 Task: Look for Airbnb options in Kalemie, Democratic Republic of the Congo from 12th December, 2023 to 16th December, 2023 for 8 adults. Place can be private room with 8 bedrooms having 8 beds and 8 bathrooms. Property type can be hotel. Amenities needed are: wifi, TV, free parkinig on premises, gym, breakfast.
Action: Mouse moved to (476, 115)
Screenshot: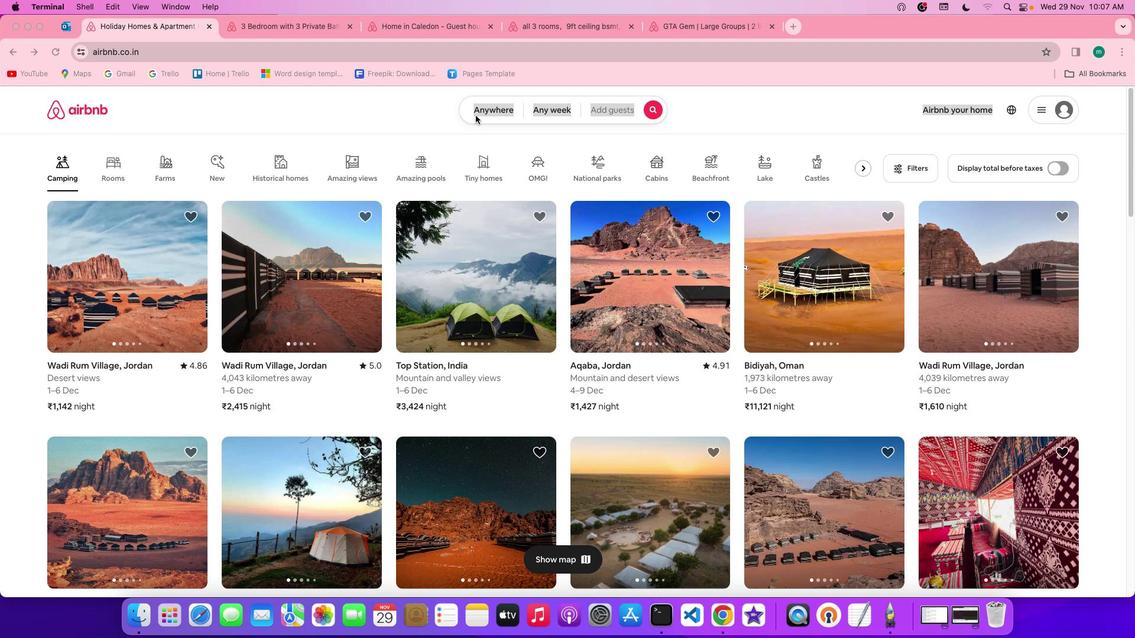 
Action: Mouse pressed left at (476, 115)
Screenshot: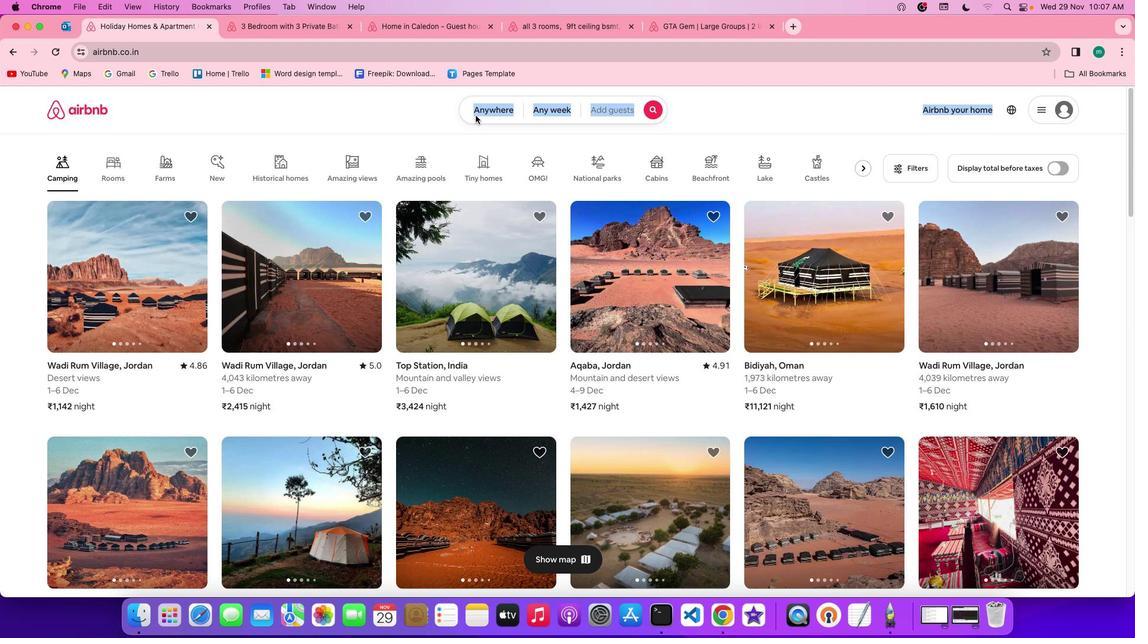 
Action: Mouse pressed left at (476, 115)
Screenshot: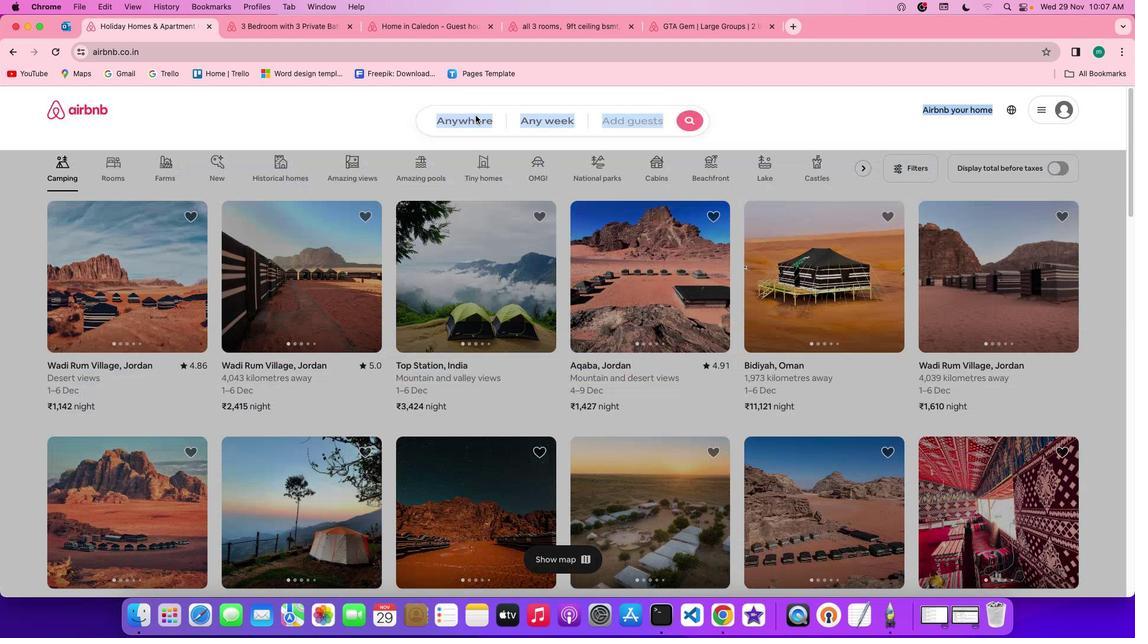 
Action: Mouse moved to (417, 156)
Screenshot: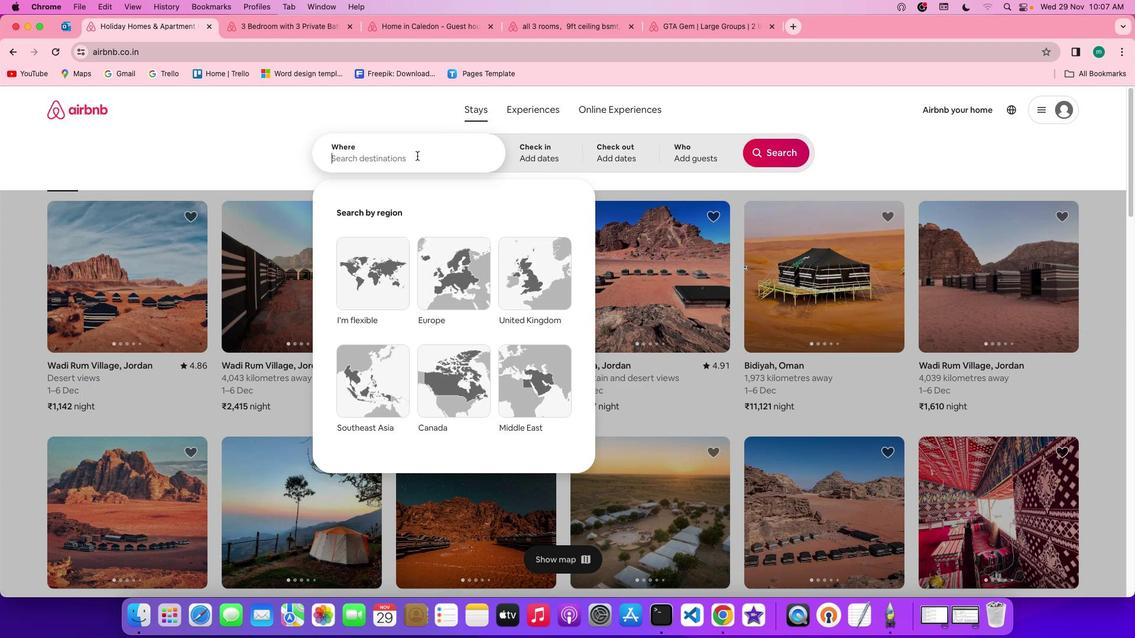 
Action: Mouse pressed left at (417, 156)
Screenshot: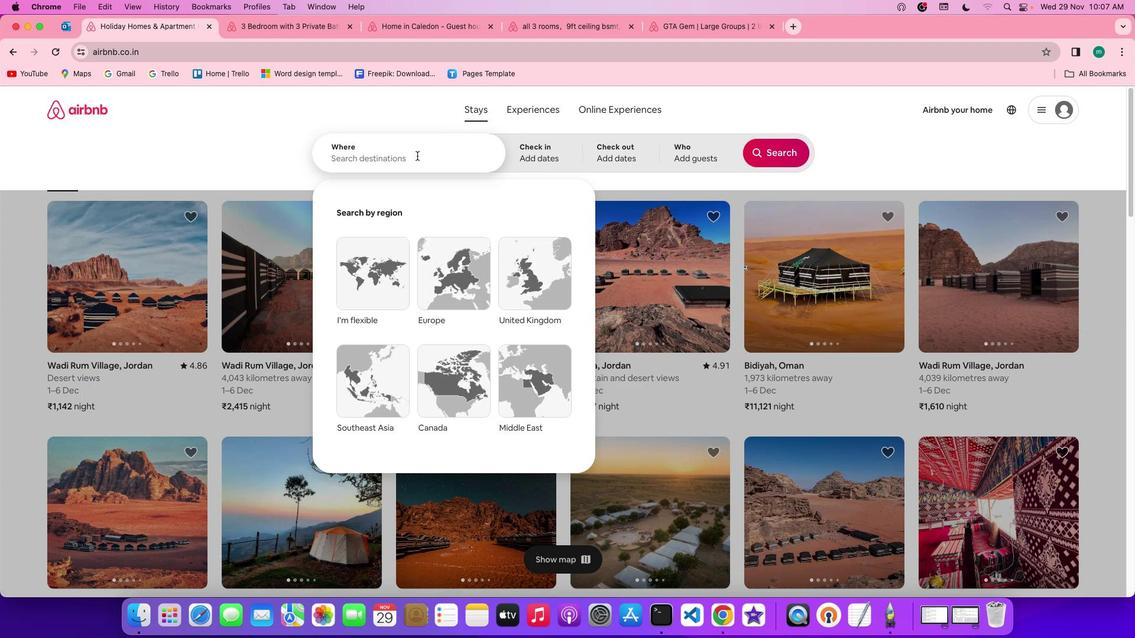 
Action: Key pressed Key.shift'K''a''l''e''m''i''e'','Key.spaceKey.shift'd''e''m''o''c''r''a''t''i''c'Key.spaceKey.shift'R''e''p''u''b''l''i''c'
Screenshot: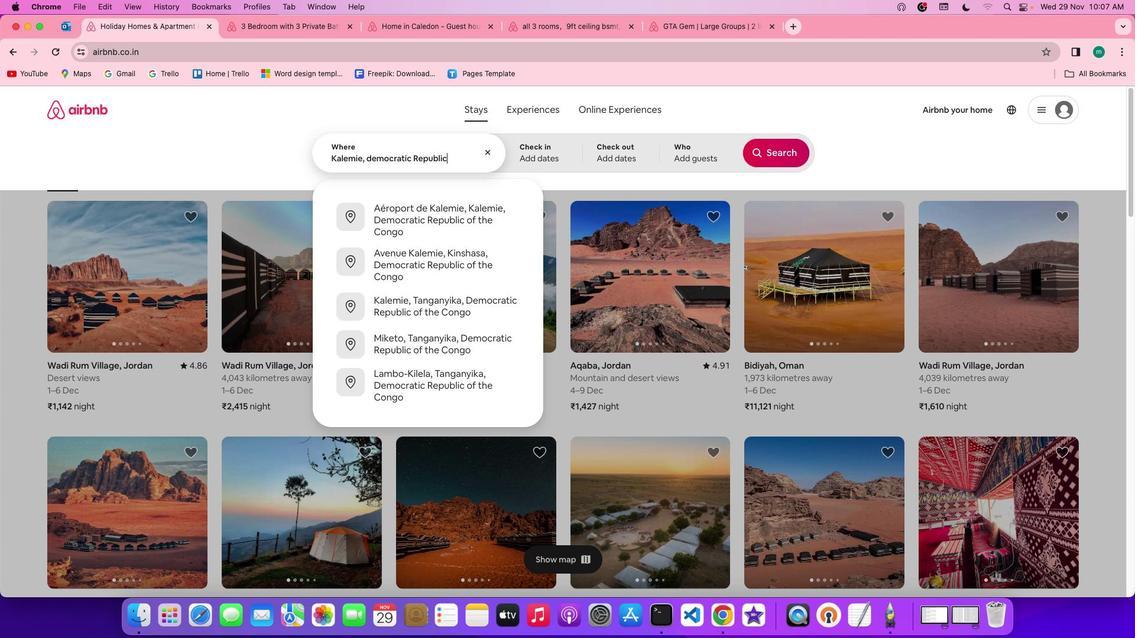 
Action: Mouse moved to (546, 160)
Screenshot: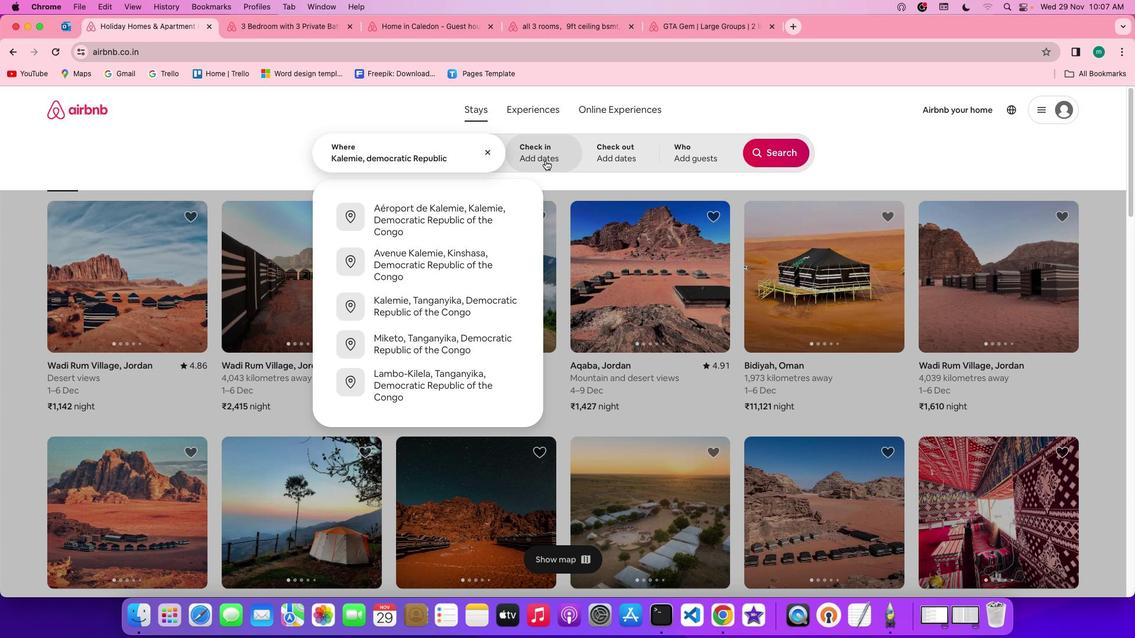 
Action: Mouse pressed left at (546, 160)
Screenshot: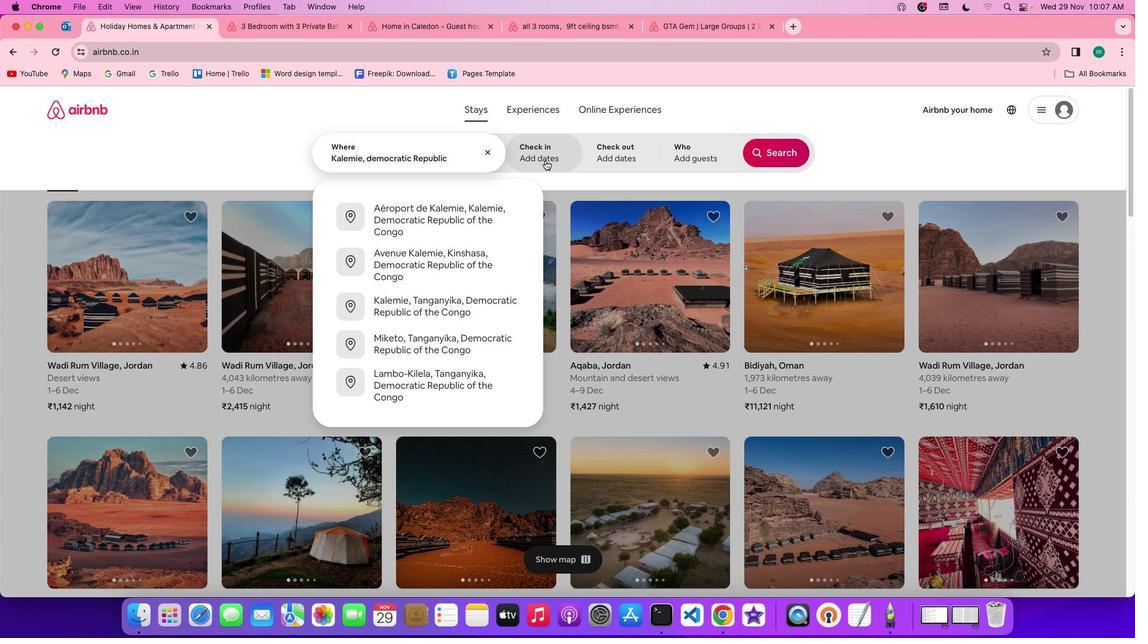 
Action: Mouse moved to (653, 356)
Screenshot: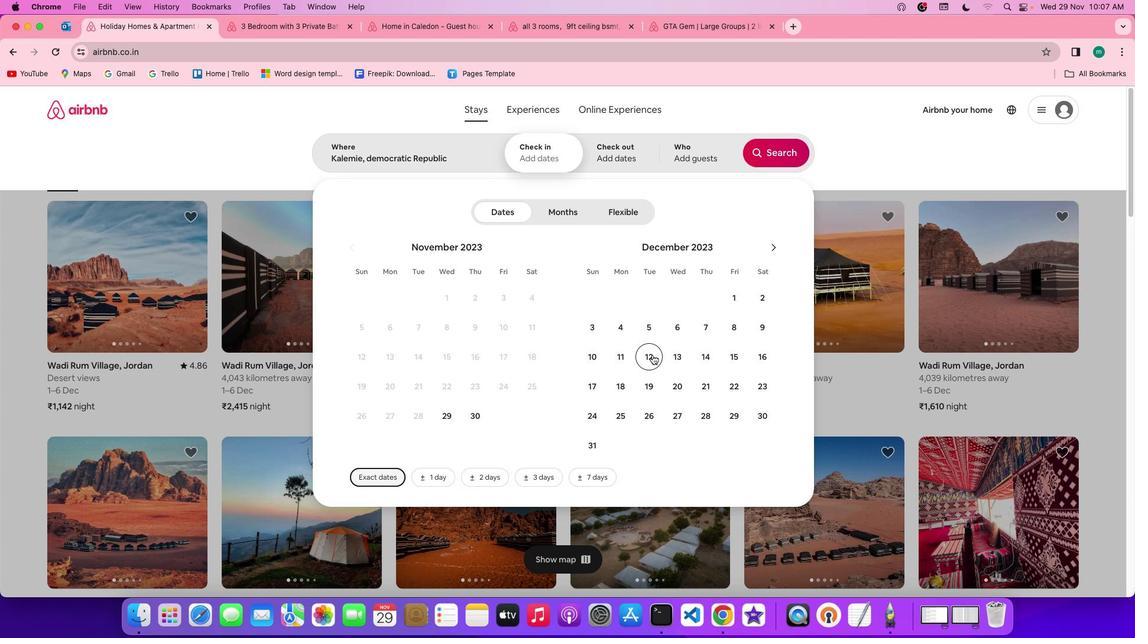 
Action: Mouse pressed left at (653, 356)
Screenshot: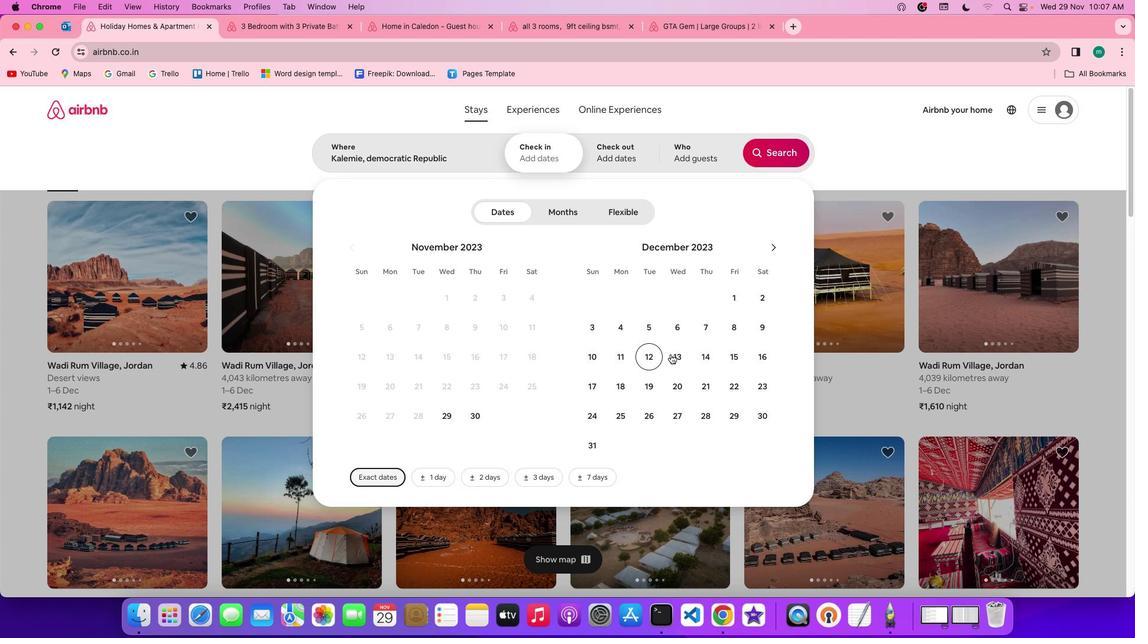 
Action: Mouse moved to (760, 353)
Screenshot: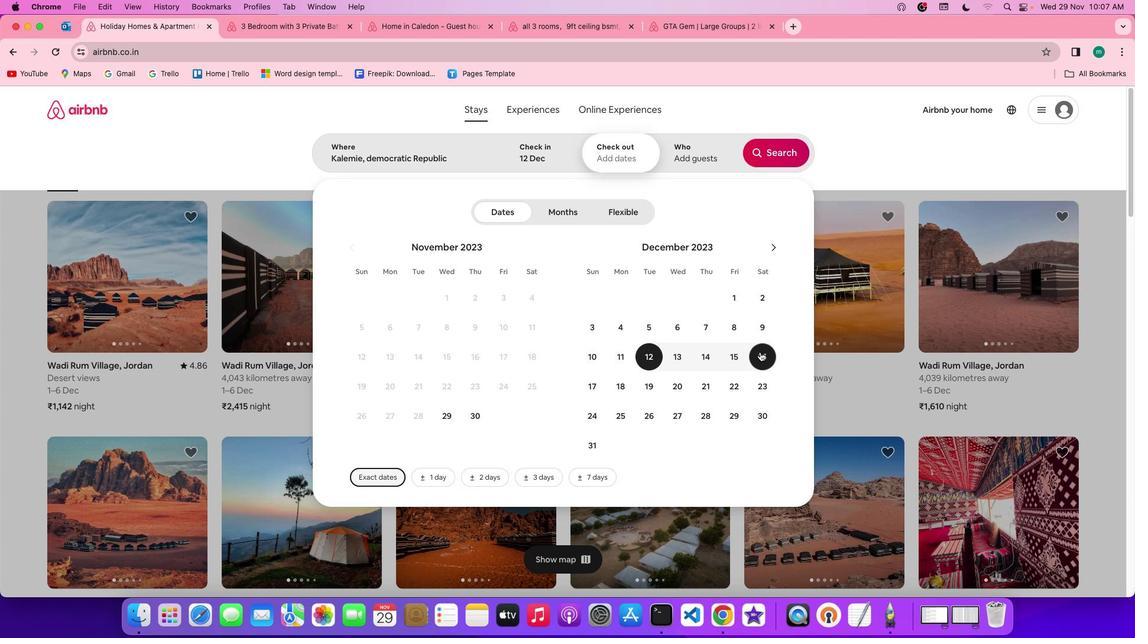 
Action: Mouse pressed left at (760, 353)
Screenshot: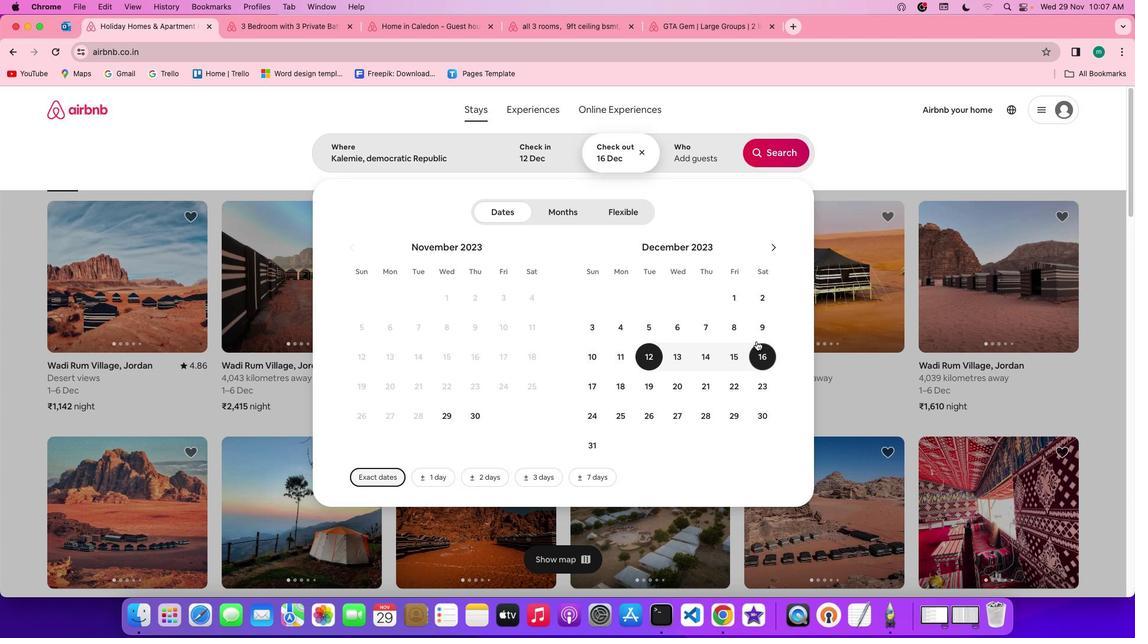 
Action: Mouse moved to (695, 153)
Screenshot: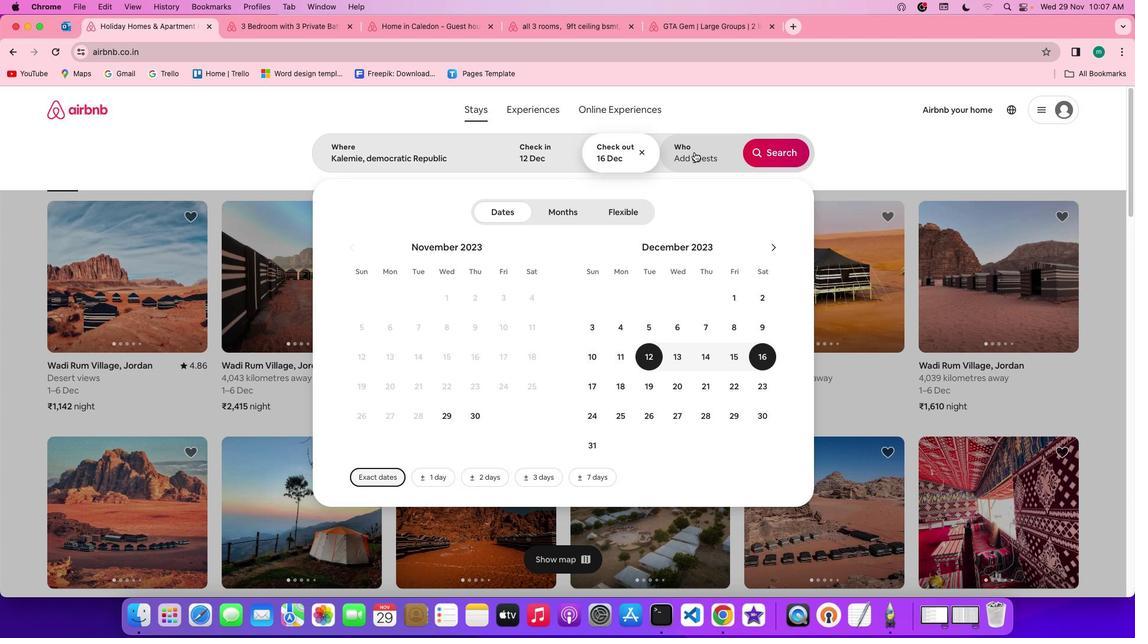 
Action: Mouse pressed left at (695, 153)
Screenshot: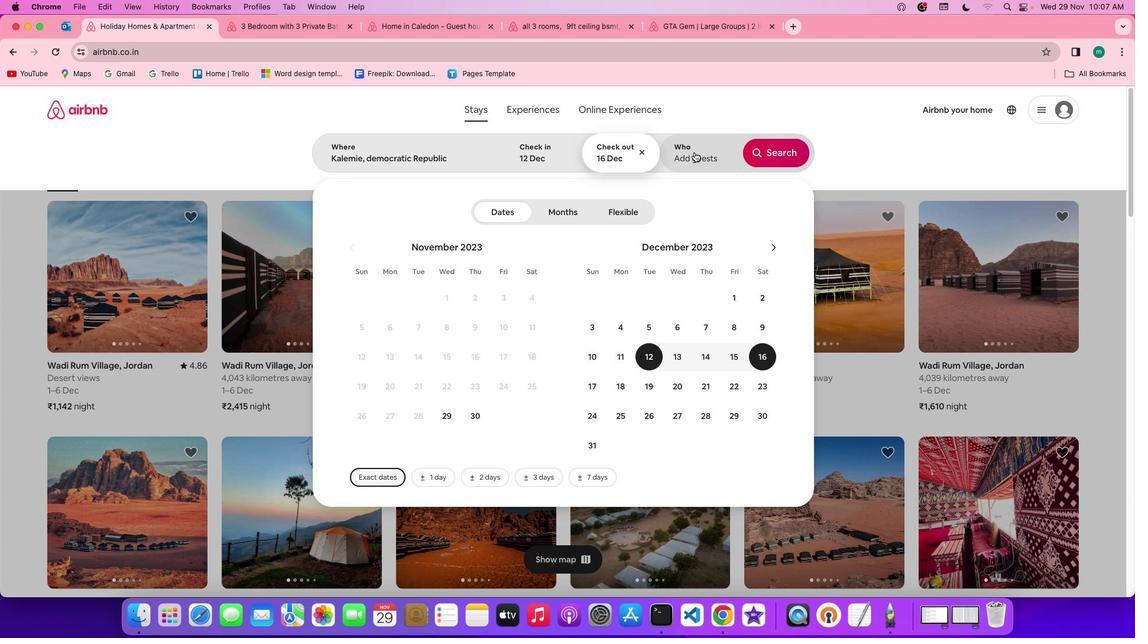 
Action: Mouse moved to (781, 213)
Screenshot: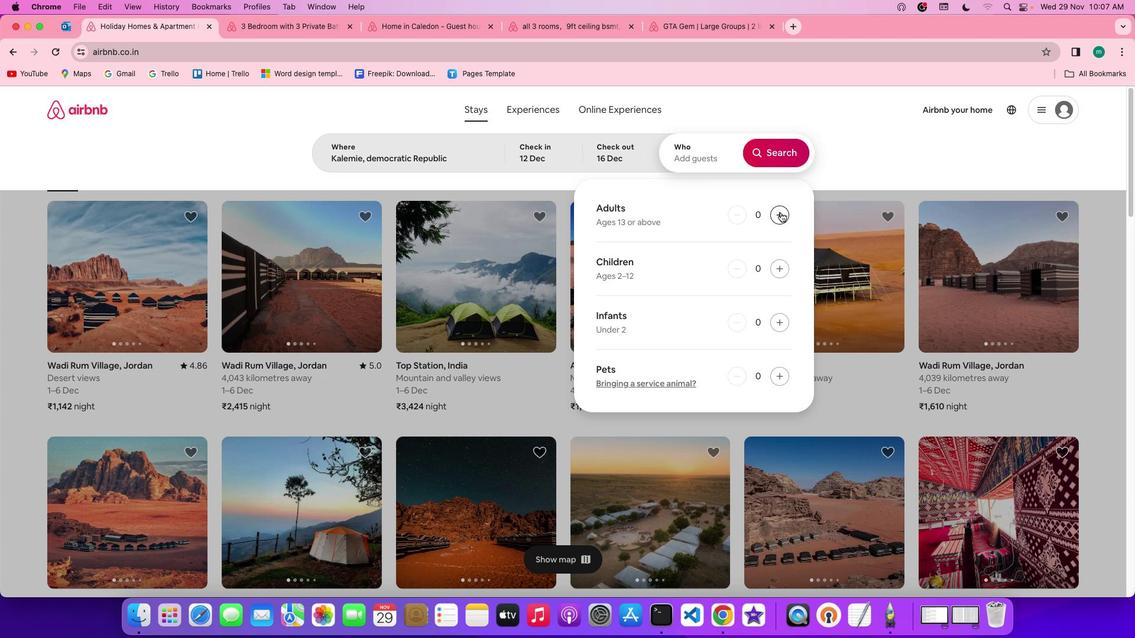 
Action: Mouse pressed left at (781, 213)
Screenshot: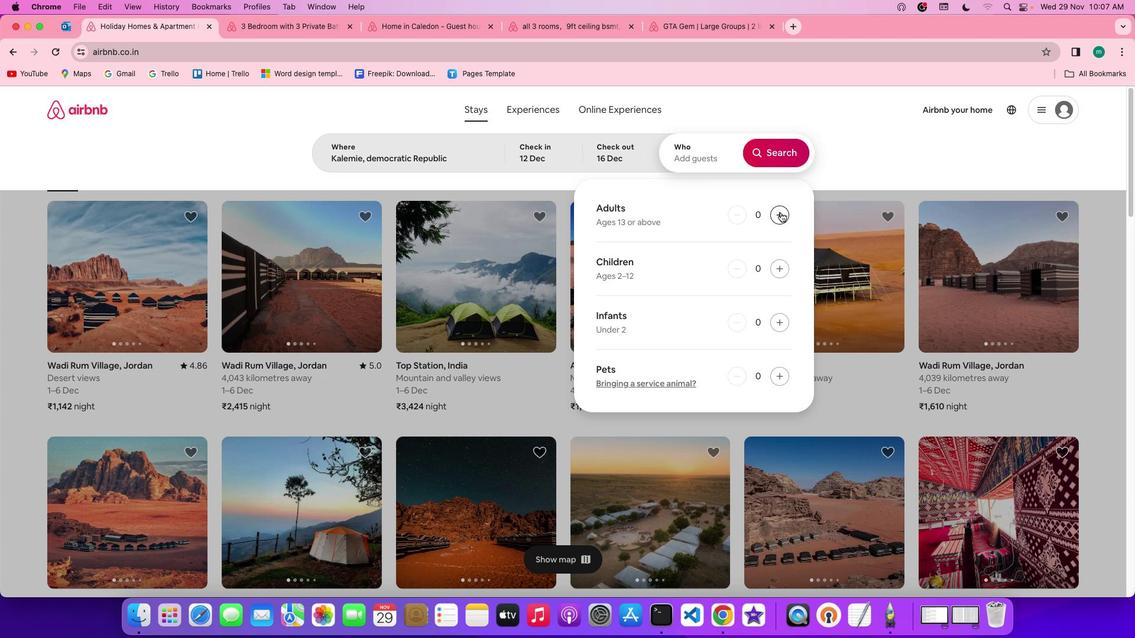 
Action: Mouse pressed left at (781, 213)
Screenshot: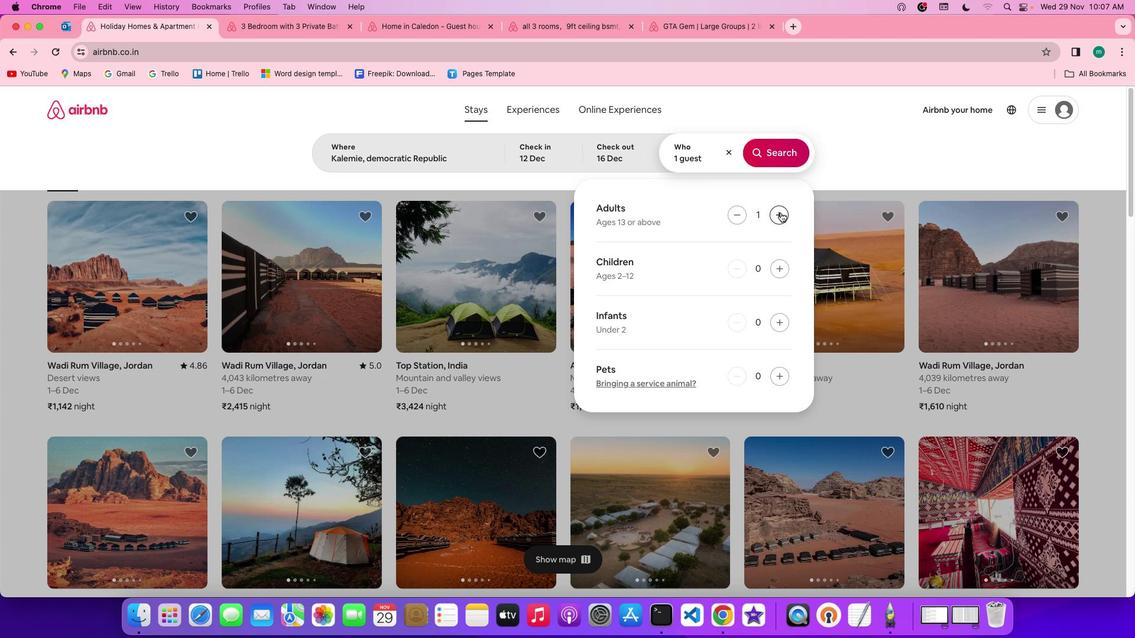 
Action: Mouse pressed left at (781, 213)
Screenshot: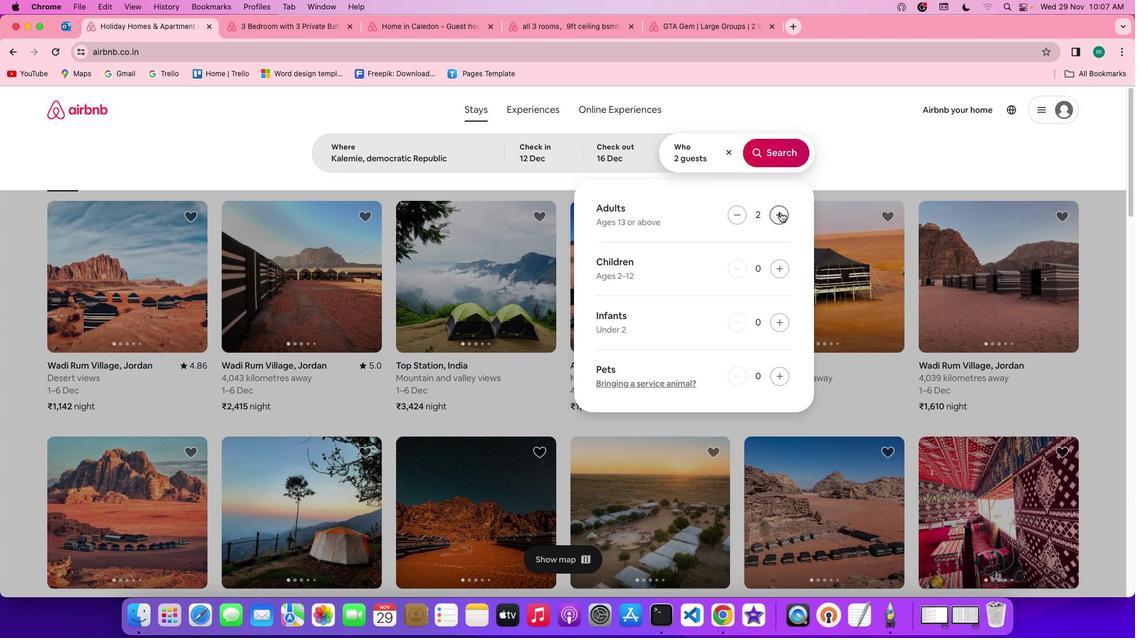 
Action: Mouse pressed left at (781, 213)
Screenshot: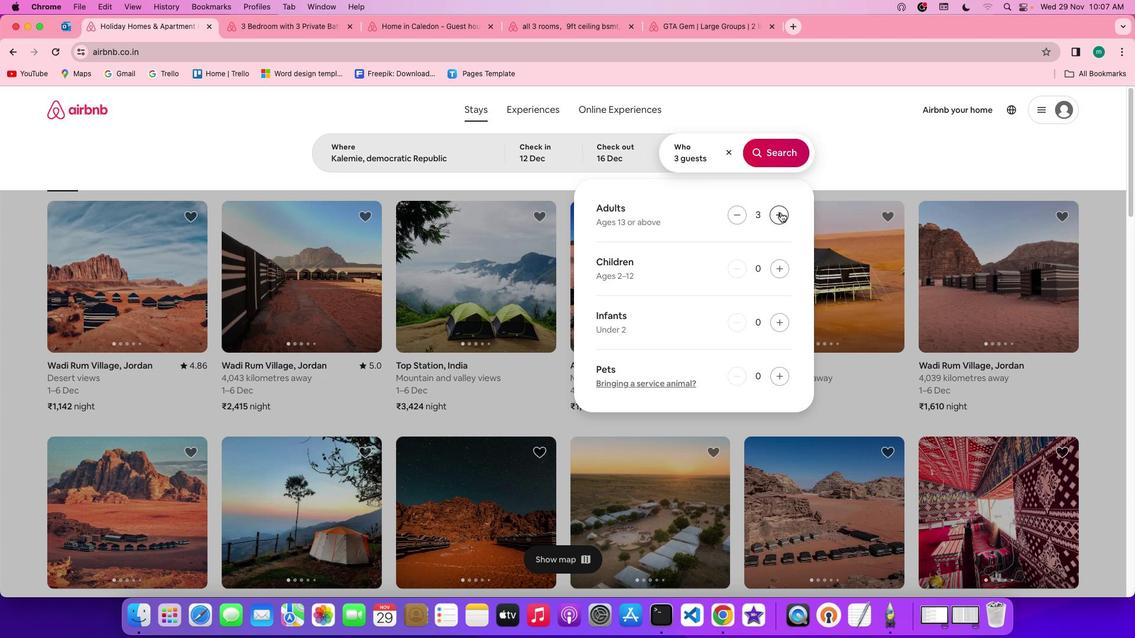 
Action: Mouse pressed left at (781, 213)
Screenshot: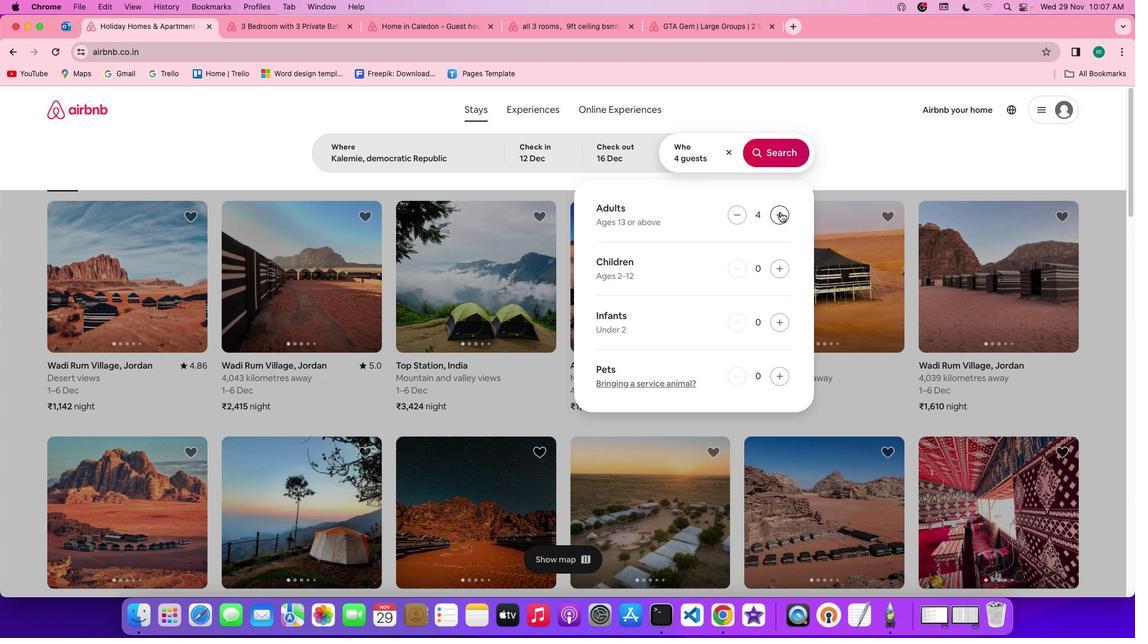 
Action: Mouse pressed left at (781, 213)
Screenshot: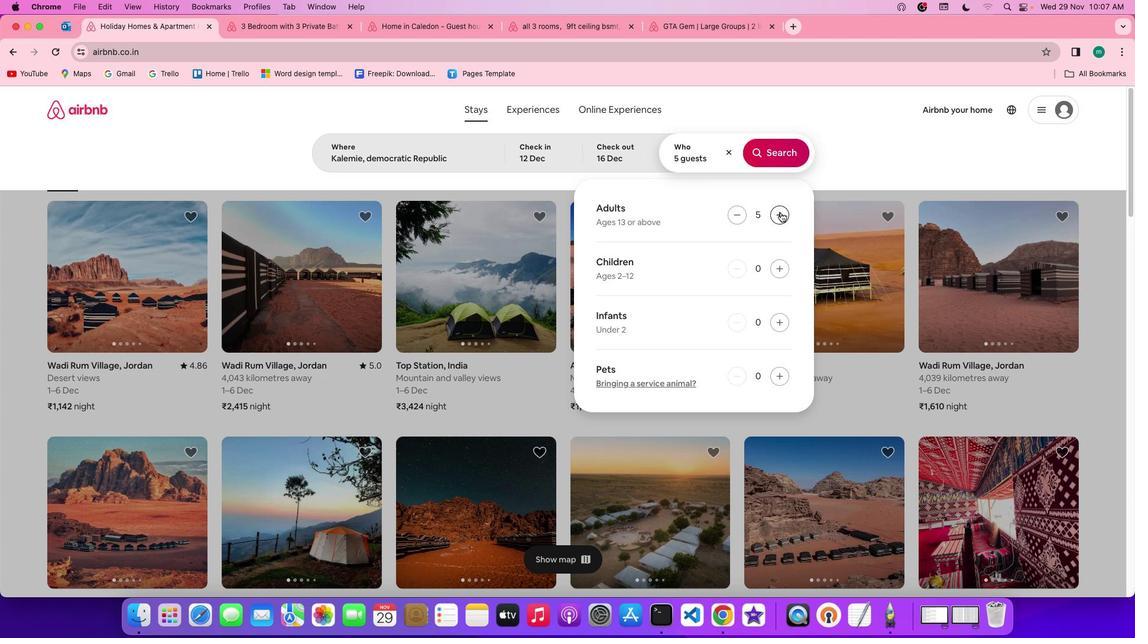 
Action: Mouse pressed left at (781, 213)
Screenshot: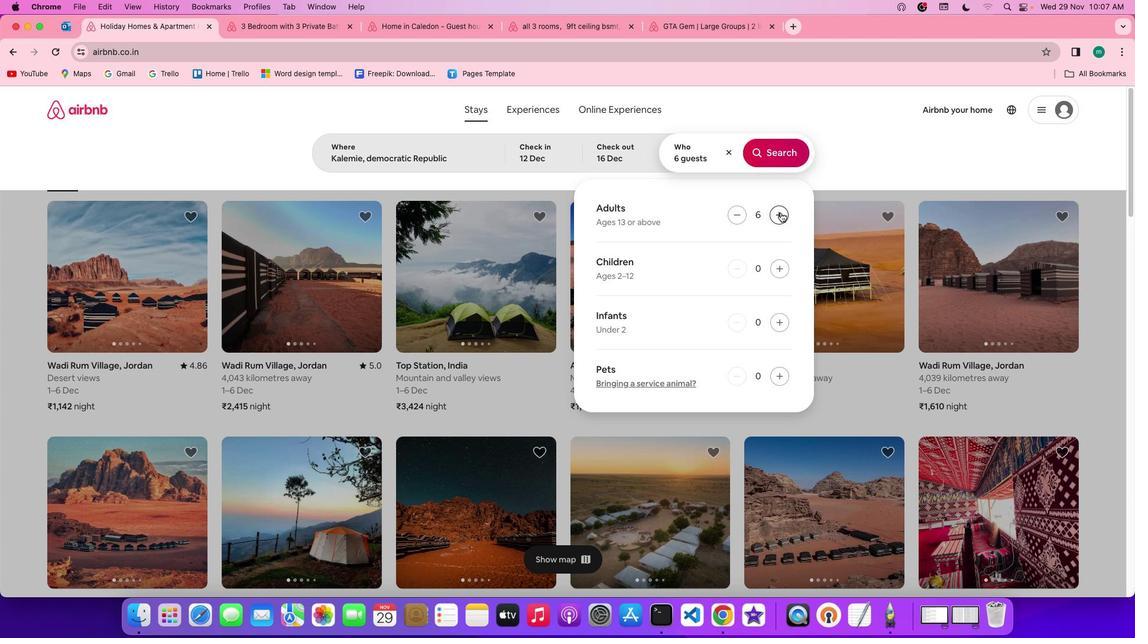 
Action: Mouse pressed left at (781, 213)
Screenshot: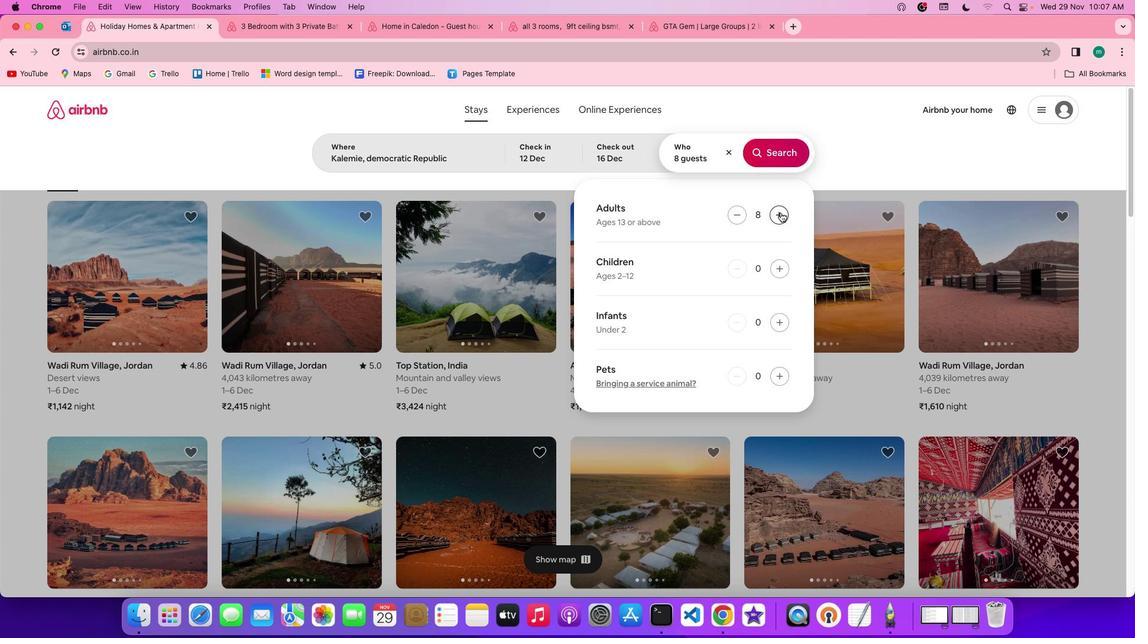 
Action: Mouse moved to (764, 147)
Screenshot: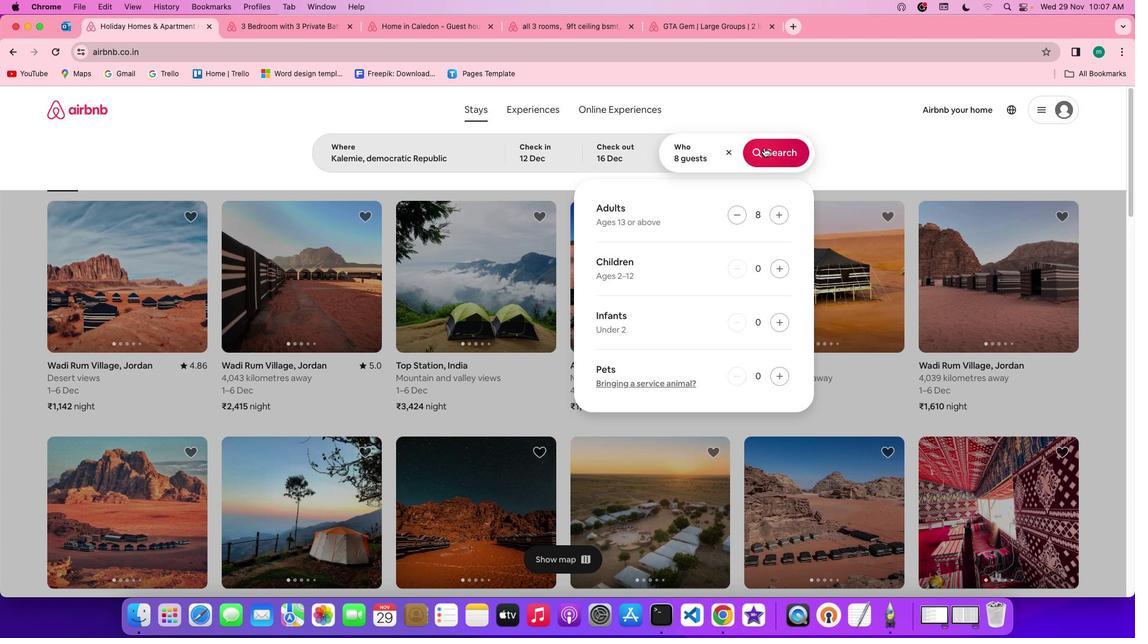 
Action: Mouse pressed left at (764, 147)
Screenshot: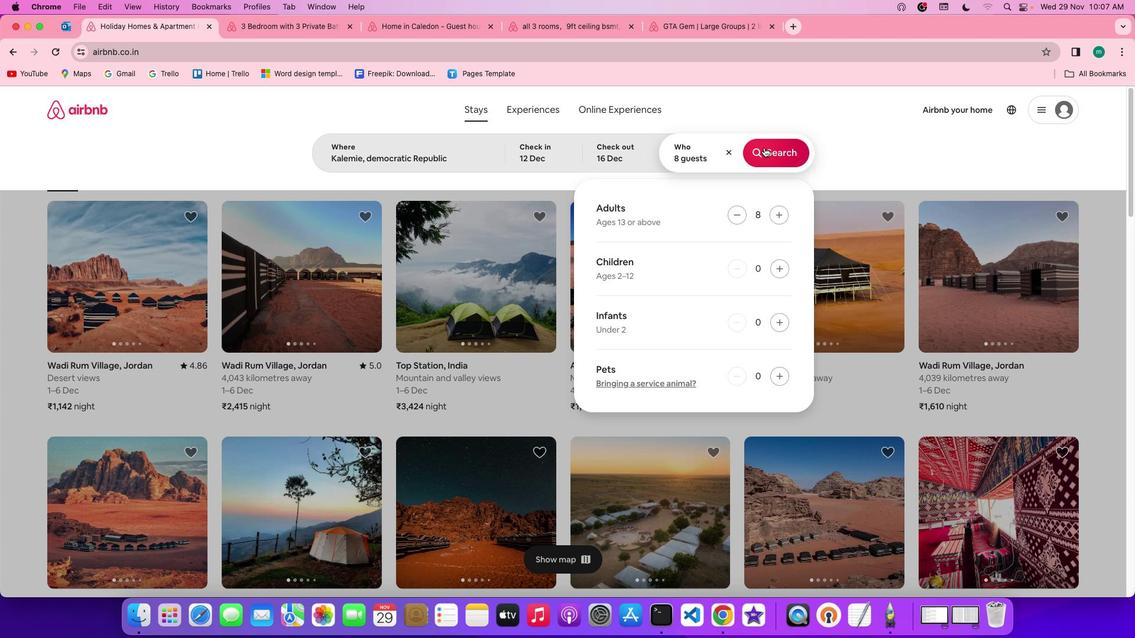 
Action: Mouse moved to (961, 156)
Screenshot: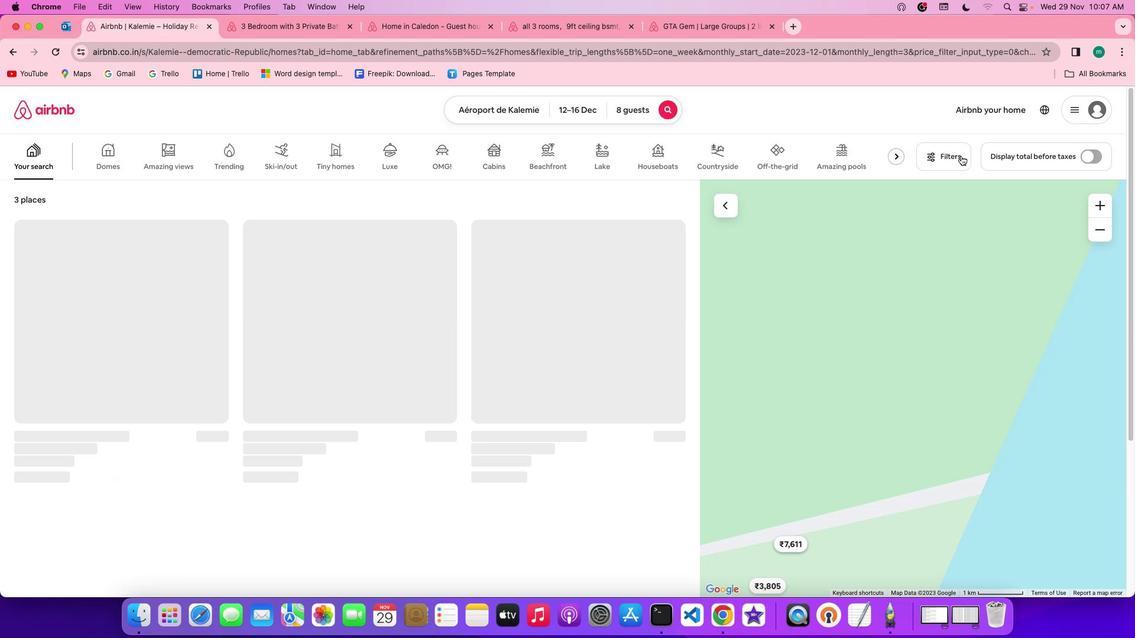 
Action: Mouse pressed left at (961, 156)
Screenshot: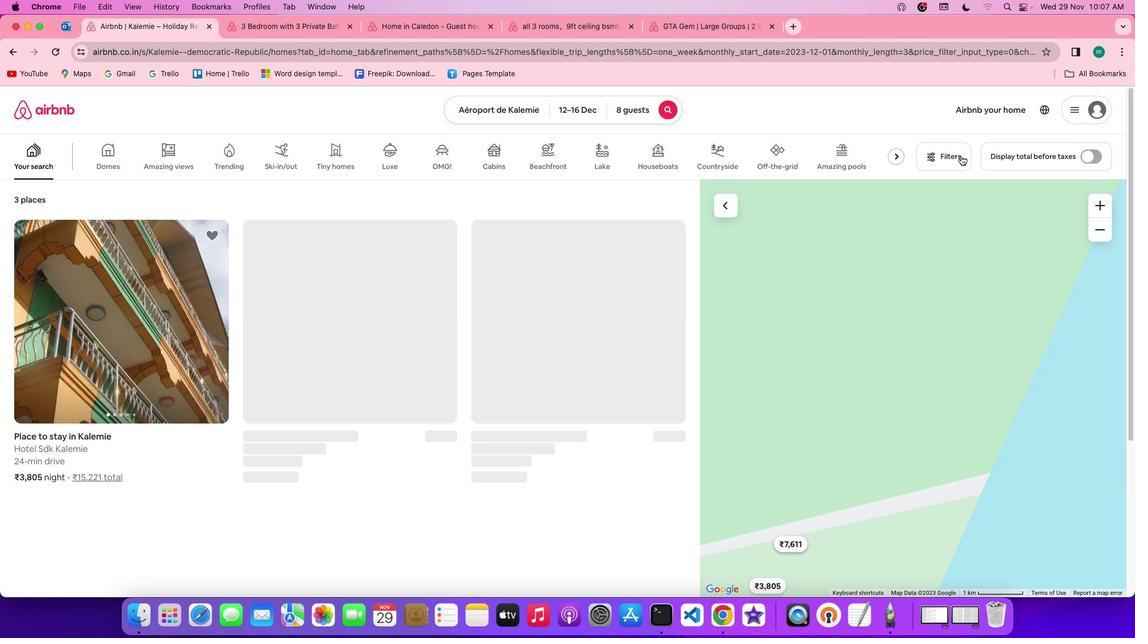 
Action: Mouse moved to (637, 278)
Screenshot: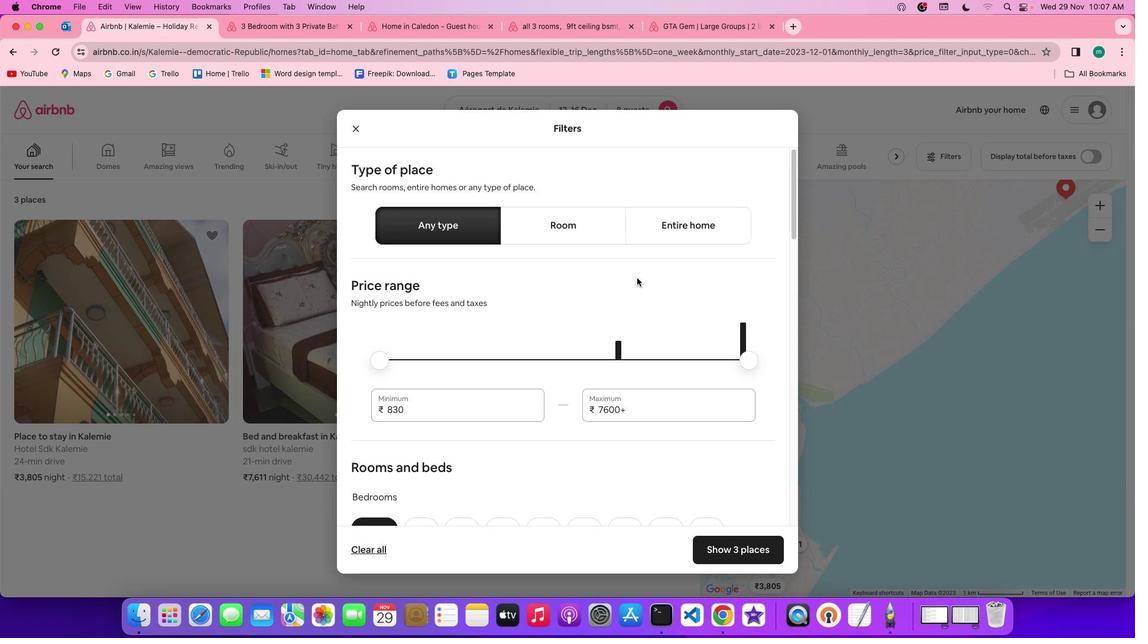 
Action: Mouse scrolled (637, 278) with delta (0, 0)
Screenshot: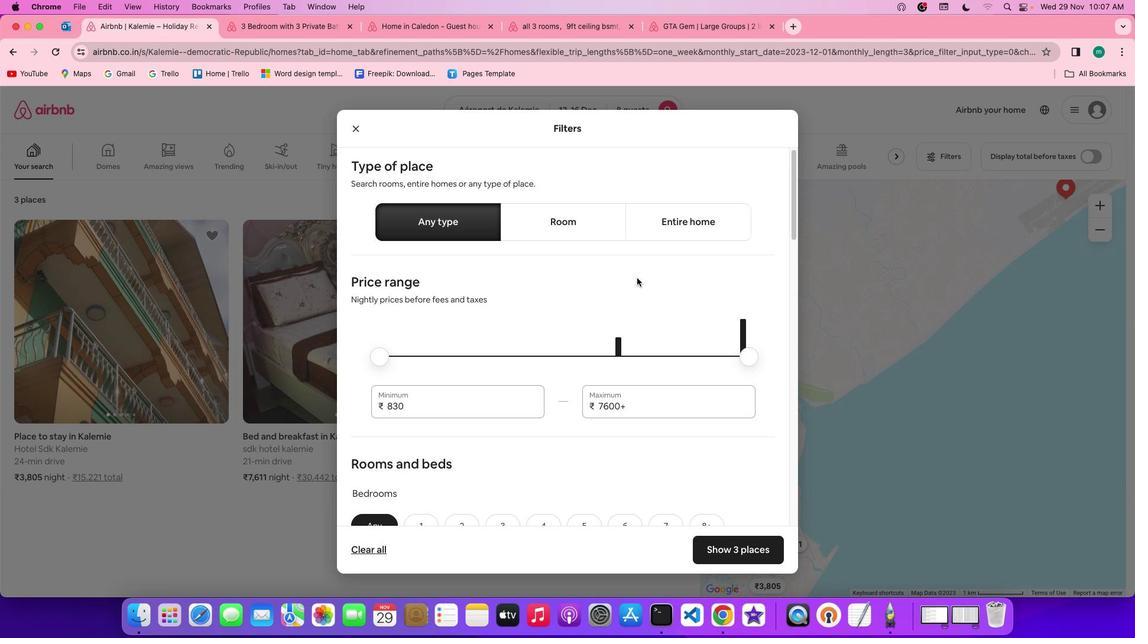 
Action: Mouse scrolled (637, 278) with delta (0, 0)
Screenshot: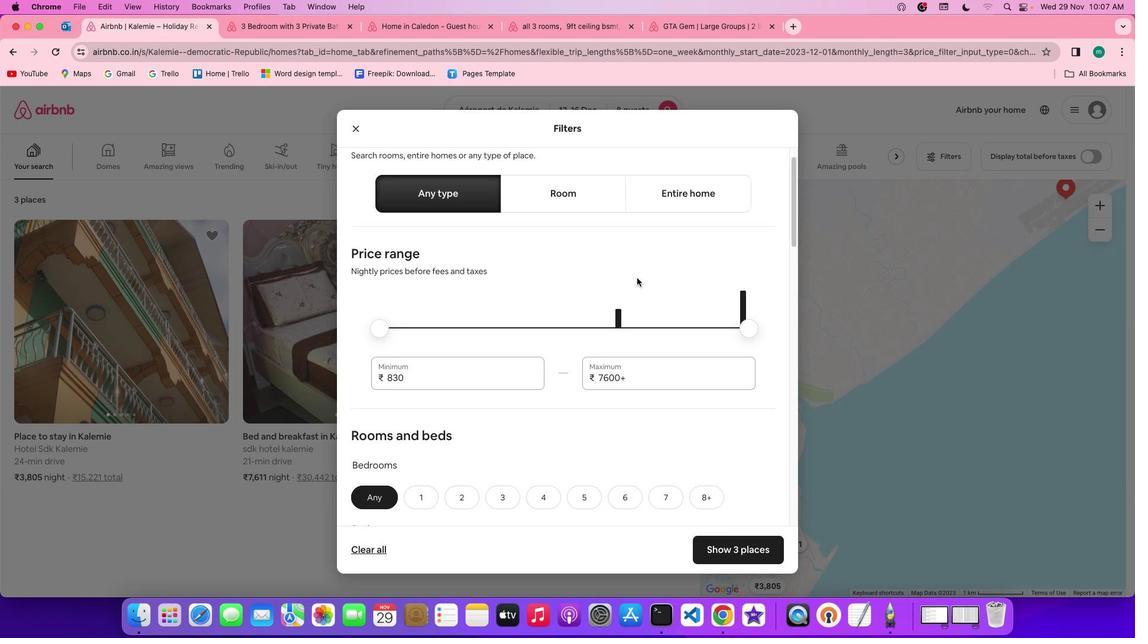 
Action: Mouse scrolled (637, 278) with delta (0, 0)
Screenshot: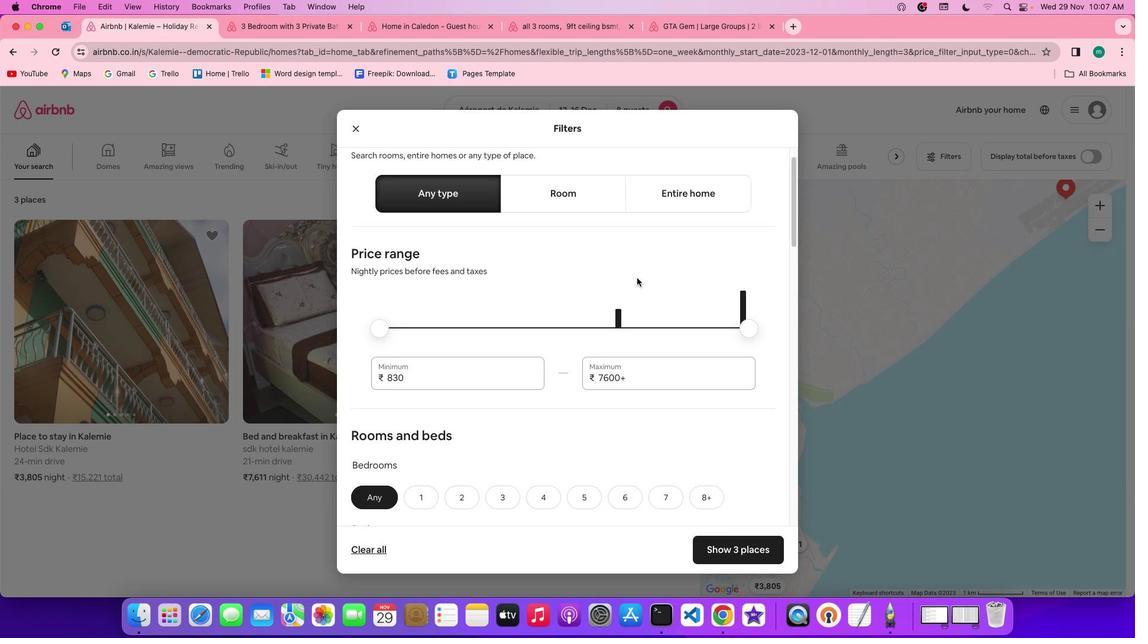 
Action: Mouse scrolled (637, 278) with delta (0, 0)
Screenshot: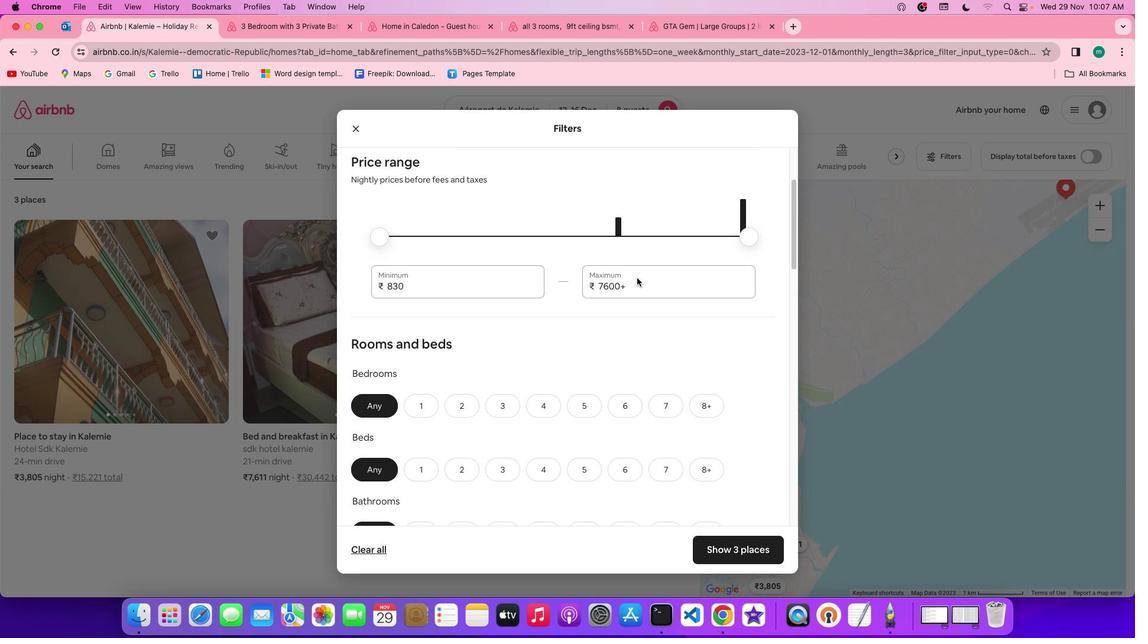 
Action: Mouse moved to (638, 278)
Screenshot: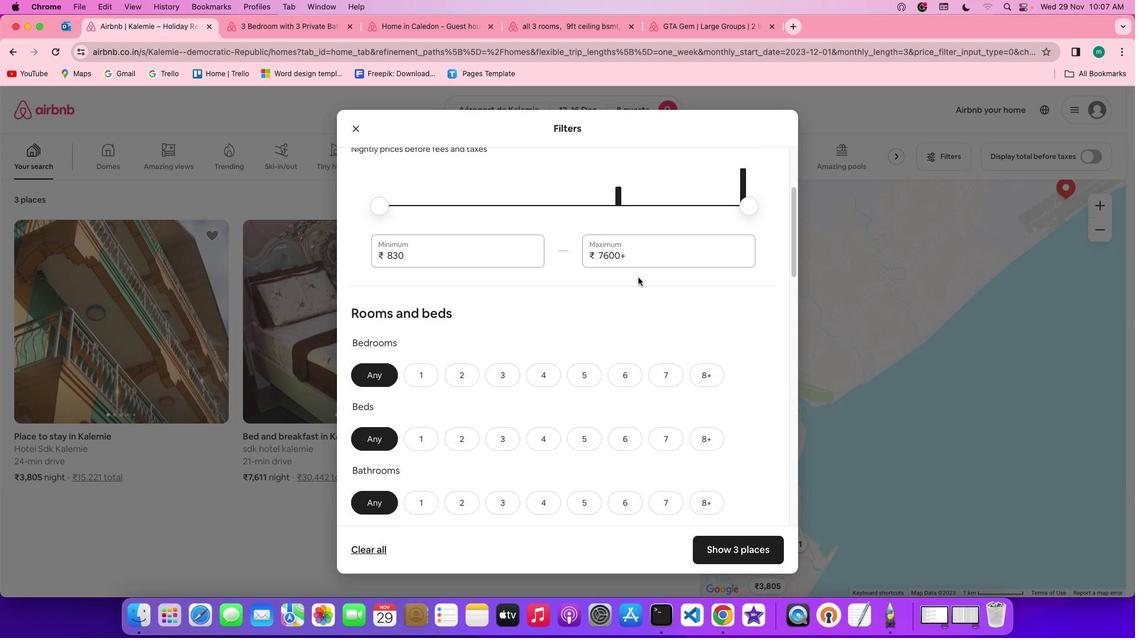 
Action: Mouse scrolled (638, 278) with delta (0, 0)
Screenshot: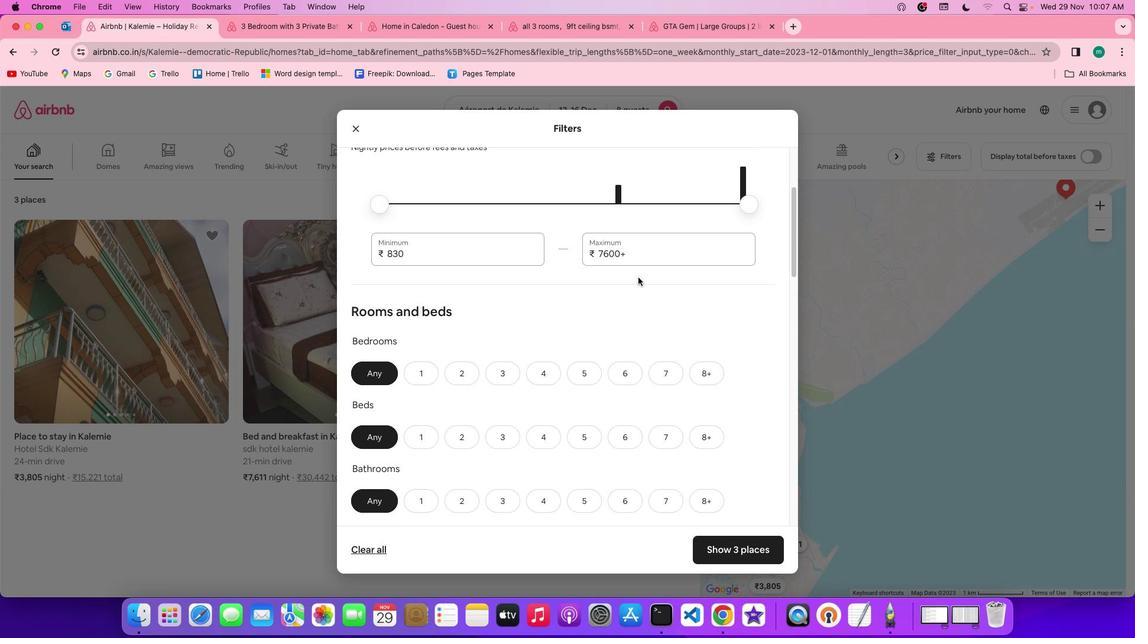 
Action: Mouse scrolled (638, 278) with delta (0, 0)
Screenshot: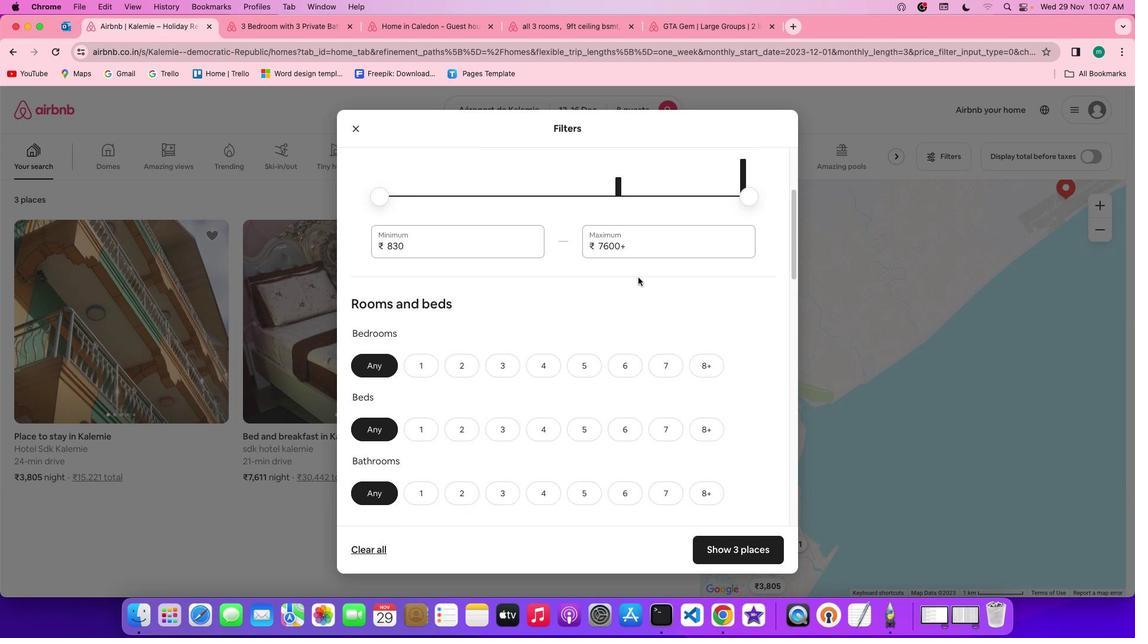 
Action: Mouse scrolled (638, 278) with delta (0, 0)
Screenshot: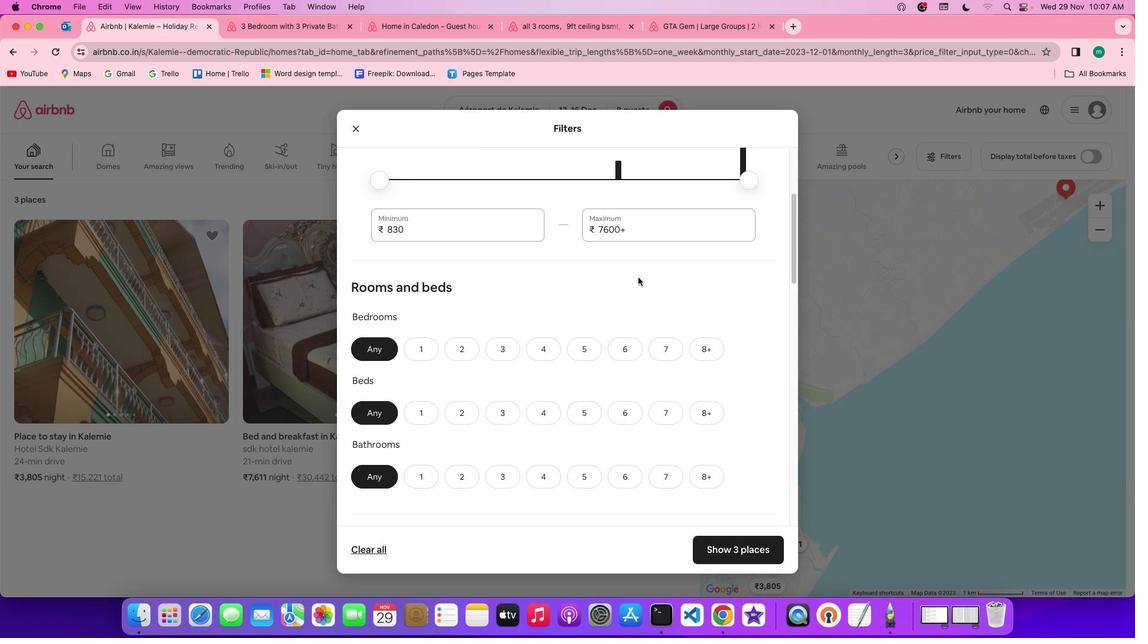 
Action: Mouse scrolled (638, 278) with delta (0, 0)
Screenshot: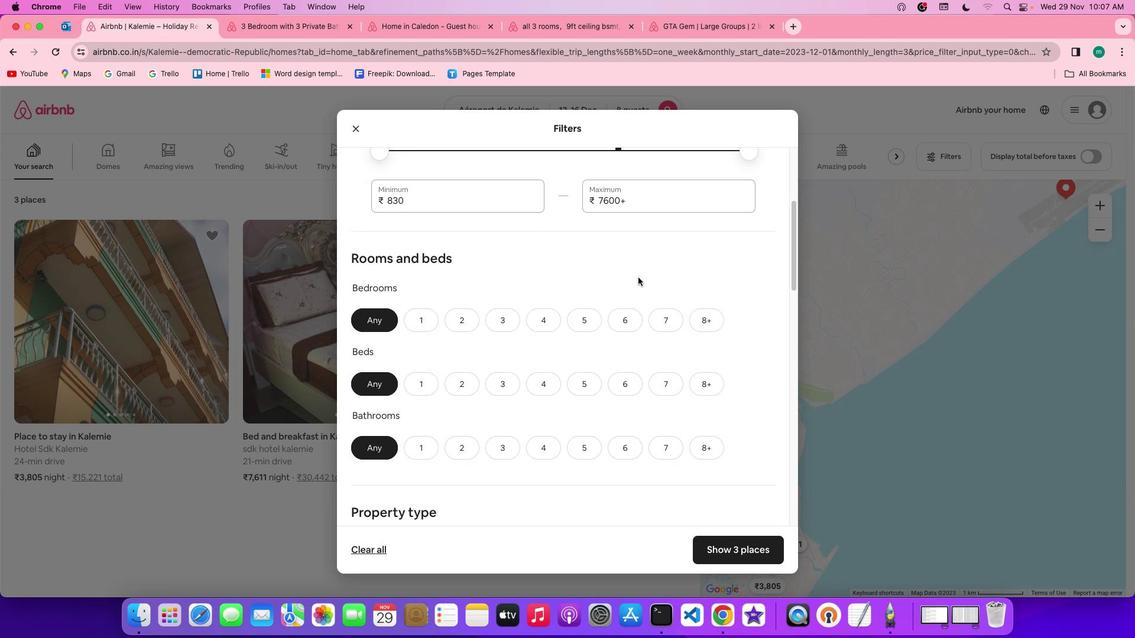 
Action: Mouse moved to (704, 298)
Screenshot: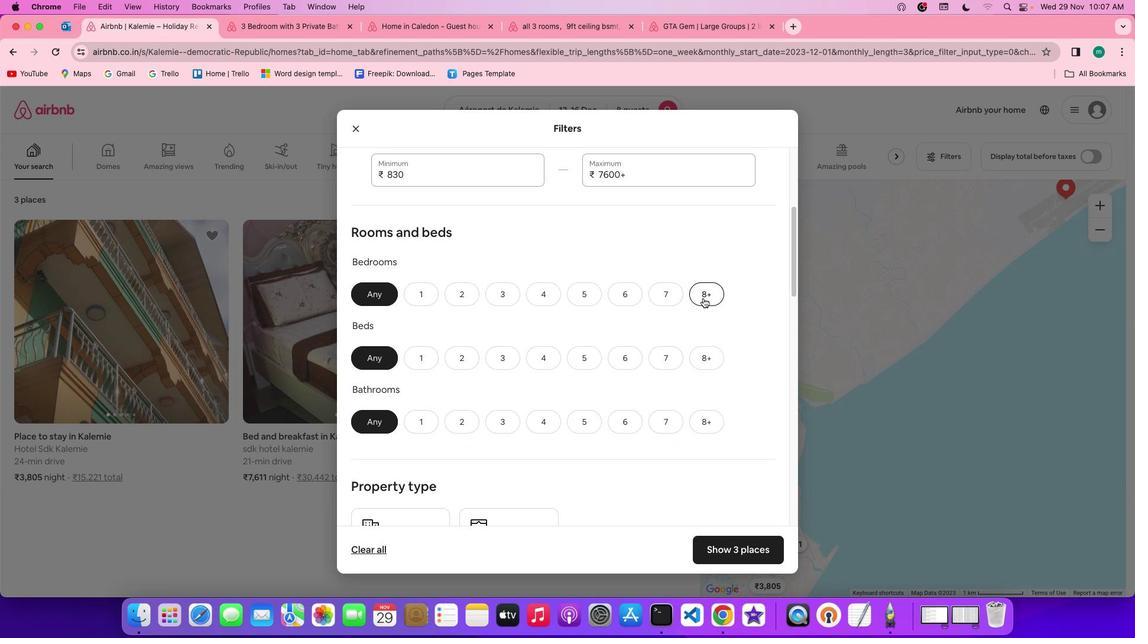 
Action: Mouse pressed left at (704, 298)
Screenshot: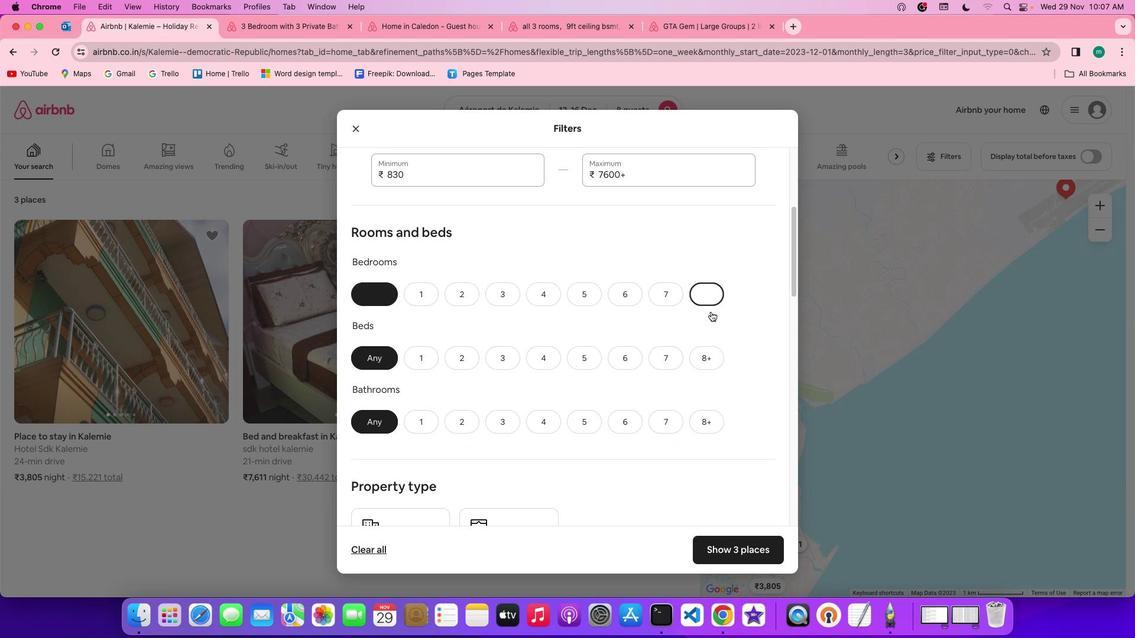 
Action: Mouse moved to (715, 354)
Screenshot: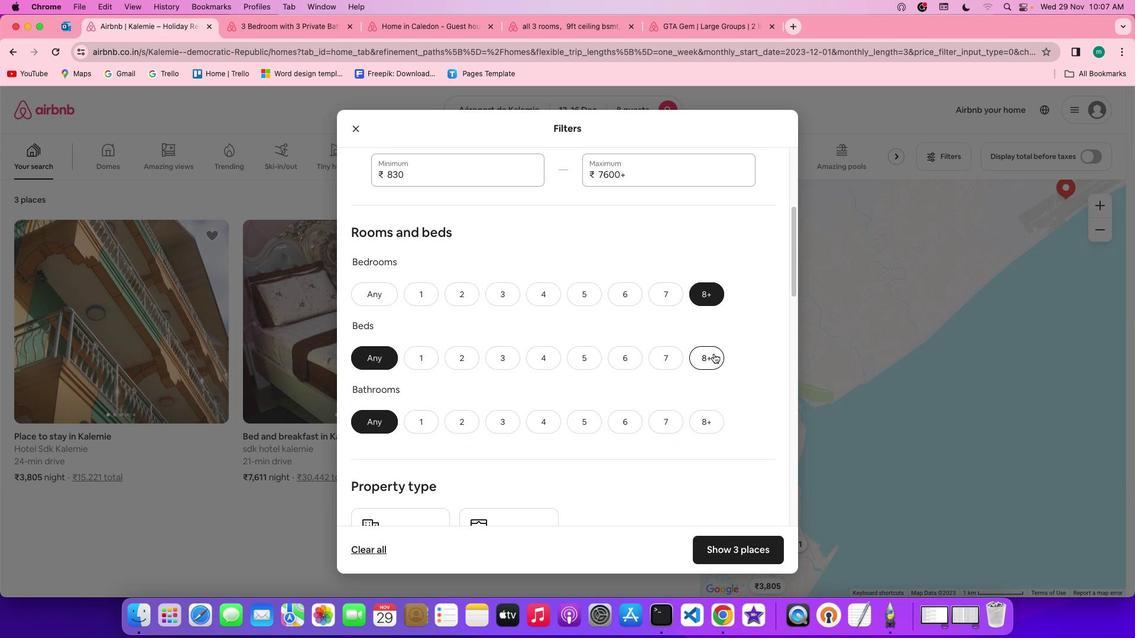 
Action: Mouse pressed left at (715, 354)
Screenshot: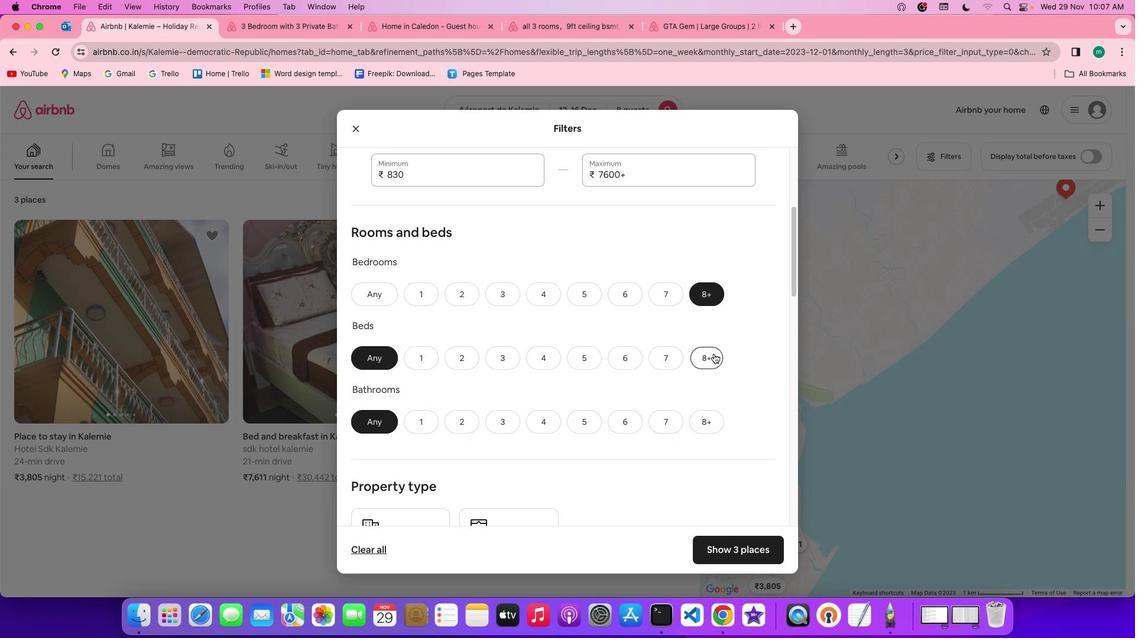 
Action: Mouse moved to (701, 423)
Screenshot: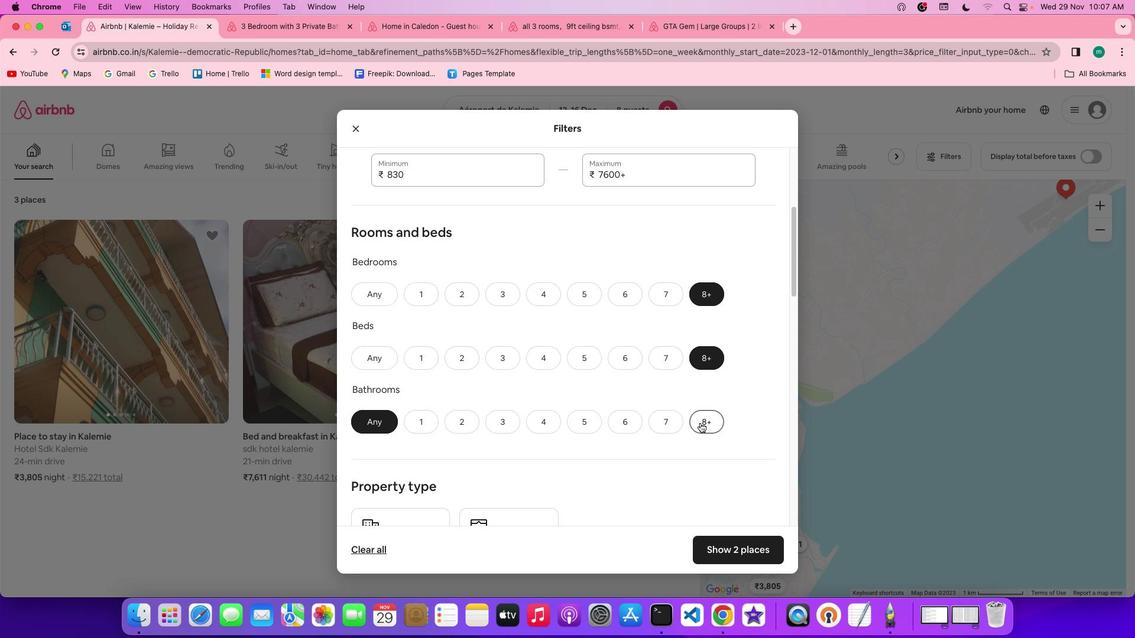 
Action: Mouse pressed left at (701, 423)
Screenshot: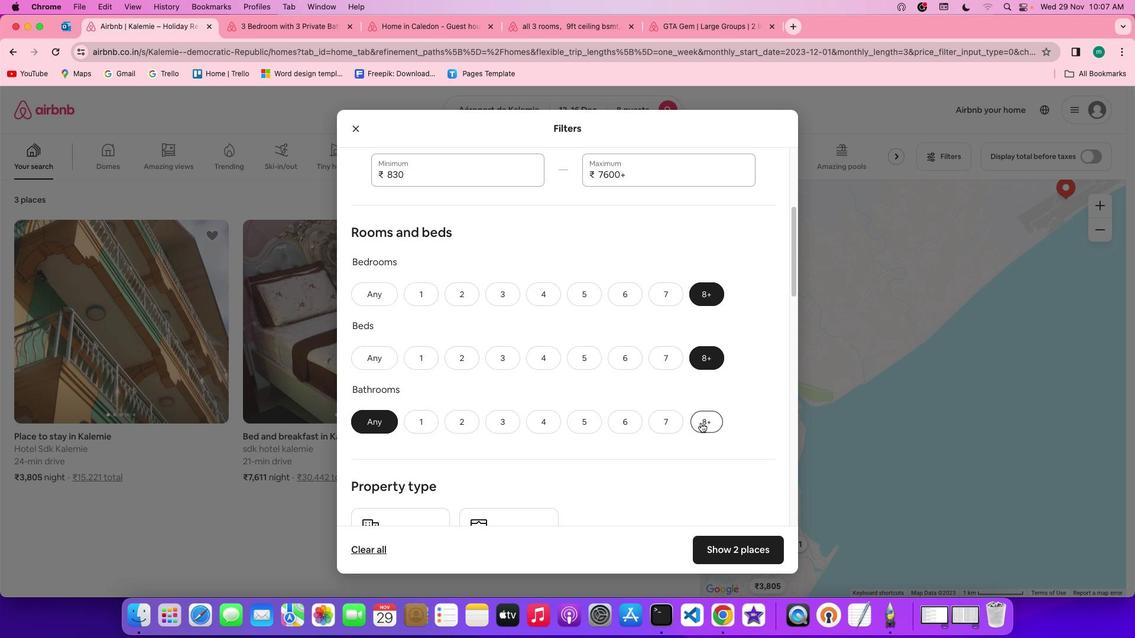 
Action: Mouse moved to (705, 424)
Screenshot: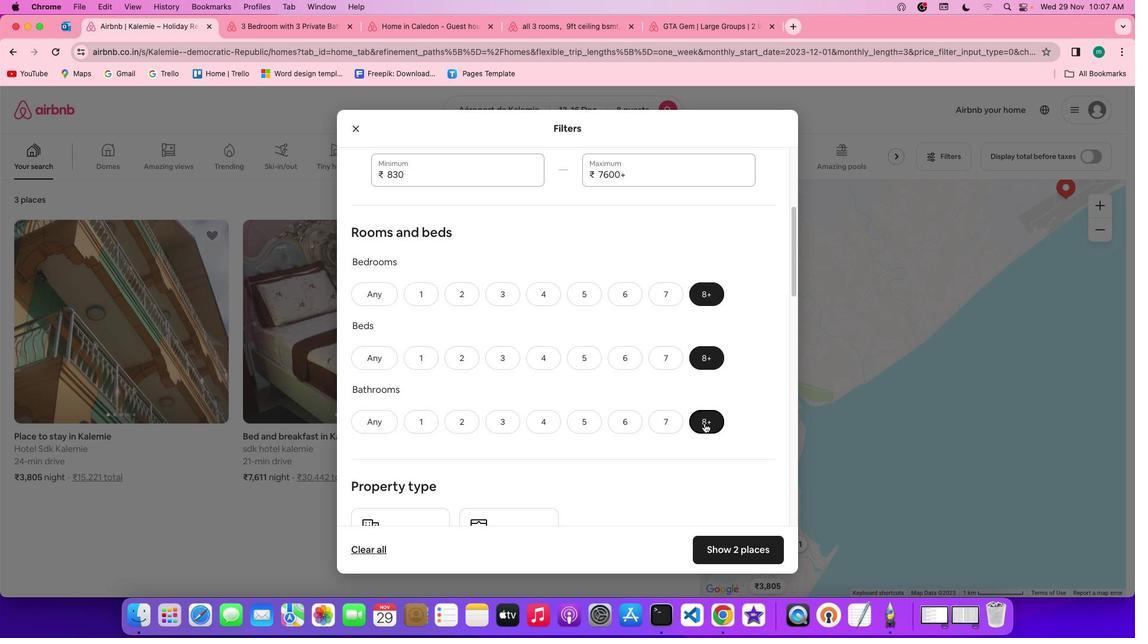
Action: Mouse scrolled (705, 424) with delta (0, 0)
Screenshot: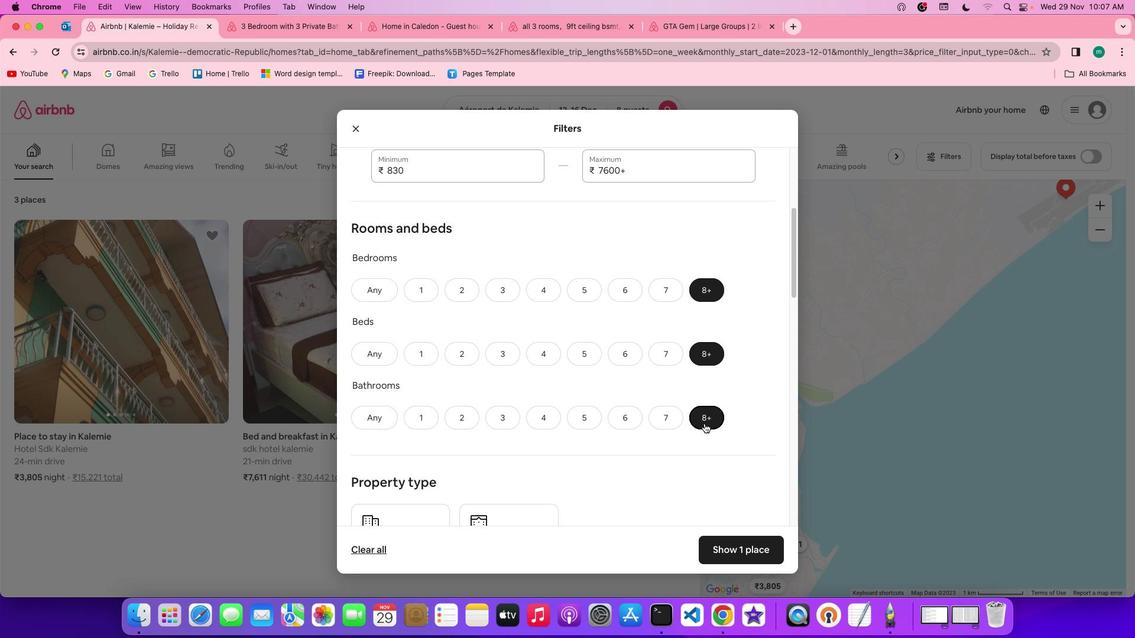 
Action: Mouse scrolled (705, 424) with delta (0, 0)
Screenshot: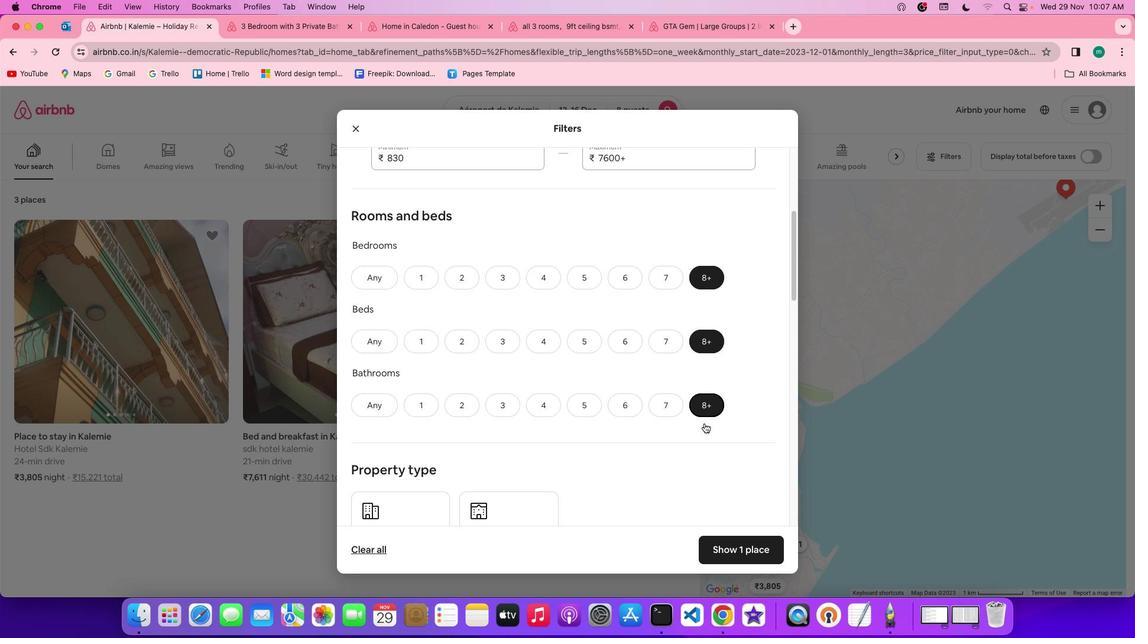 
Action: Mouse scrolled (705, 424) with delta (0, 0)
Screenshot: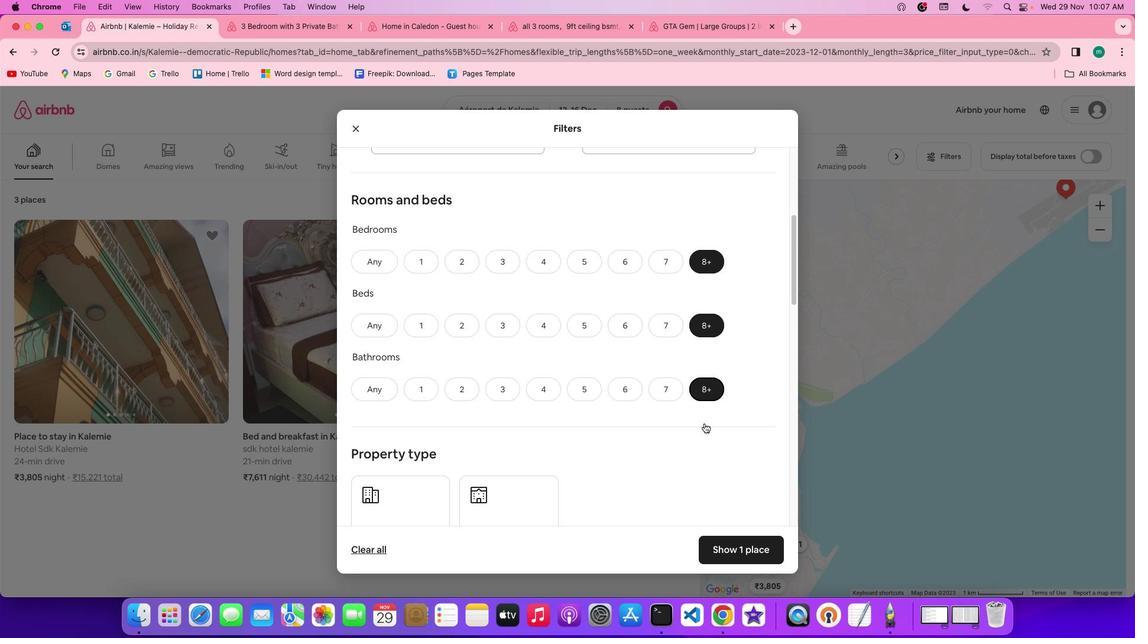 
Action: Mouse scrolled (705, 424) with delta (0, 0)
Screenshot: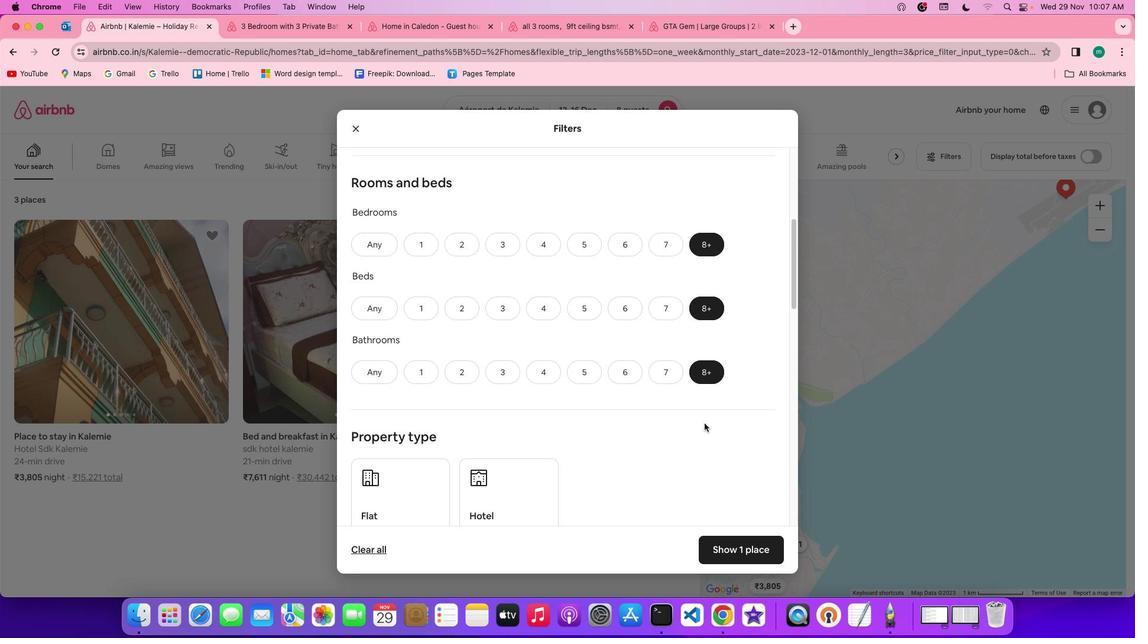 
Action: Mouse scrolled (705, 424) with delta (0, 0)
Screenshot: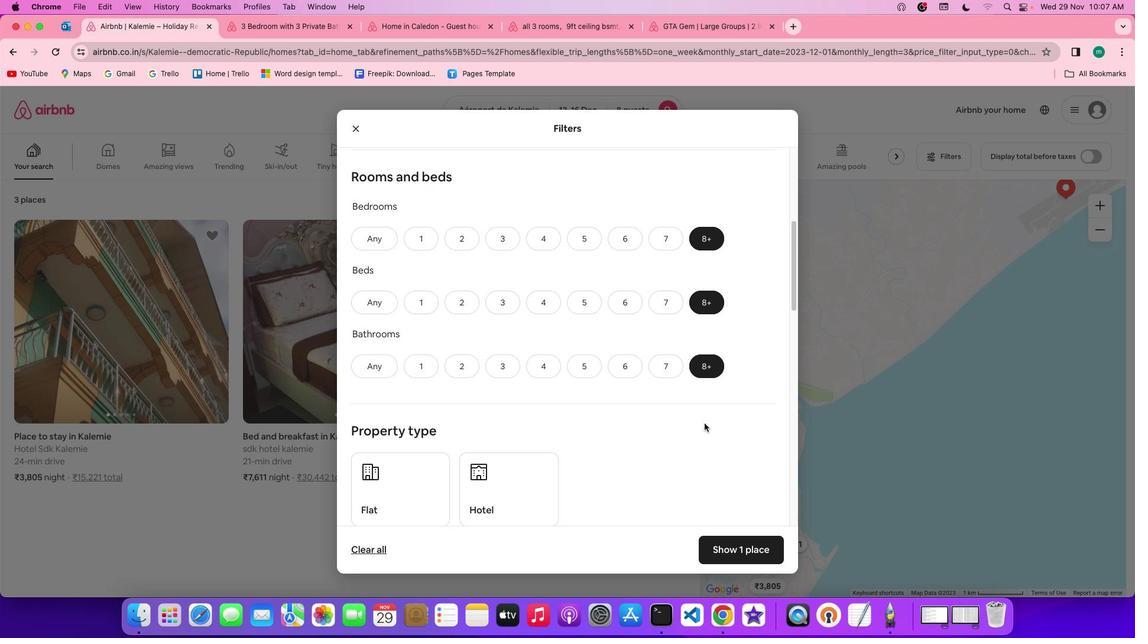 
Action: Mouse scrolled (705, 424) with delta (0, 0)
Screenshot: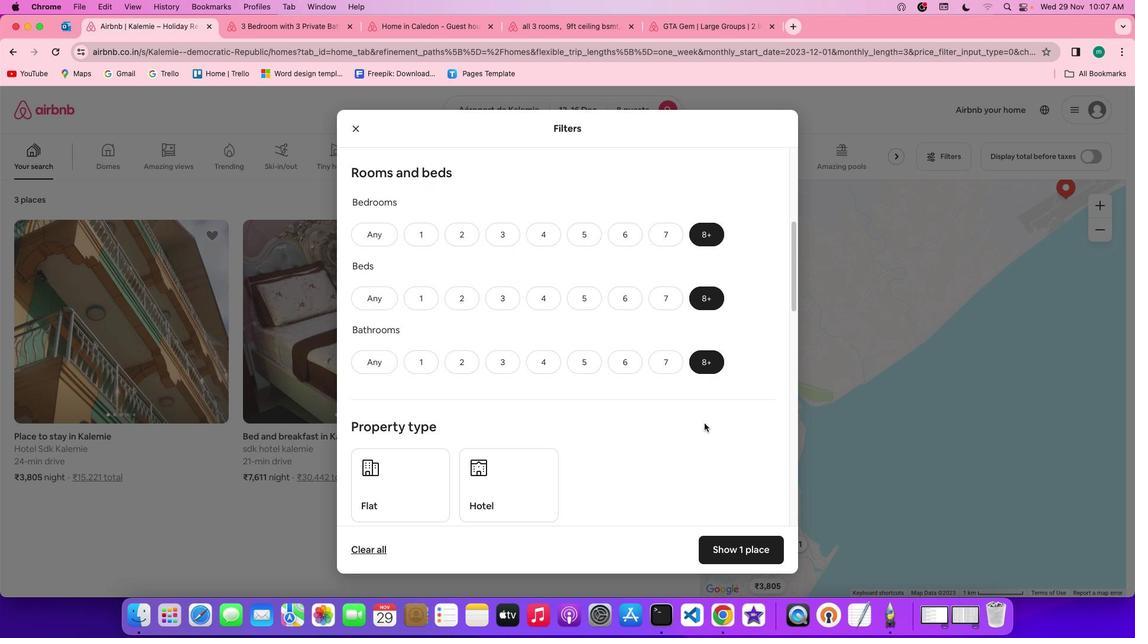 
Action: Mouse scrolled (705, 424) with delta (0, 0)
Screenshot: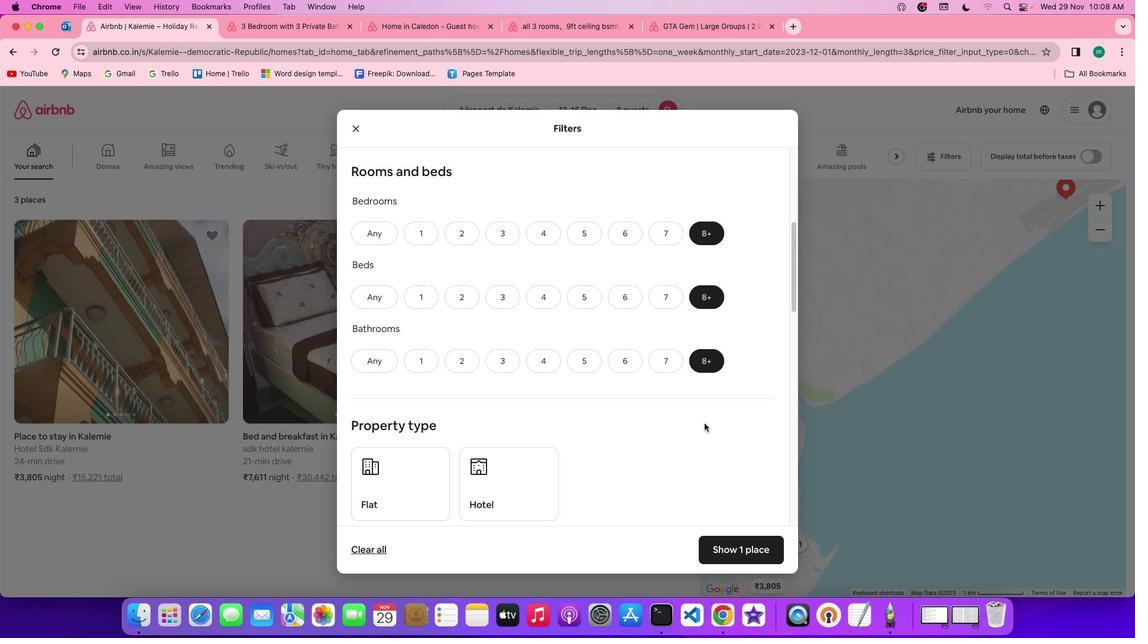 
Action: Mouse scrolled (705, 424) with delta (0, 0)
Screenshot: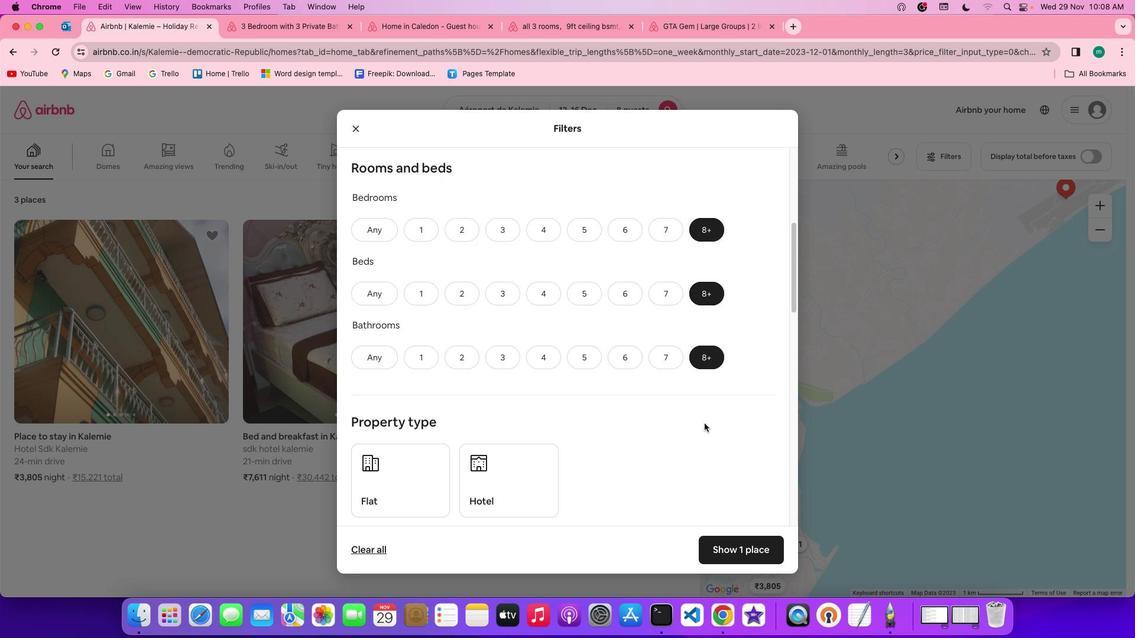 
Action: Mouse scrolled (705, 424) with delta (0, 0)
Screenshot: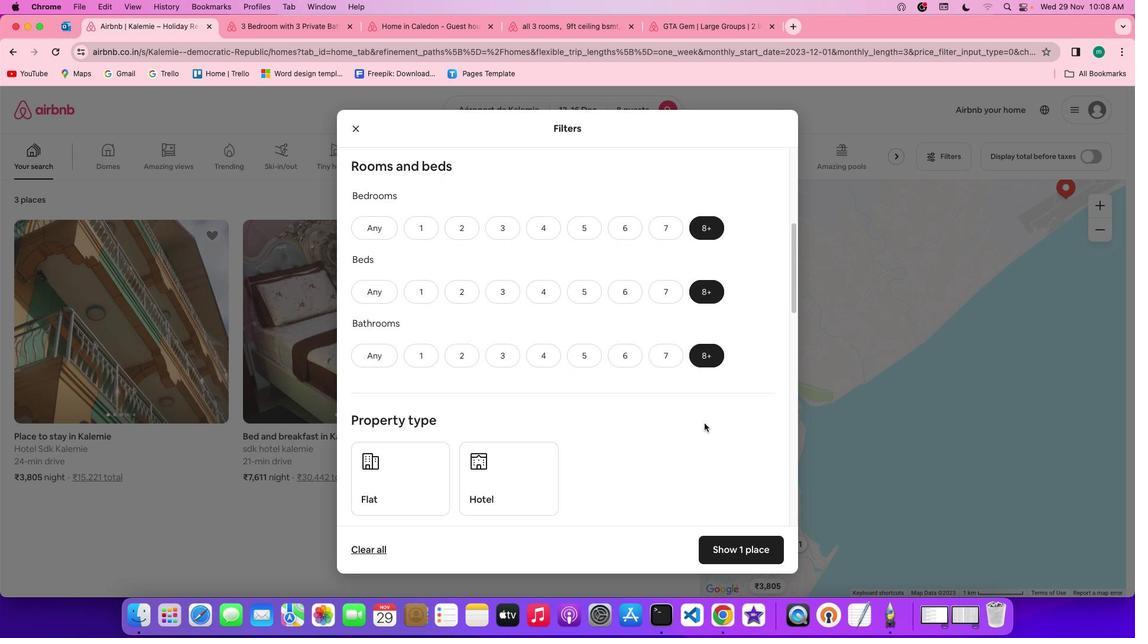 
Action: Mouse scrolled (705, 424) with delta (0, 0)
Screenshot: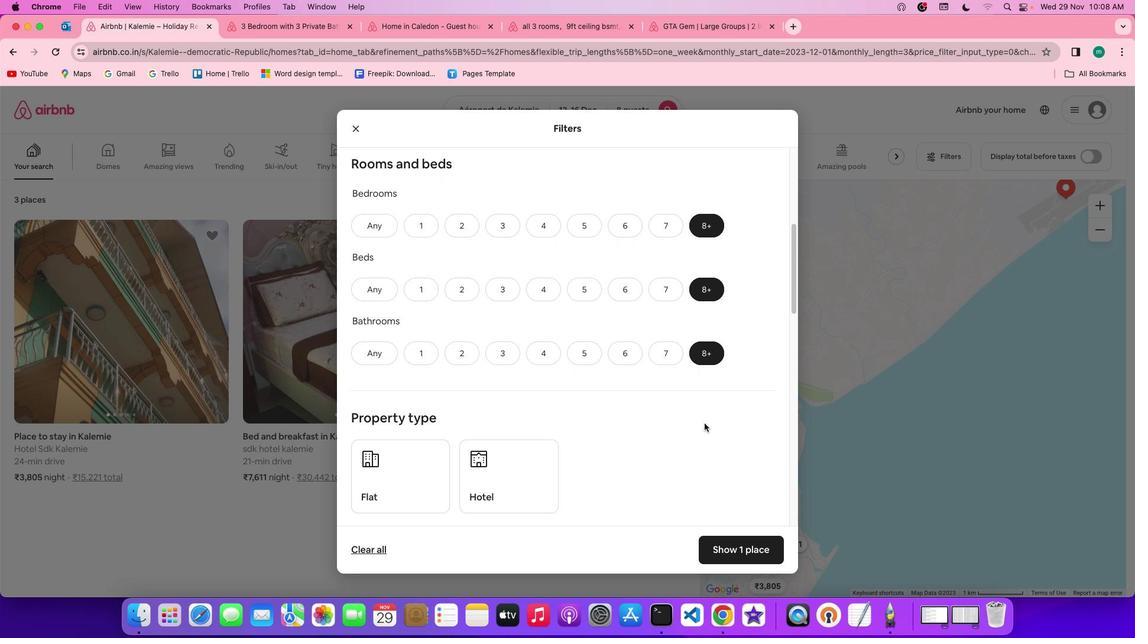 
Action: Mouse scrolled (705, 424) with delta (0, 0)
Screenshot: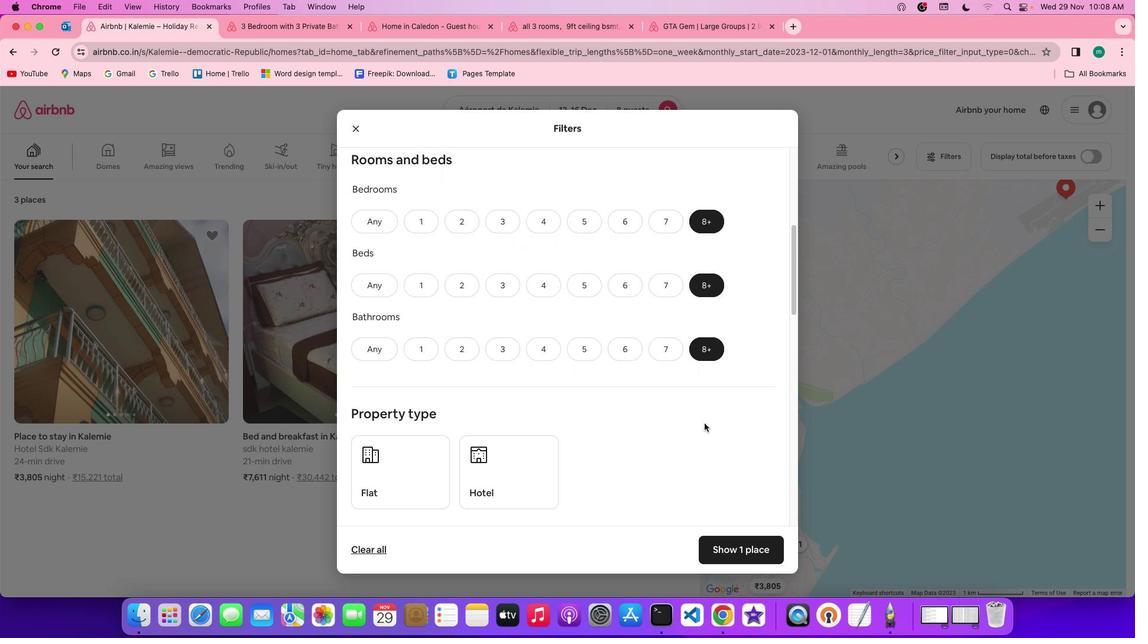 
Action: Mouse scrolled (705, 424) with delta (0, 0)
Screenshot: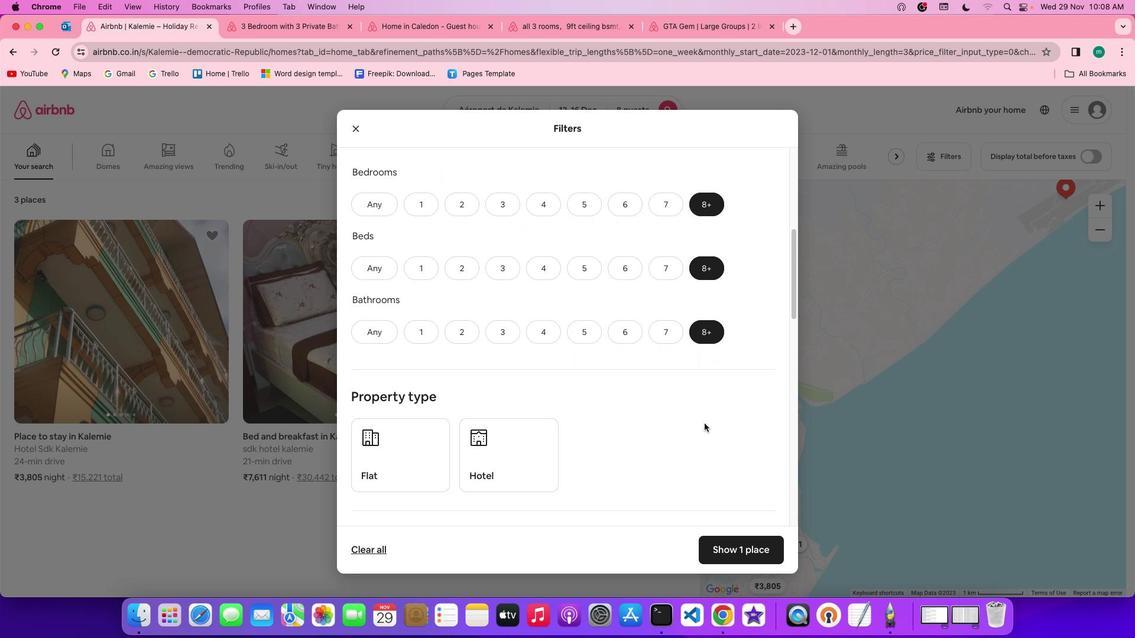 
Action: Mouse scrolled (705, 424) with delta (0, 0)
Screenshot: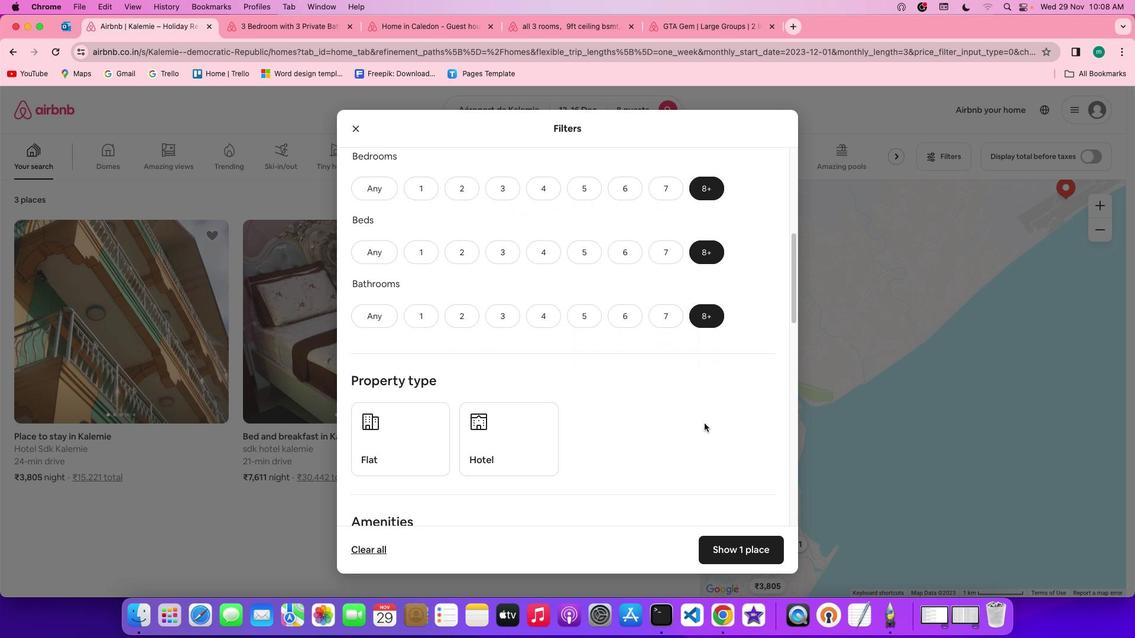 
Action: Mouse scrolled (705, 424) with delta (0, 0)
Screenshot: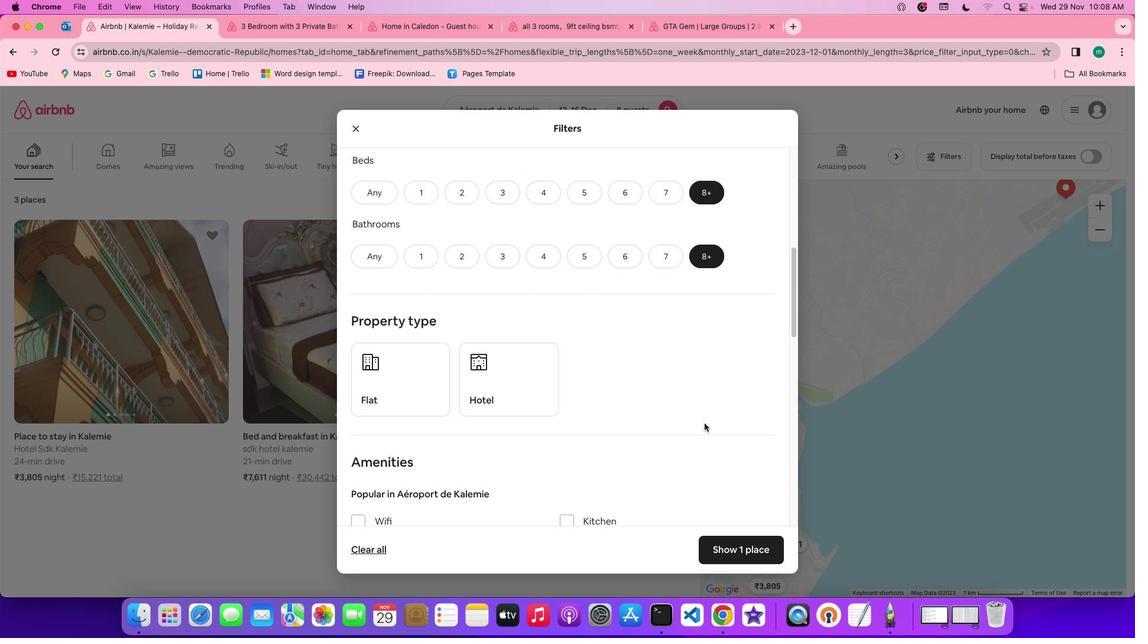 
Action: Mouse scrolled (705, 424) with delta (0, 0)
Screenshot: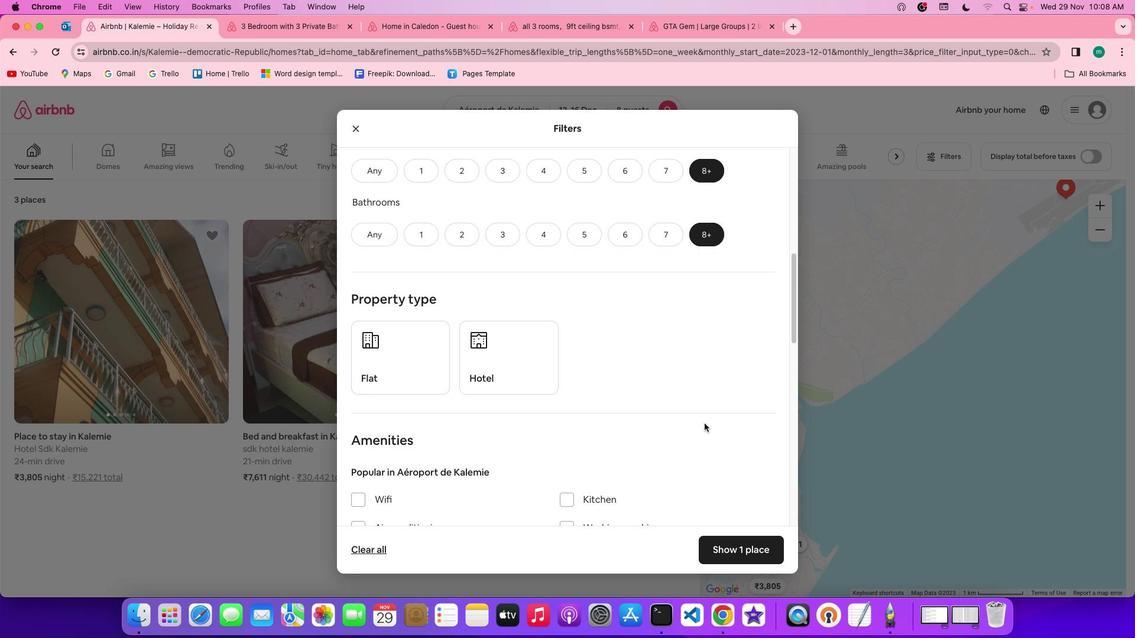 
Action: Mouse scrolled (705, 424) with delta (0, 0)
Screenshot: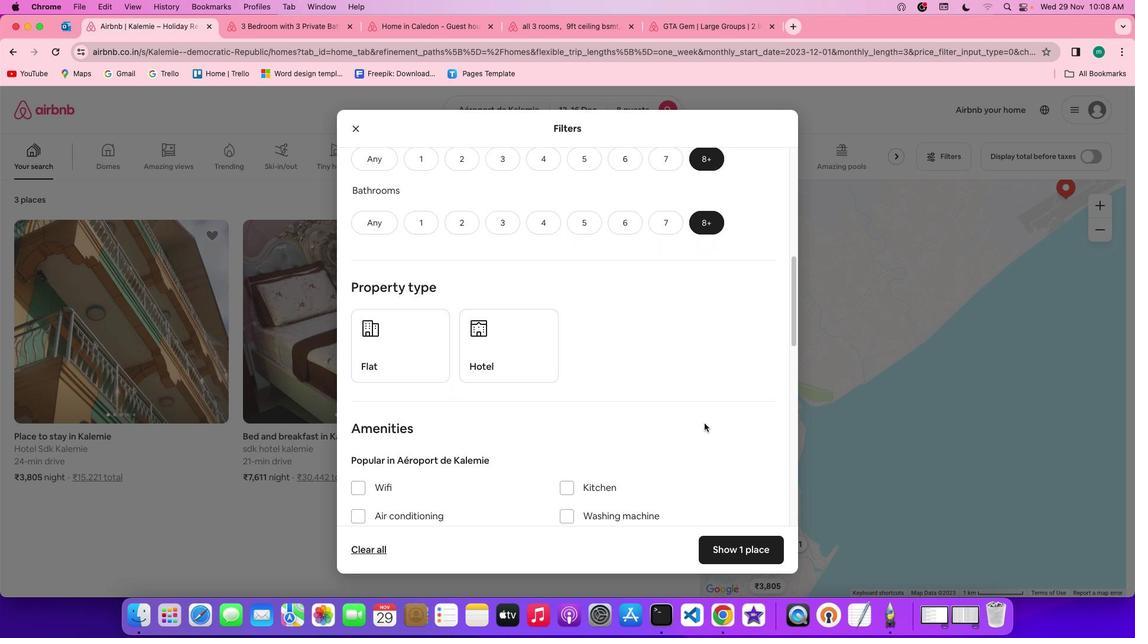 
Action: Mouse scrolled (705, 424) with delta (0, 0)
Screenshot: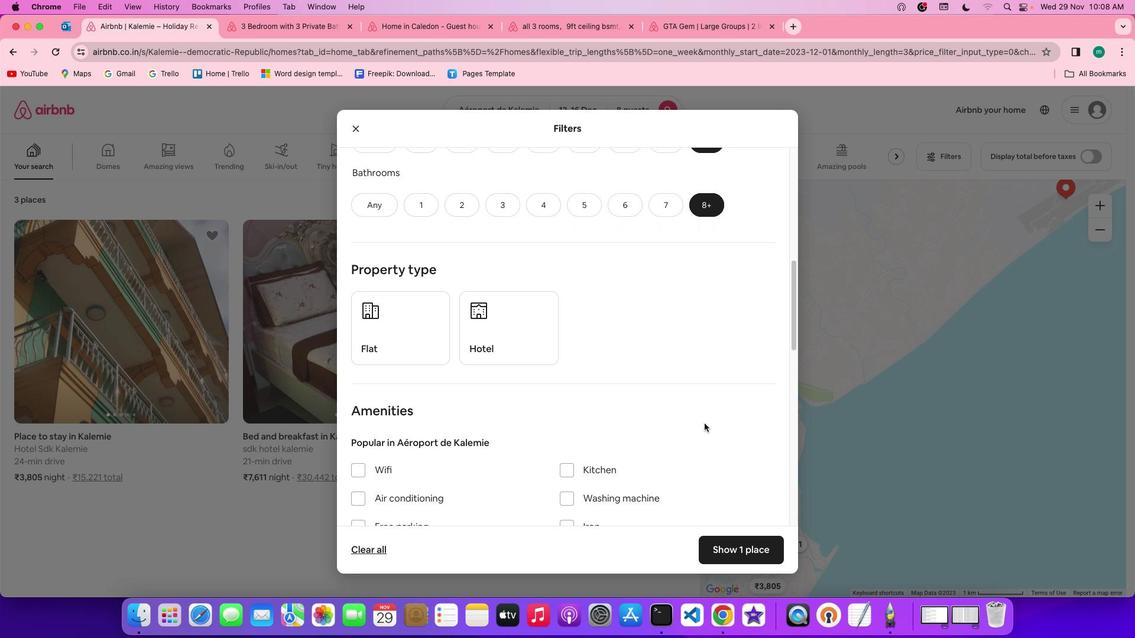 
Action: Mouse scrolled (705, 424) with delta (0, 0)
Screenshot: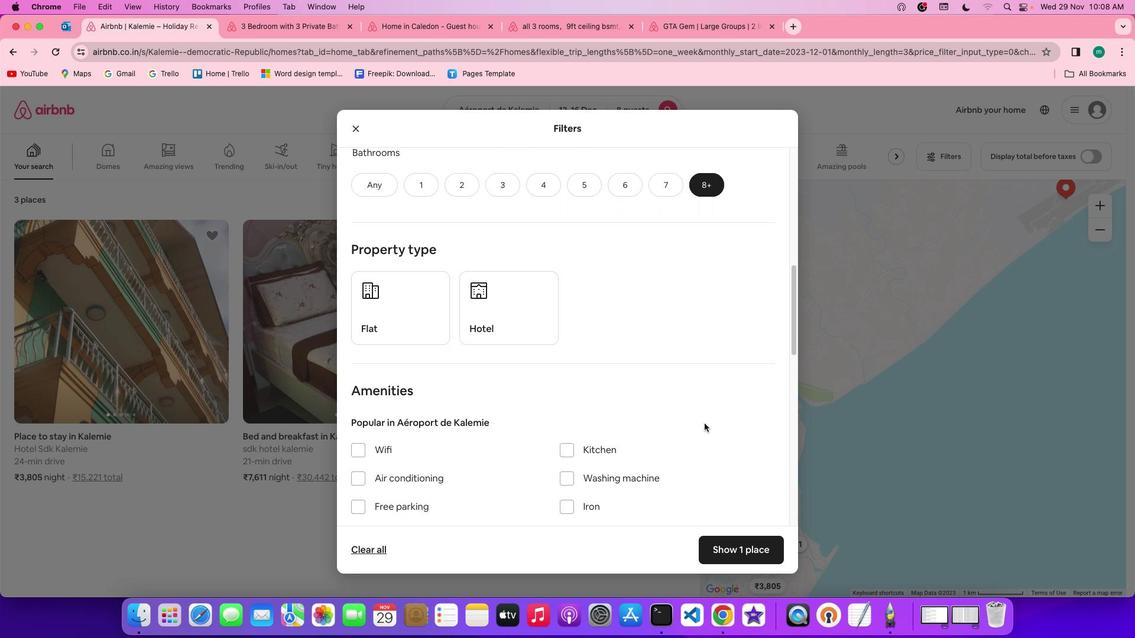 
Action: Mouse scrolled (705, 424) with delta (0, 0)
Screenshot: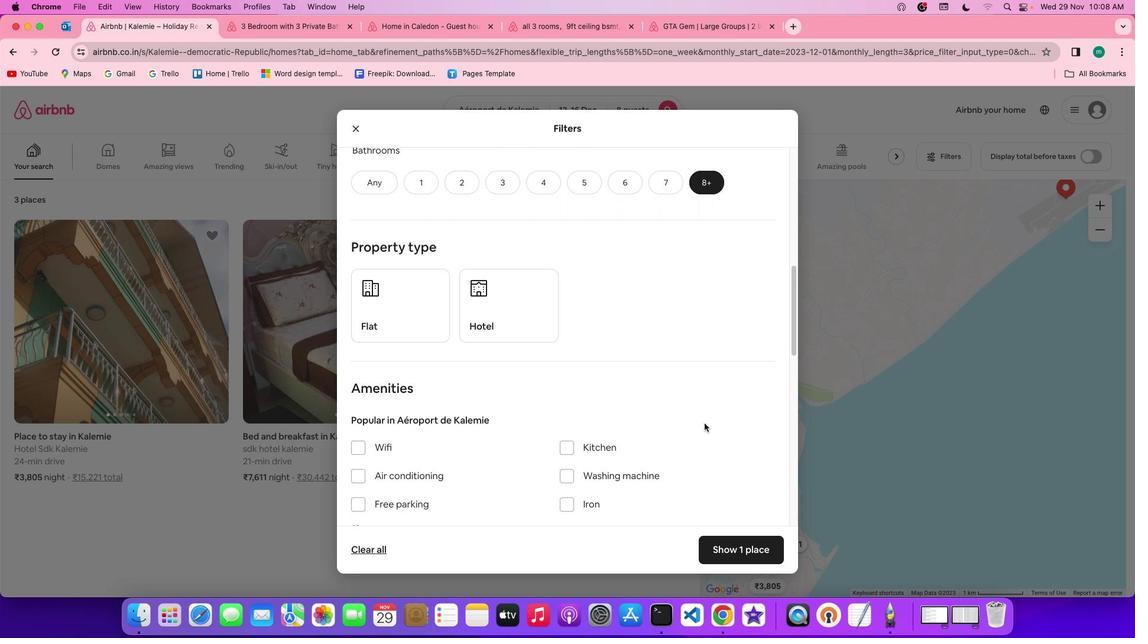 
Action: Mouse scrolled (705, 424) with delta (0, 0)
Screenshot: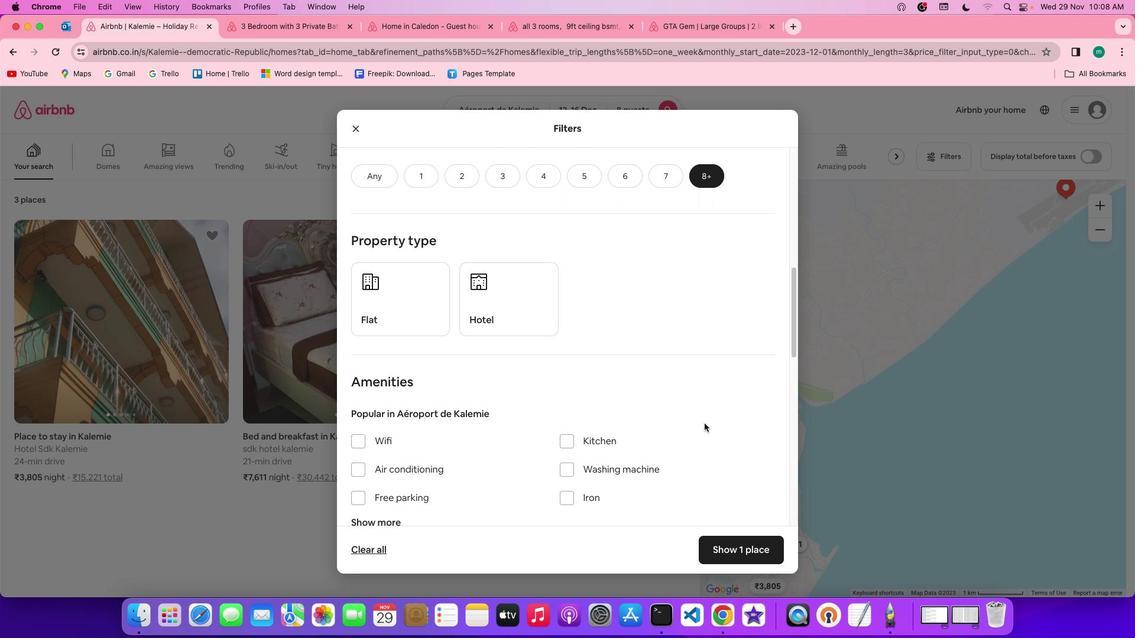 
Action: Mouse scrolled (705, 424) with delta (0, 0)
Screenshot: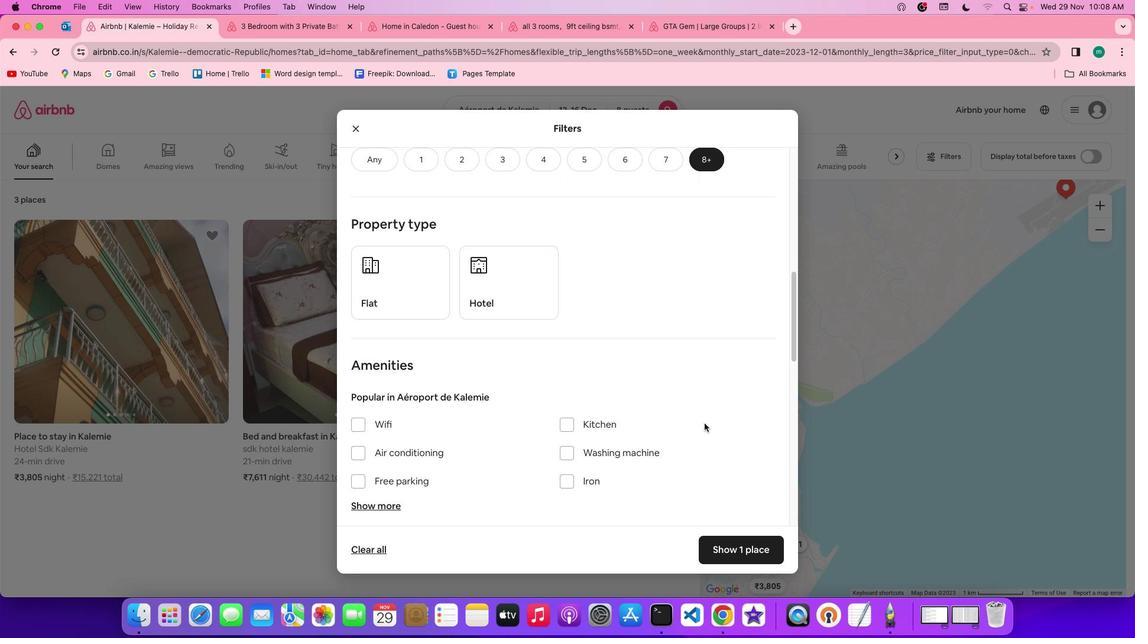 
Action: Mouse scrolled (705, 424) with delta (0, 0)
Screenshot: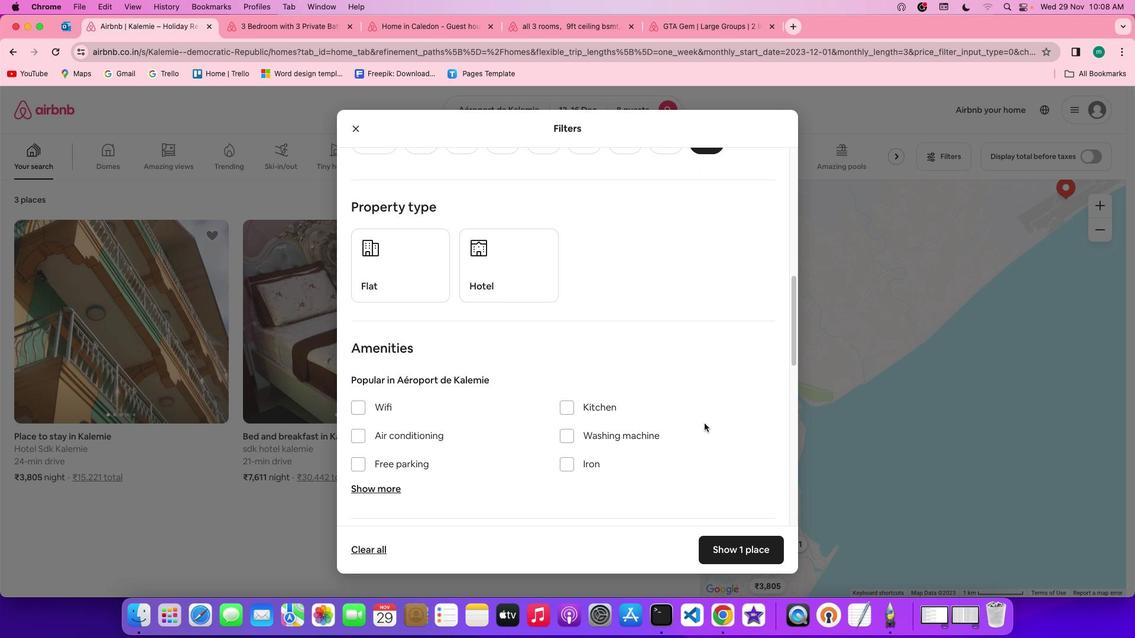 
Action: Mouse scrolled (705, 424) with delta (0, 0)
Screenshot: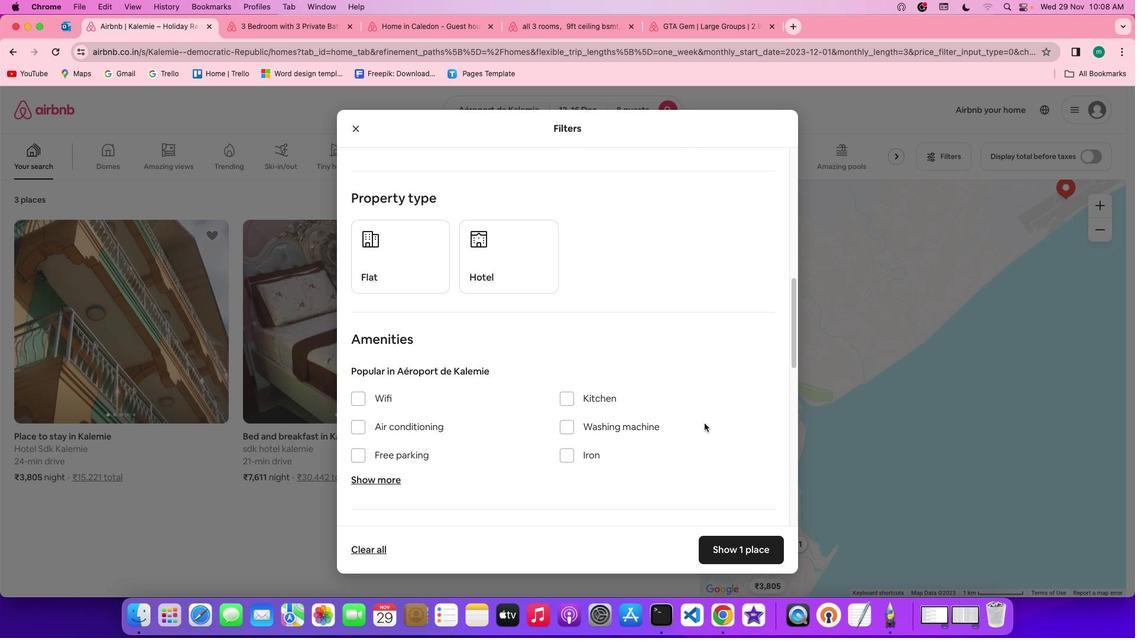 
Action: Mouse scrolled (705, 424) with delta (0, 0)
Screenshot: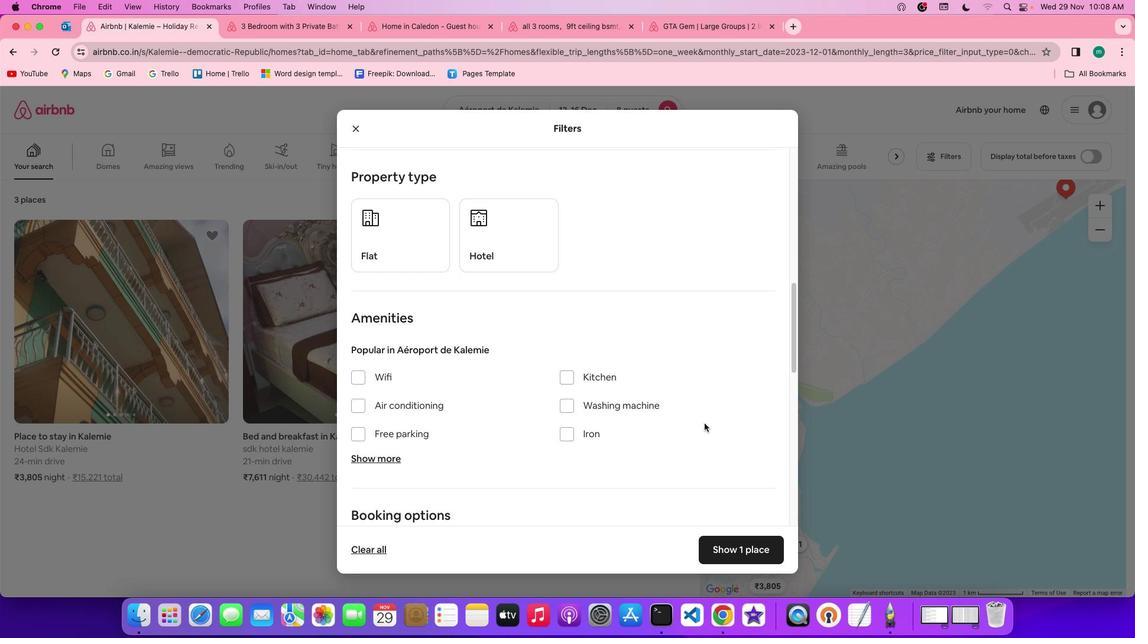
Action: Mouse scrolled (705, 424) with delta (0, 0)
Screenshot: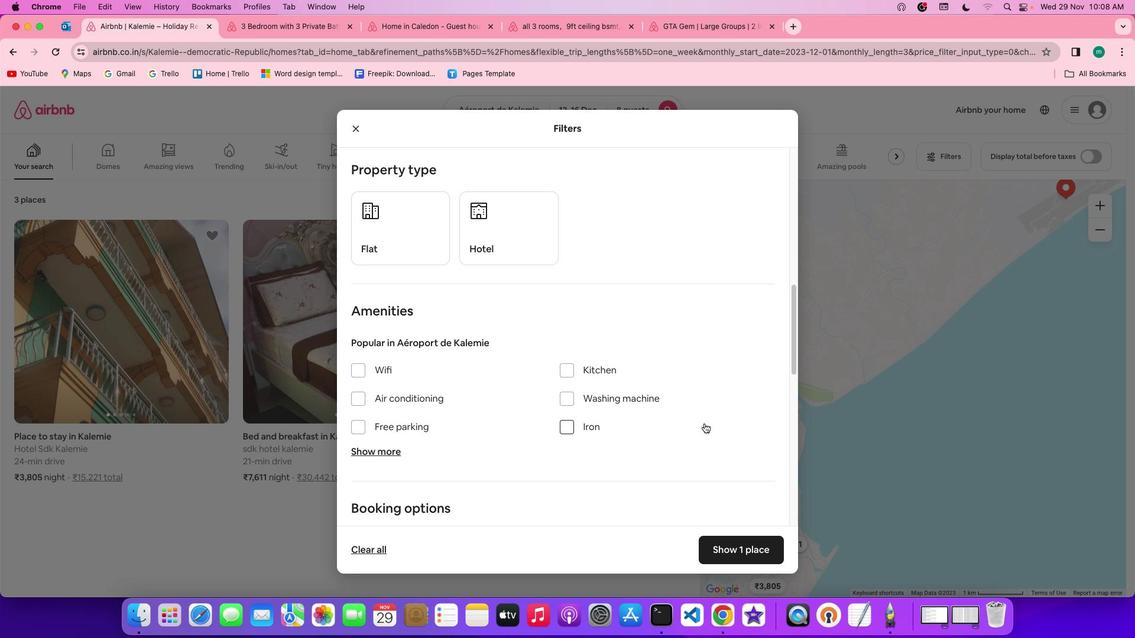
Action: Mouse scrolled (705, 424) with delta (0, 0)
Screenshot: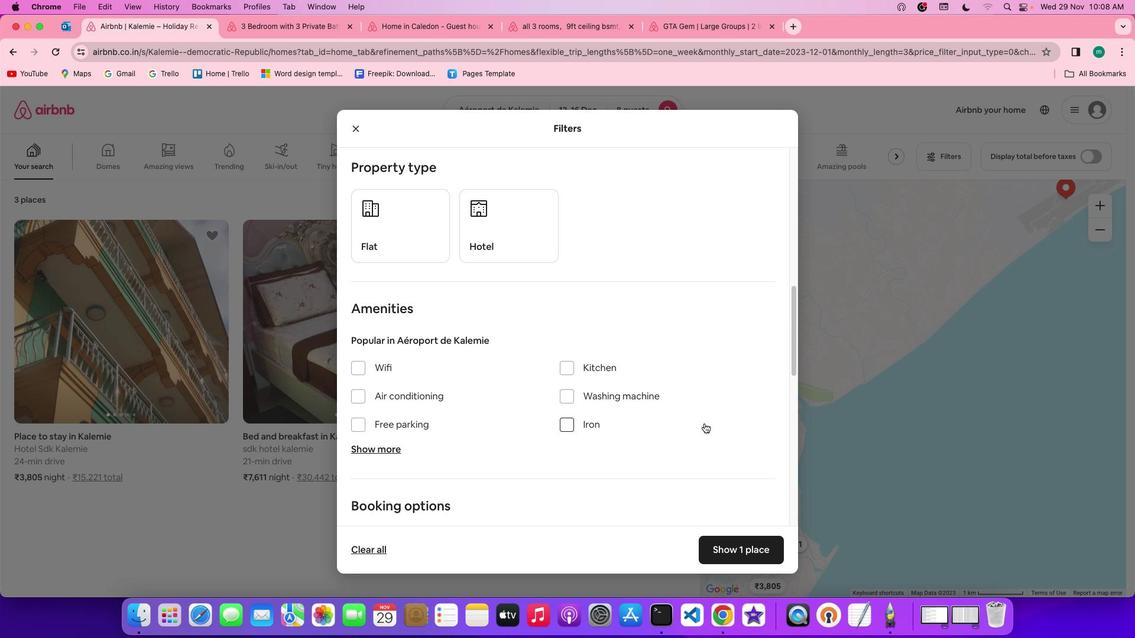 
Action: Mouse scrolled (705, 424) with delta (0, 0)
Screenshot: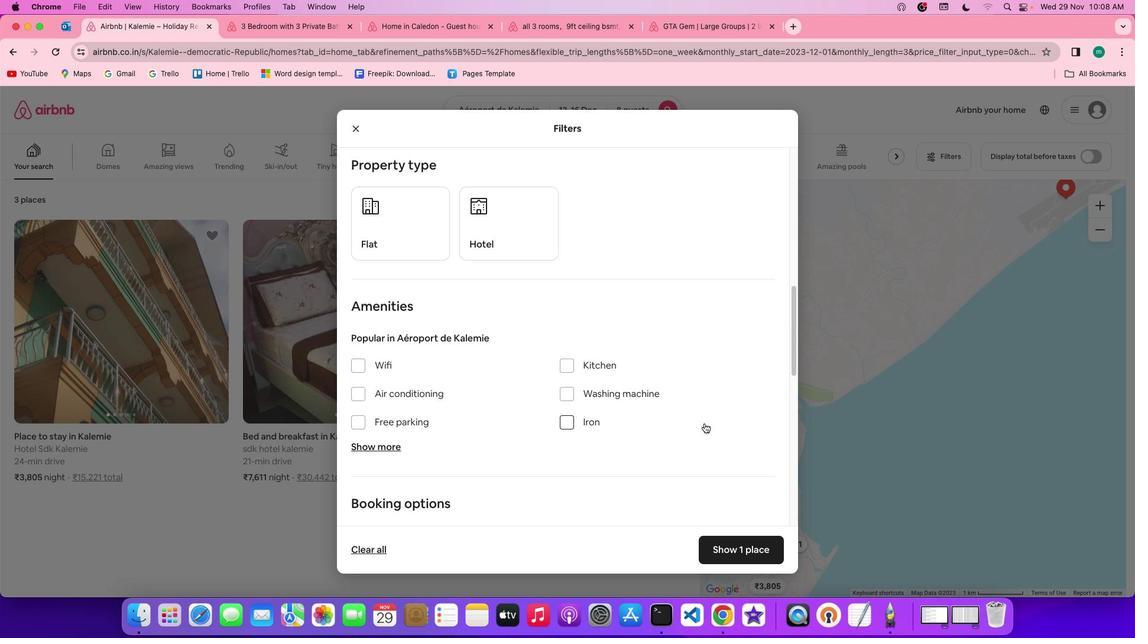 
Action: Mouse moved to (512, 221)
Screenshot: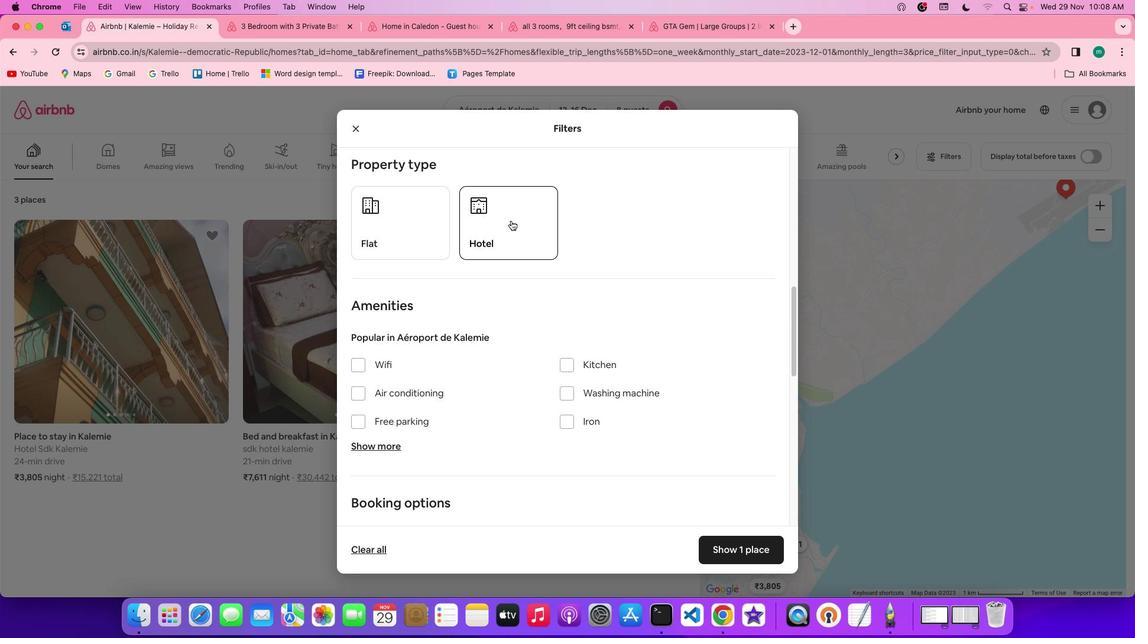 
Action: Mouse pressed left at (512, 221)
Screenshot: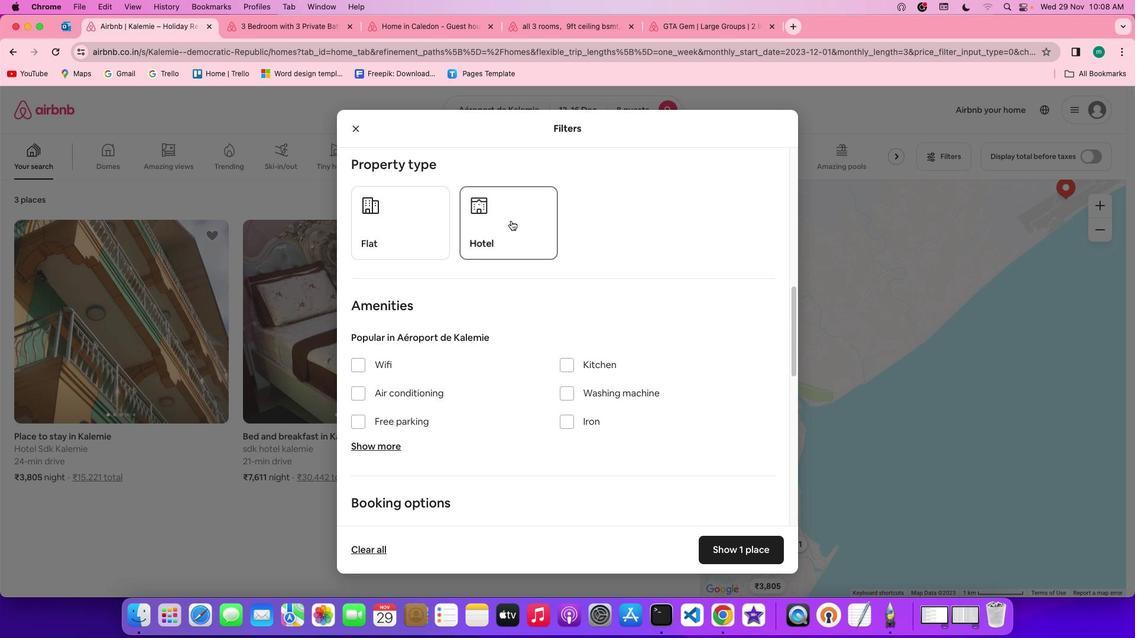 
Action: Mouse moved to (655, 324)
Screenshot: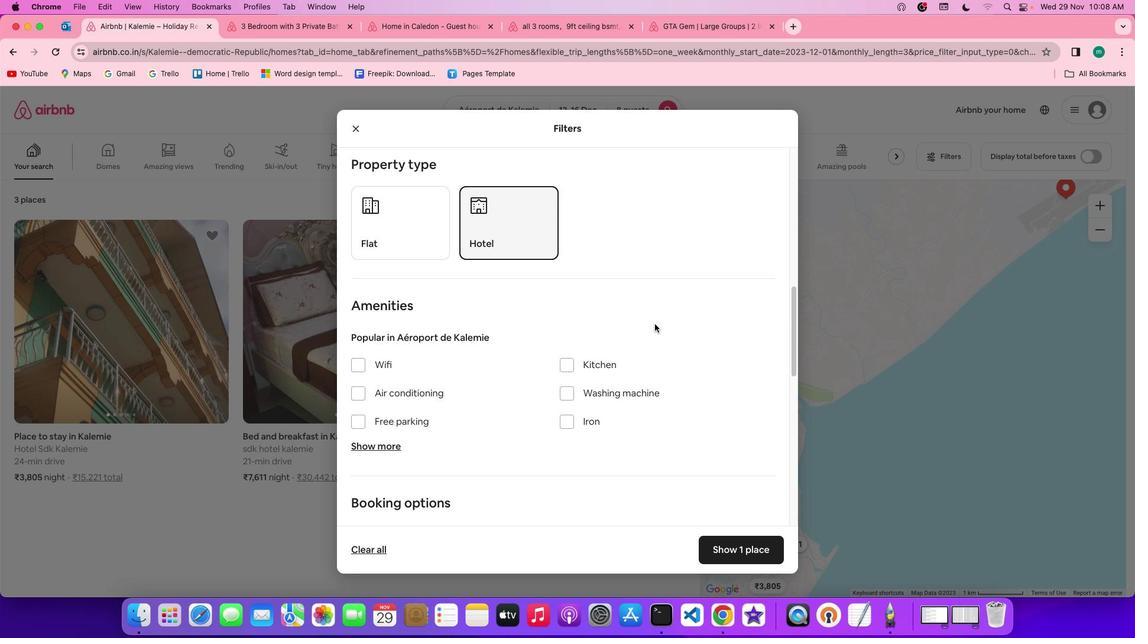 
Action: Mouse scrolled (655, 324) with delta (0, 0)
Screenshot: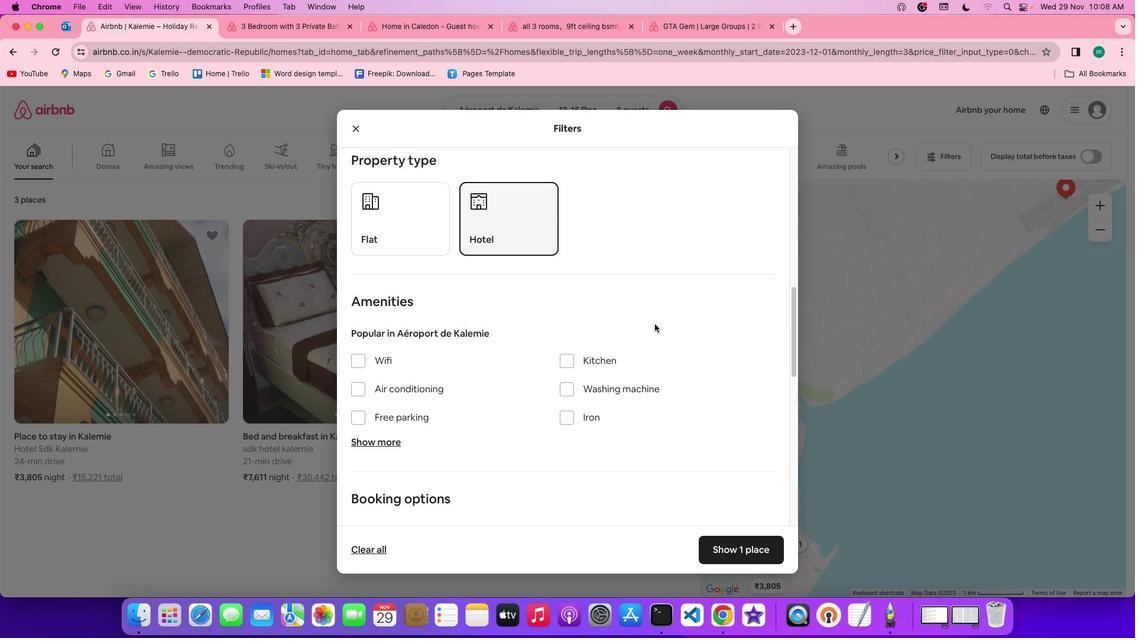 
Action: Mouse scrolled (655, 324) with delta (0, 0)
Screenshot: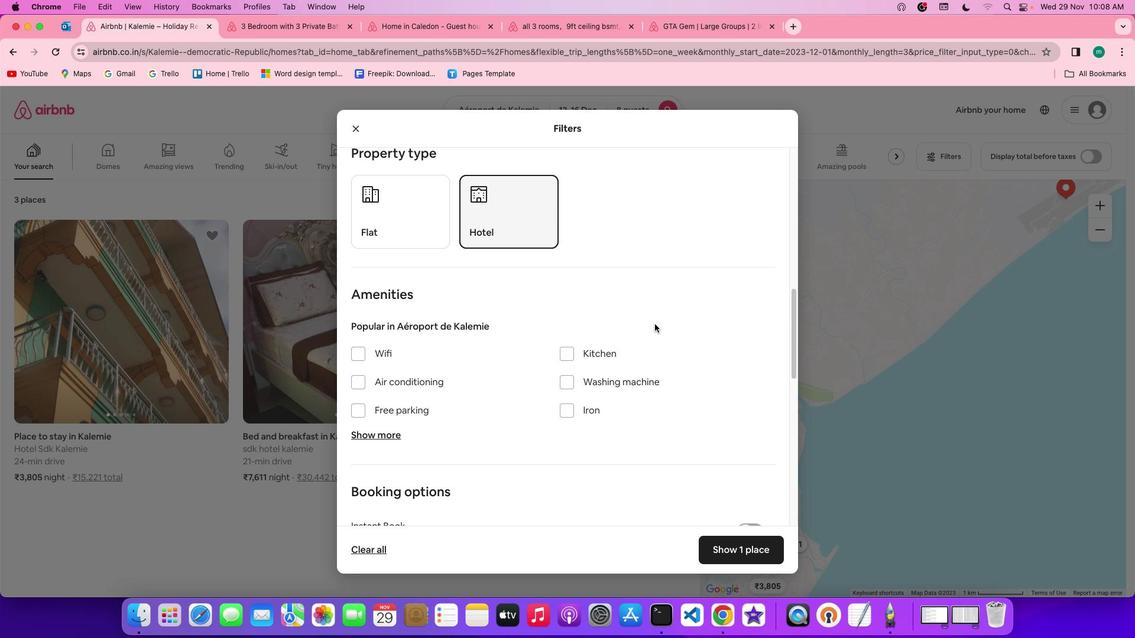 
Action: Mouse scrolled (655, 324) with delta (0, 0)
Screenshot: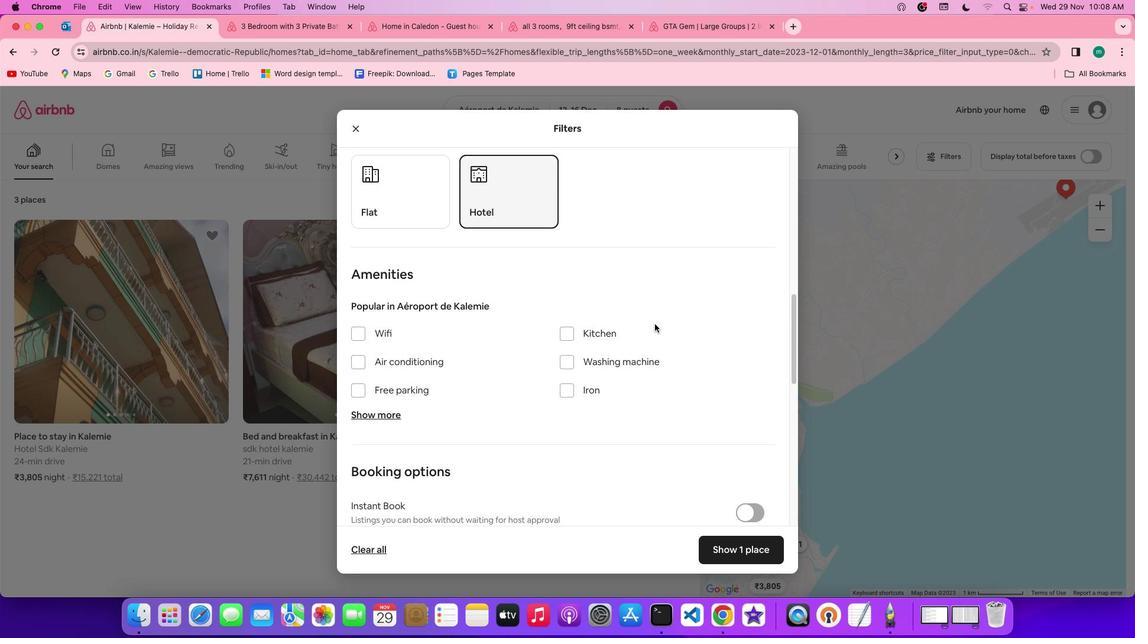 
Action: Mouse scrolled (655, 324) with delta (0, 0)
Screenshot: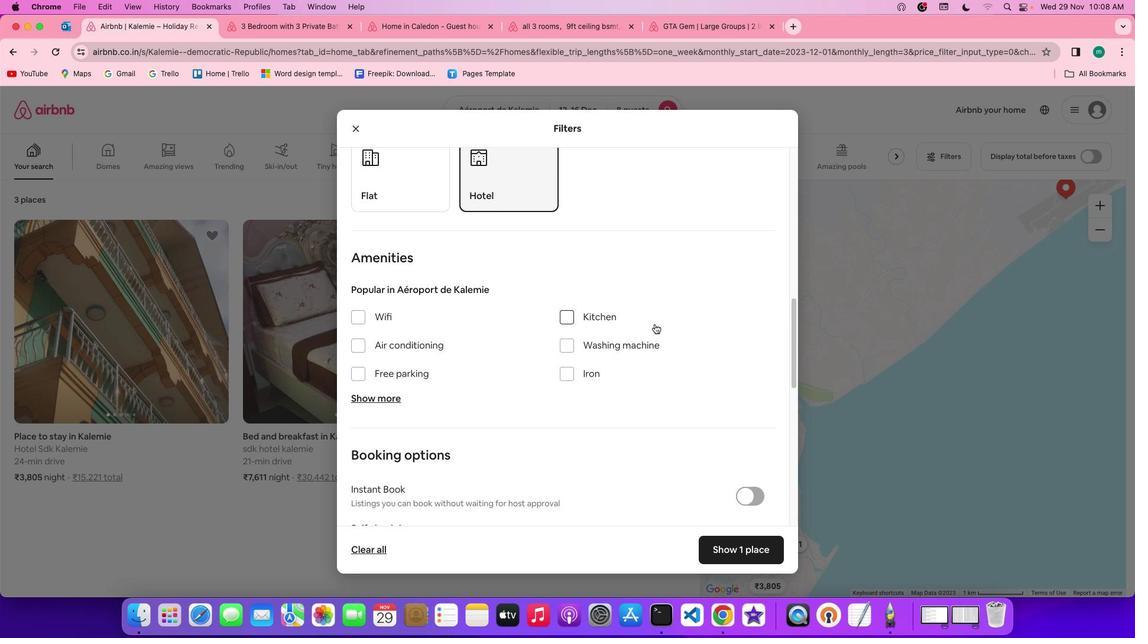 
Action: Mouse scrolled (655, 324) with delta (0, 0)
Screenshot: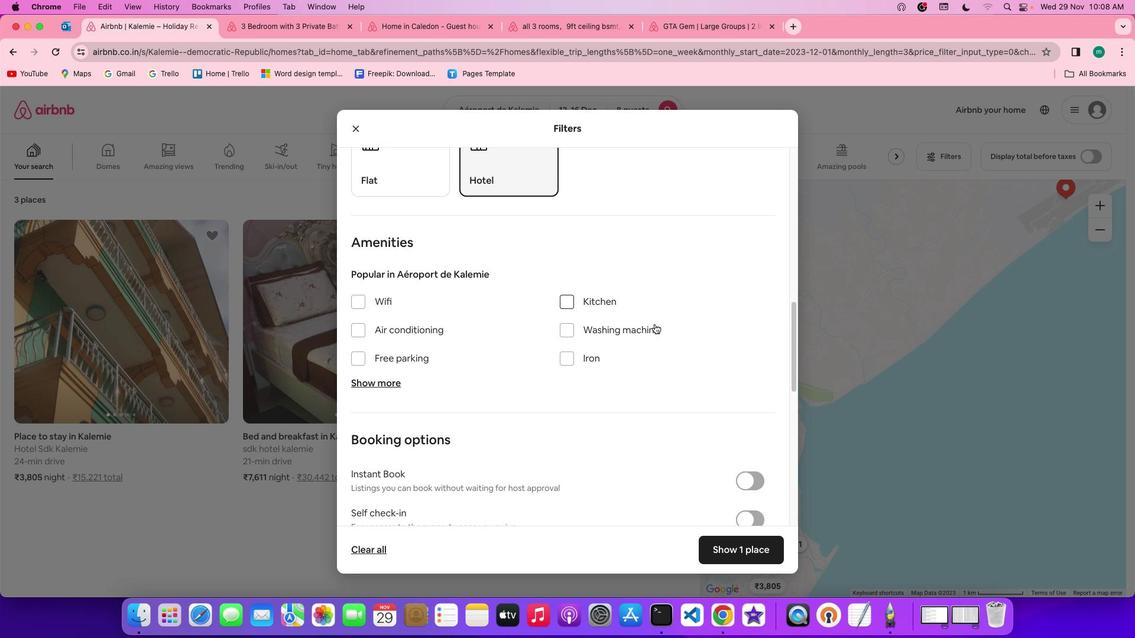 
Action: Mouse scrolled (655, 324) with delta (0, 0)
Screenshot: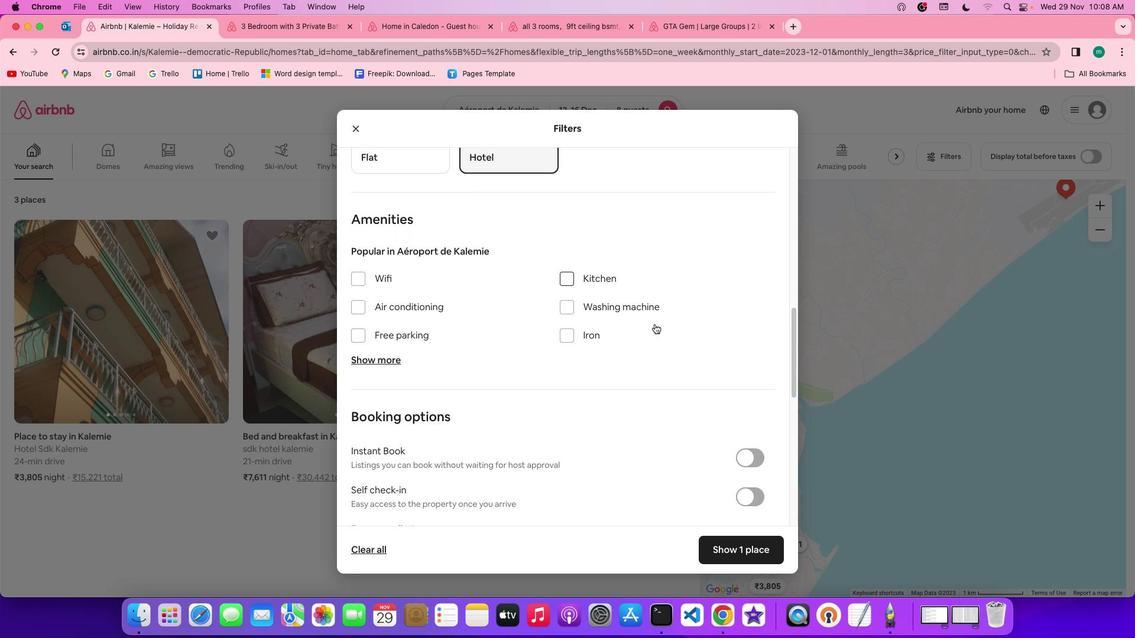 
Action: Mouse moved to (363, 265)
Screenshot: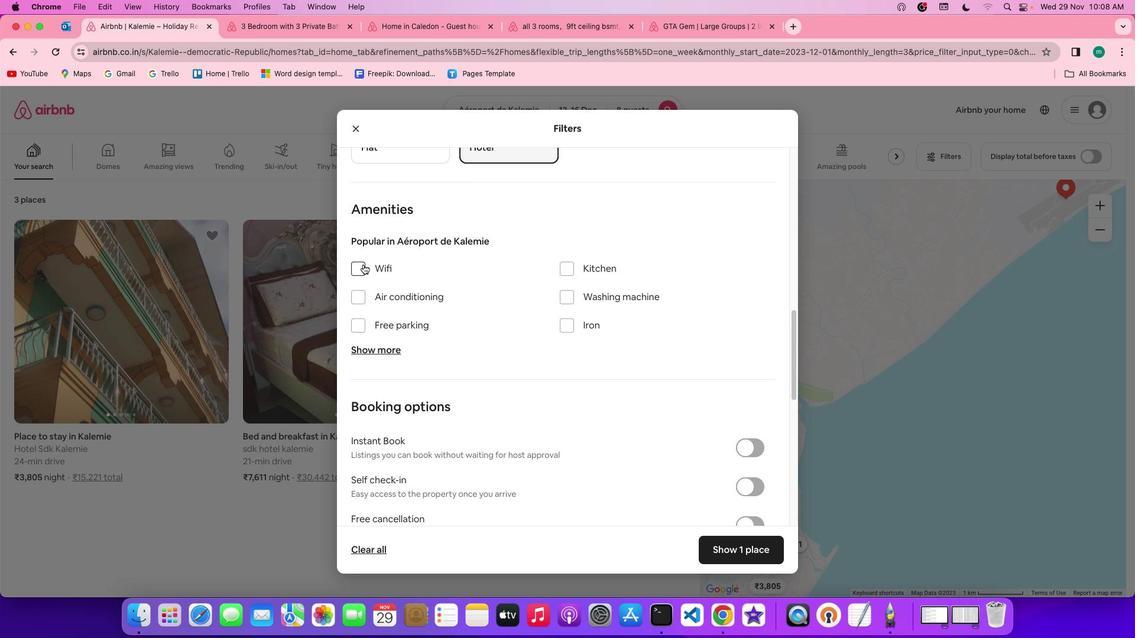 
Action: Mouse pressed left at (363, 265)
Screenshot: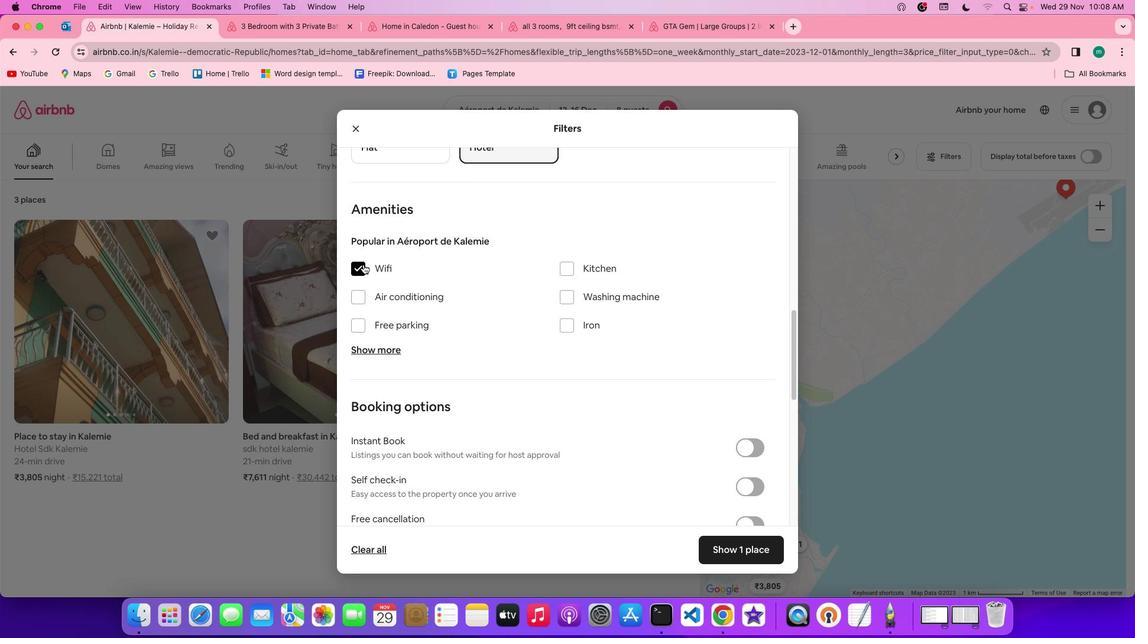 
Action: Mouse moved to (374, 347)
Screenshot: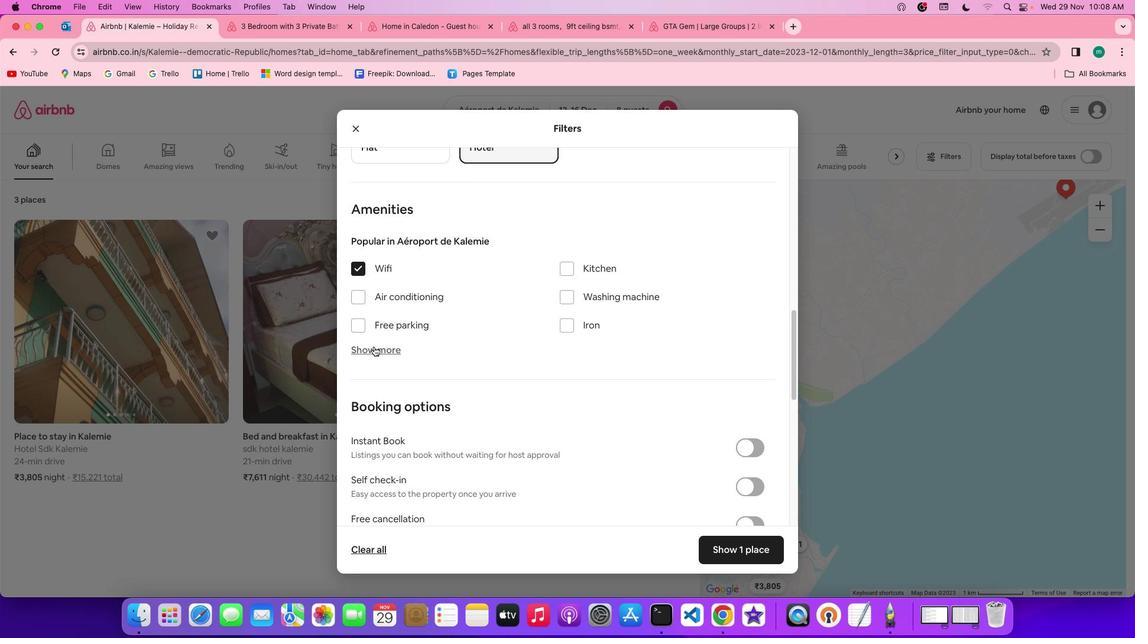 
Action: Mouse pressed left at (374, 347)
Screenshot: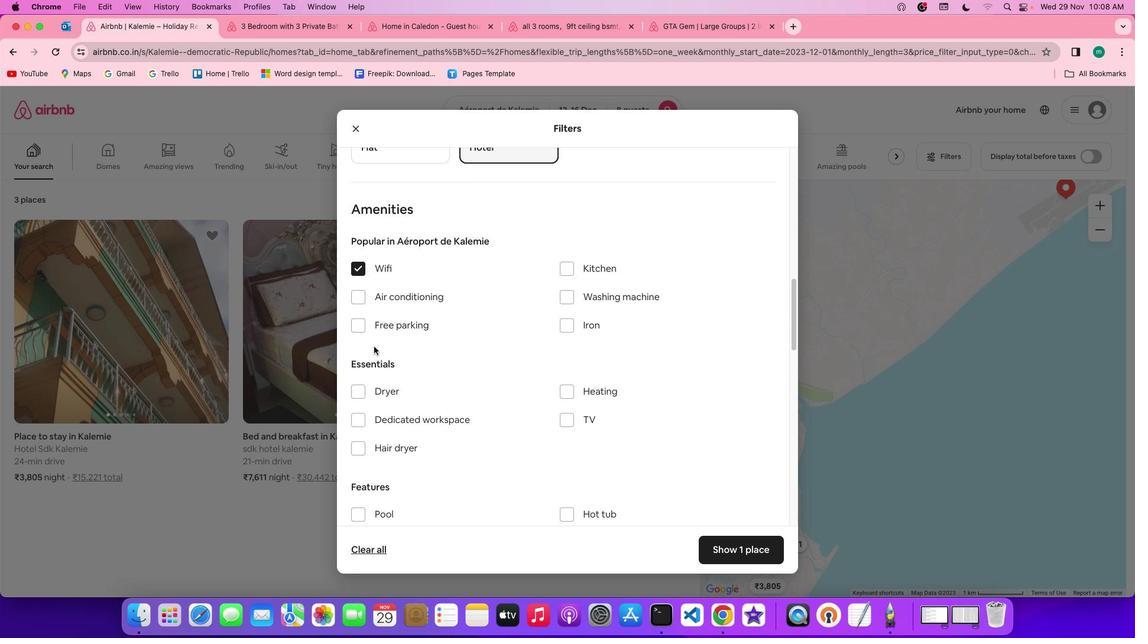 
Action: Mouse moved to (573, 427)
Screenshot: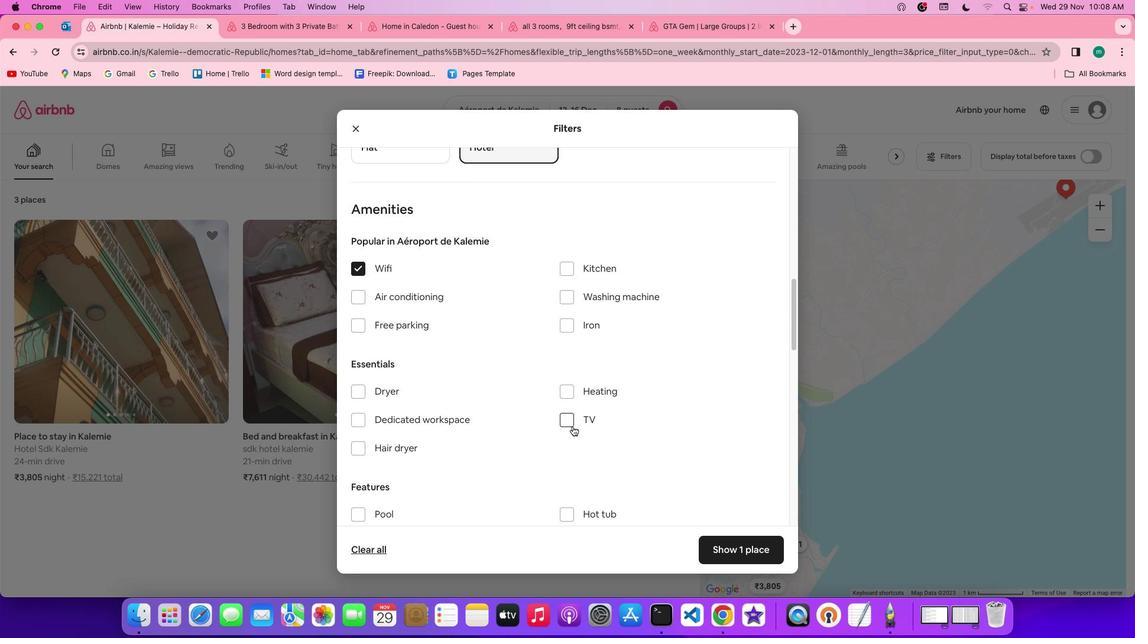 
Action: Mouse pressed left at (573, 427)
Screenshot: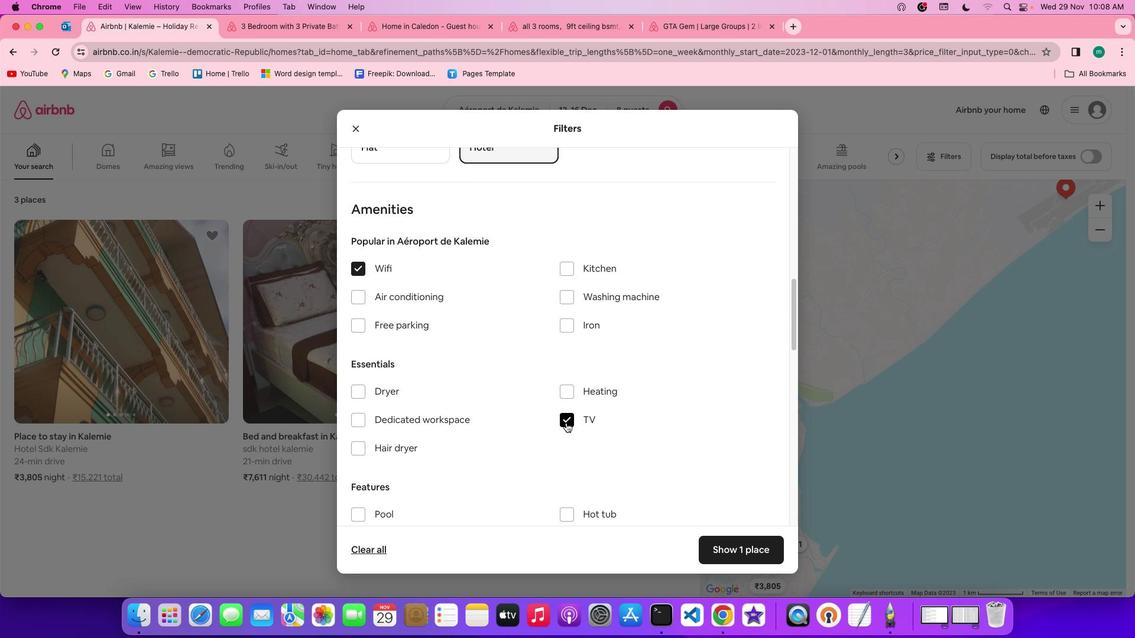 
Action: Mouse moved to (425, 328)
Screenshot: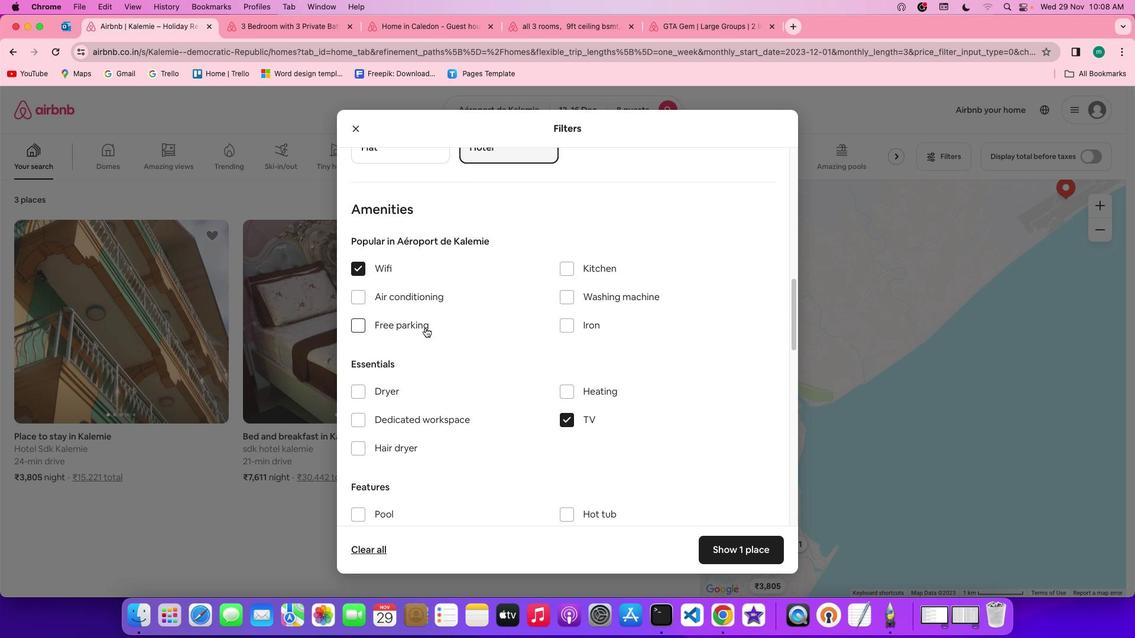 
Action: Mouse pressed left at (425, 328)
Screenshot: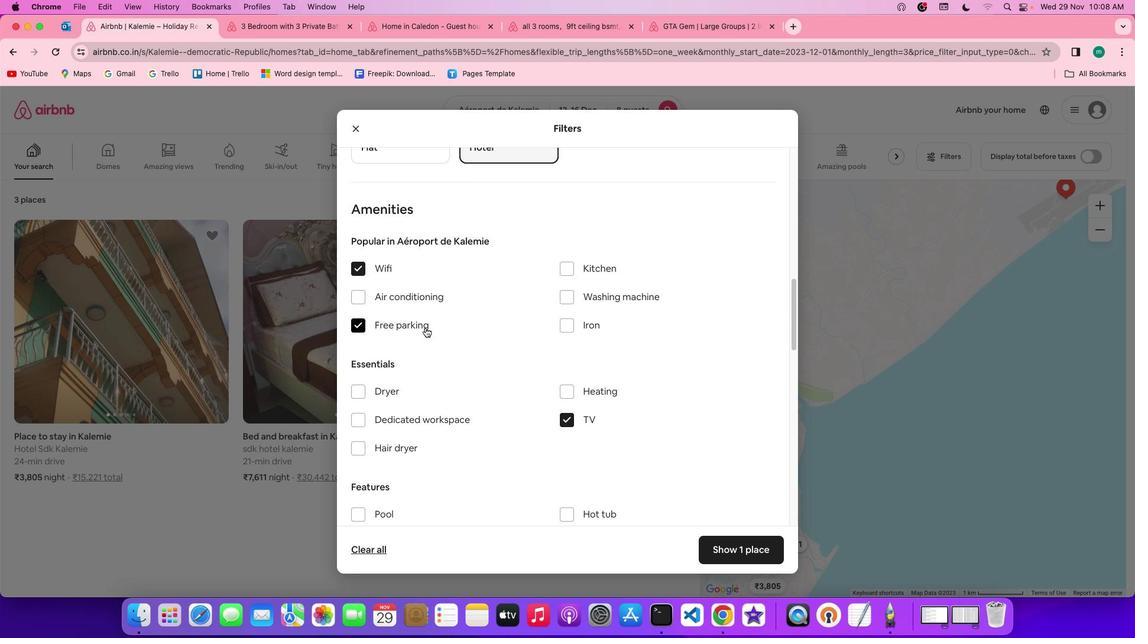 
Action: Mouse moved to (525, 344)
Screenshot: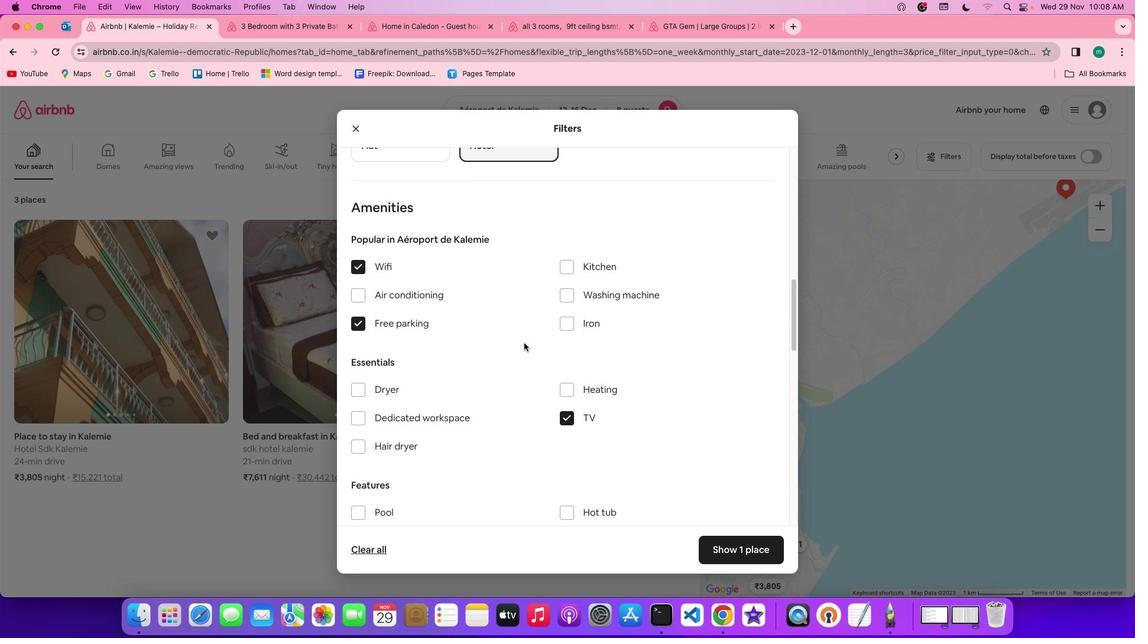 
Action: Mouse scrolled (525, 344) with delta (0, 0)
Screenshot: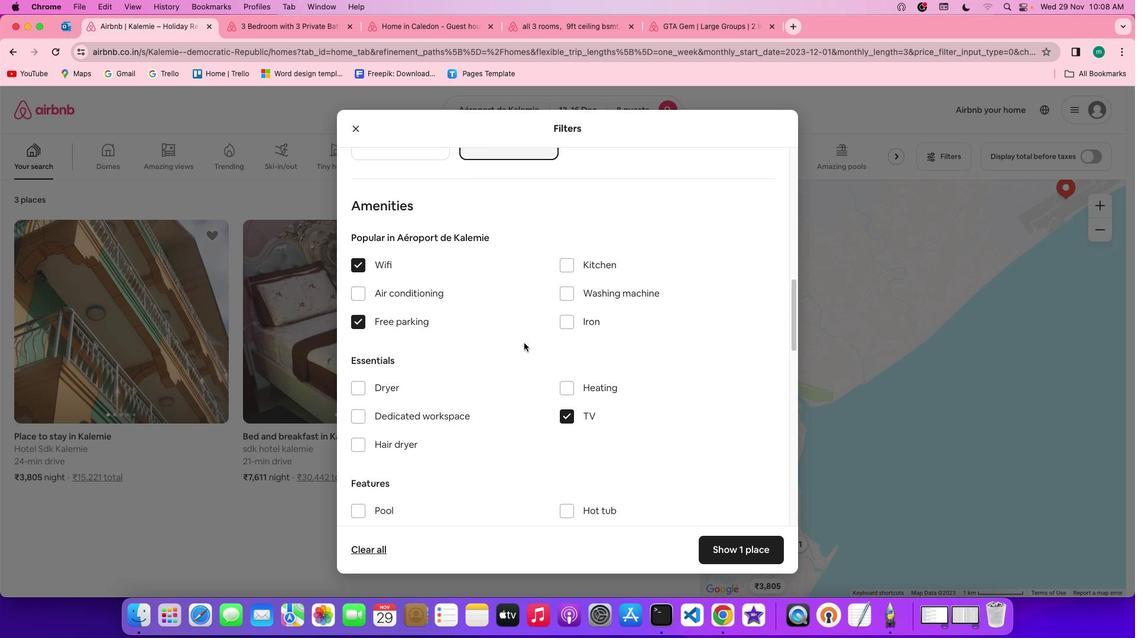 
Action: Mouse scrolled (525, 344) with delta (0, 0)
Screenshot: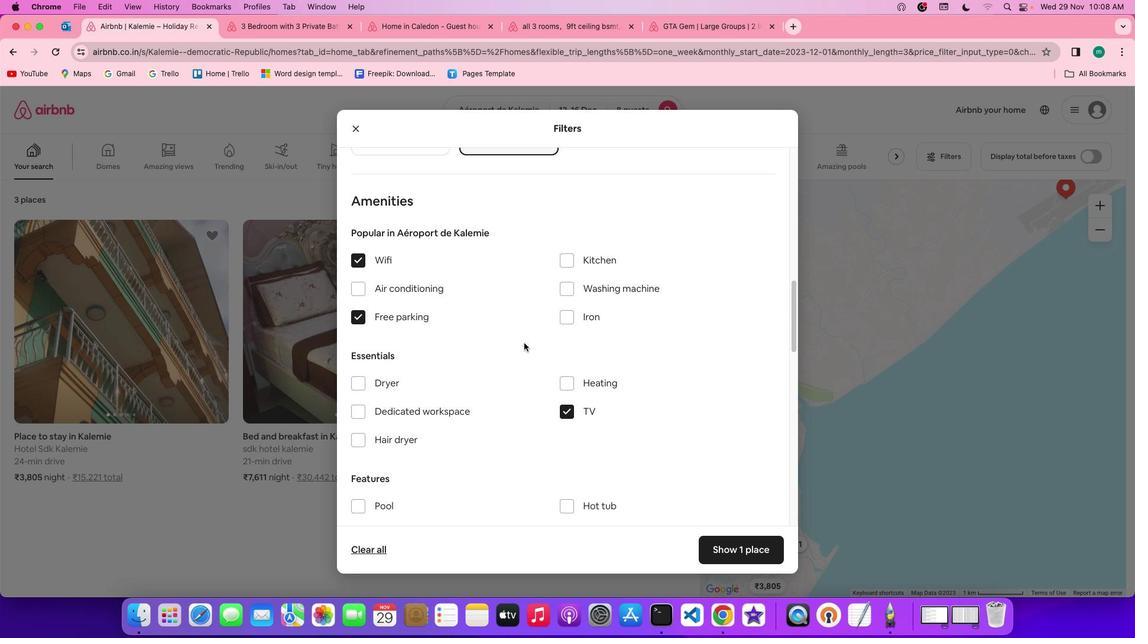 
Action: Mouse scrolled (525, 344) with delta (0, 0)
Screenshot: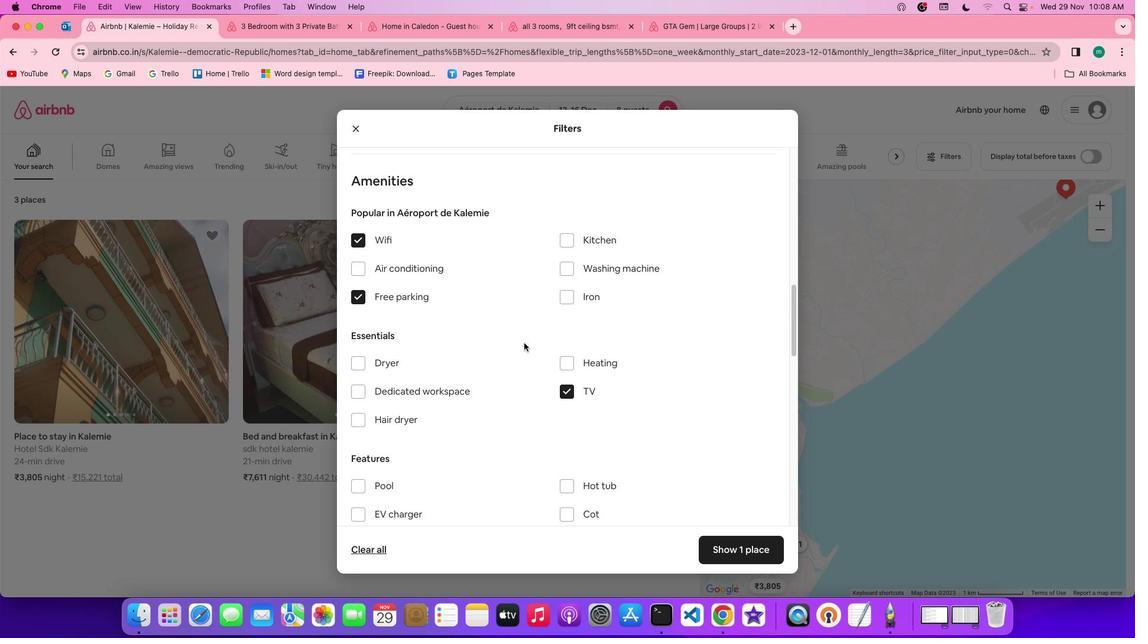 
Action: Mouse scrolled (525, 344) with delta (0, 0)
Screenshot: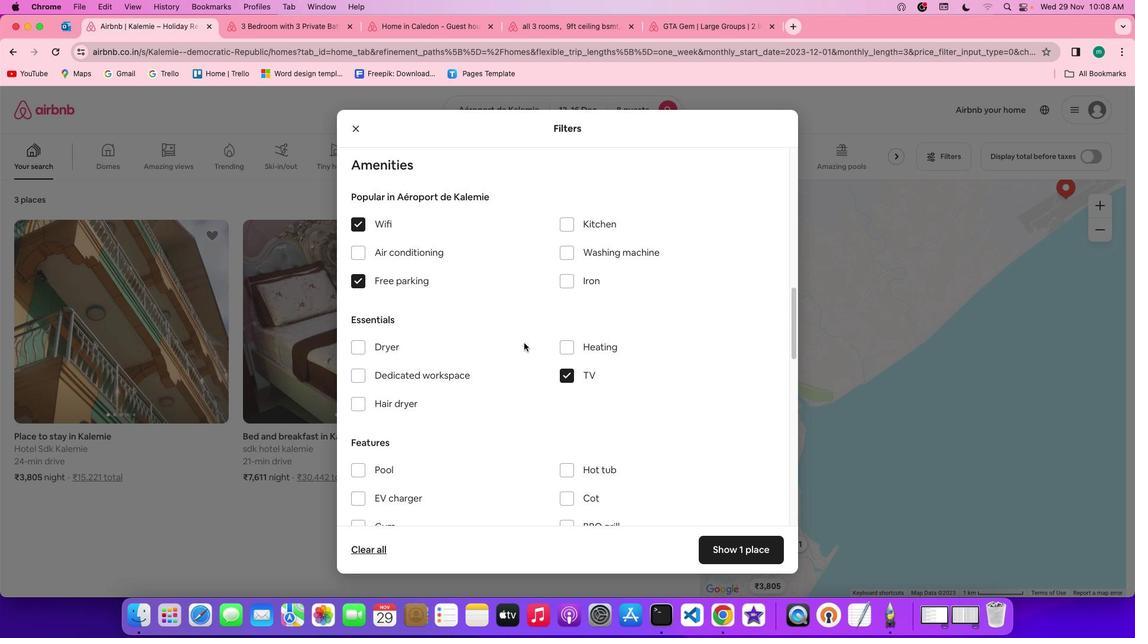 
Action: Mouse scrolled (525, 344) with delta (0, 0)
Screenshot: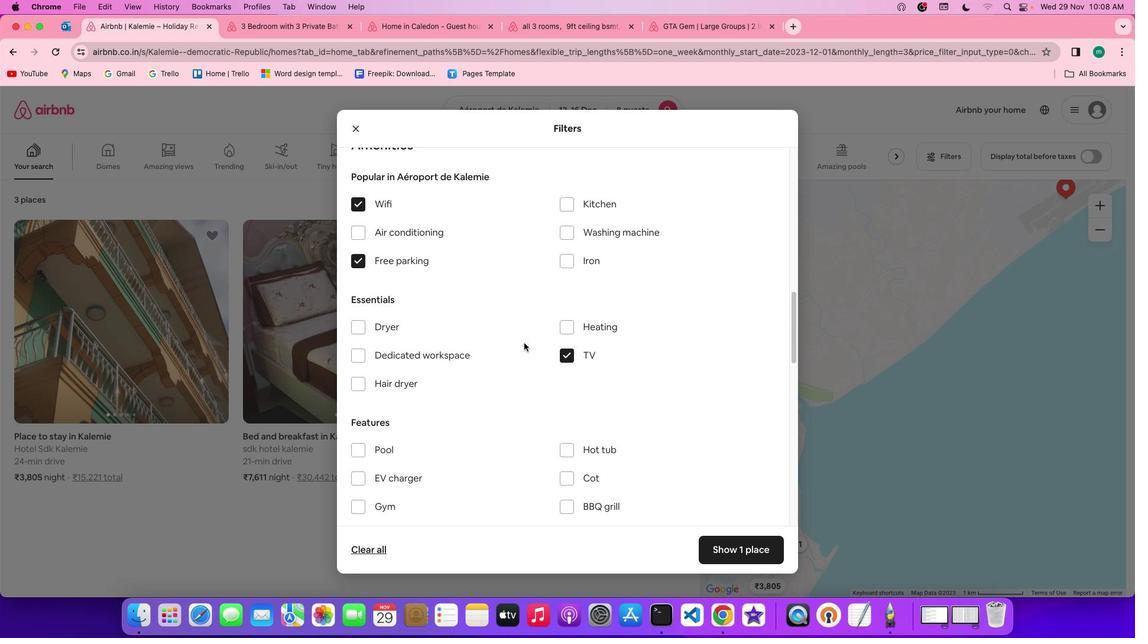
Action: Mouse scrolled (525, 344) with delta (0, 0)
Screenshot: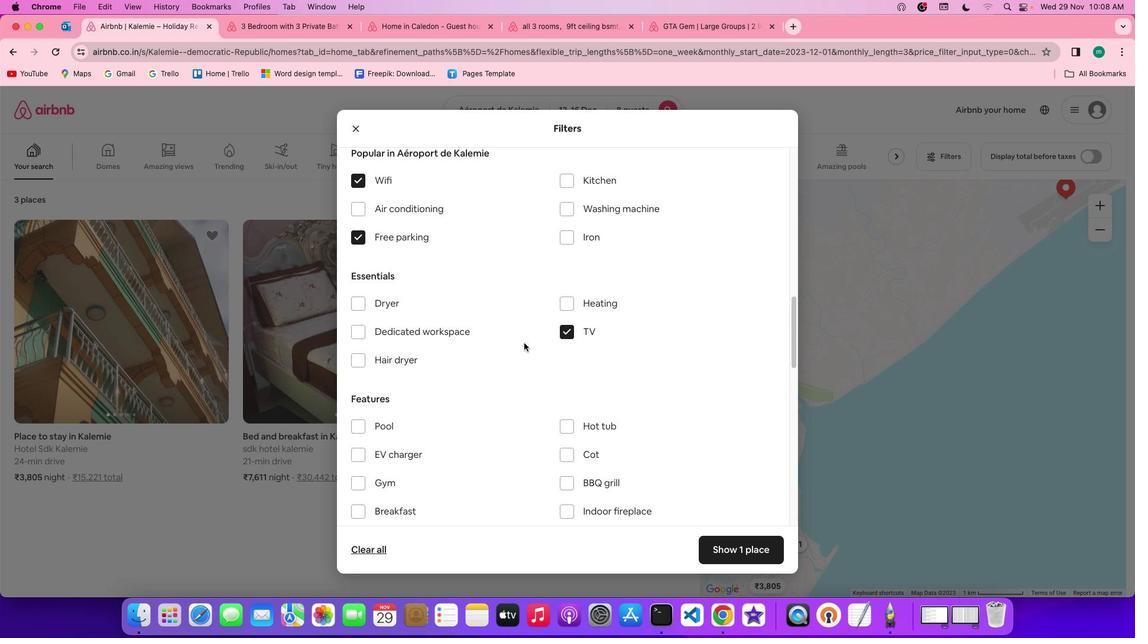 
Action: Mouse scrolled (525, 344) with delta (0, 0)
Screenshot: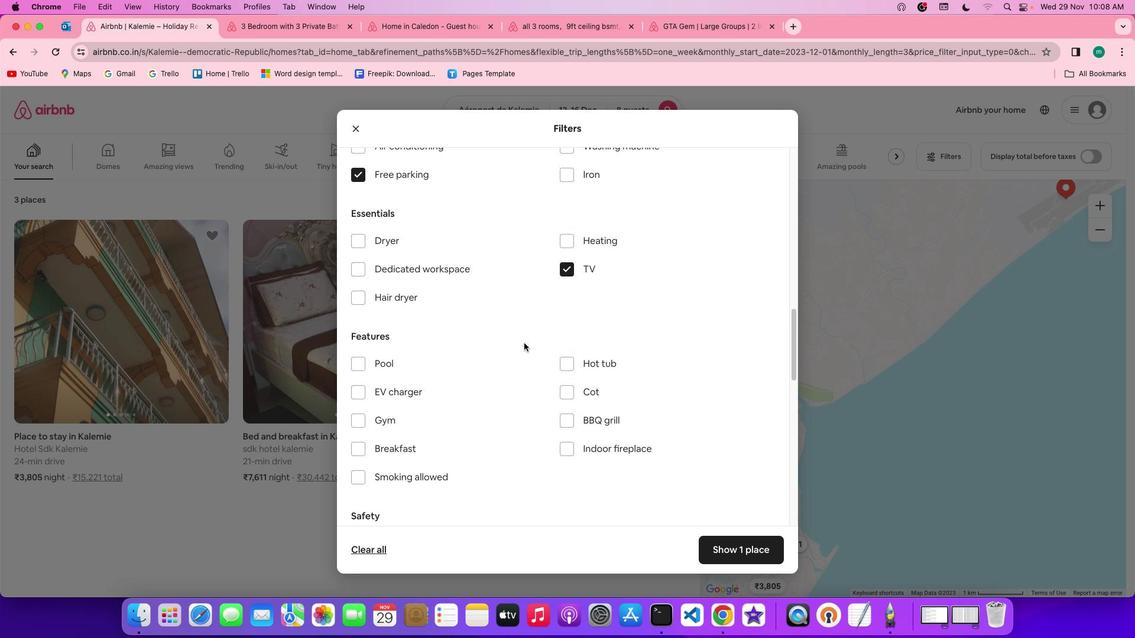 
Action: Mouse scrolled (525, 344) with delta (0, 0)
Screenshot: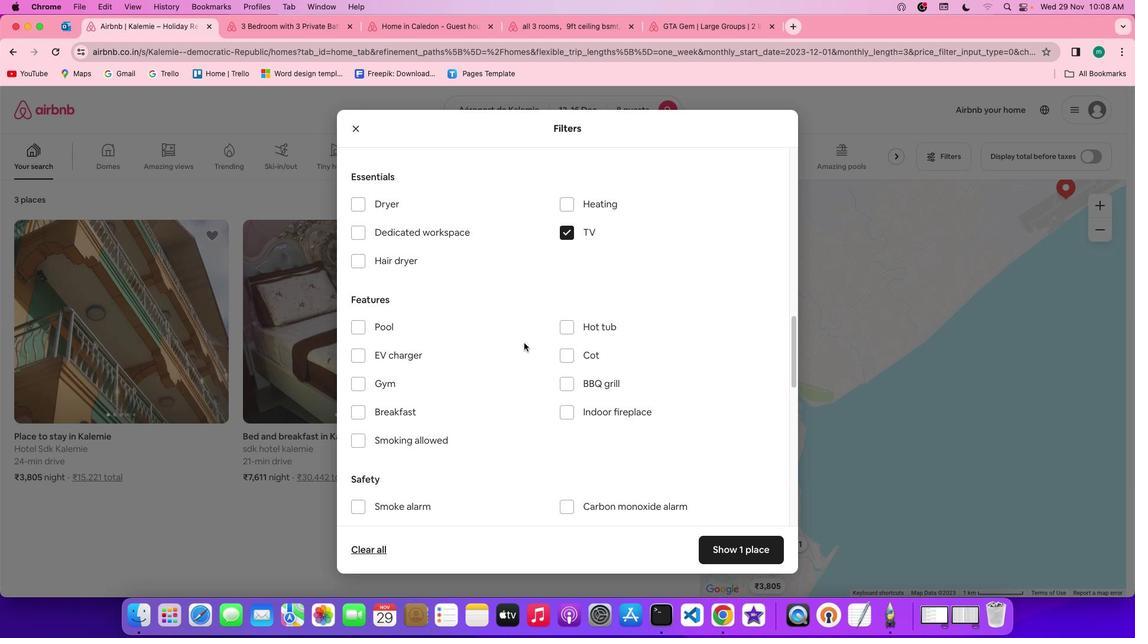 
Action: Mouse scrolled (525, 344) with delta (0, 0)
Screenshot: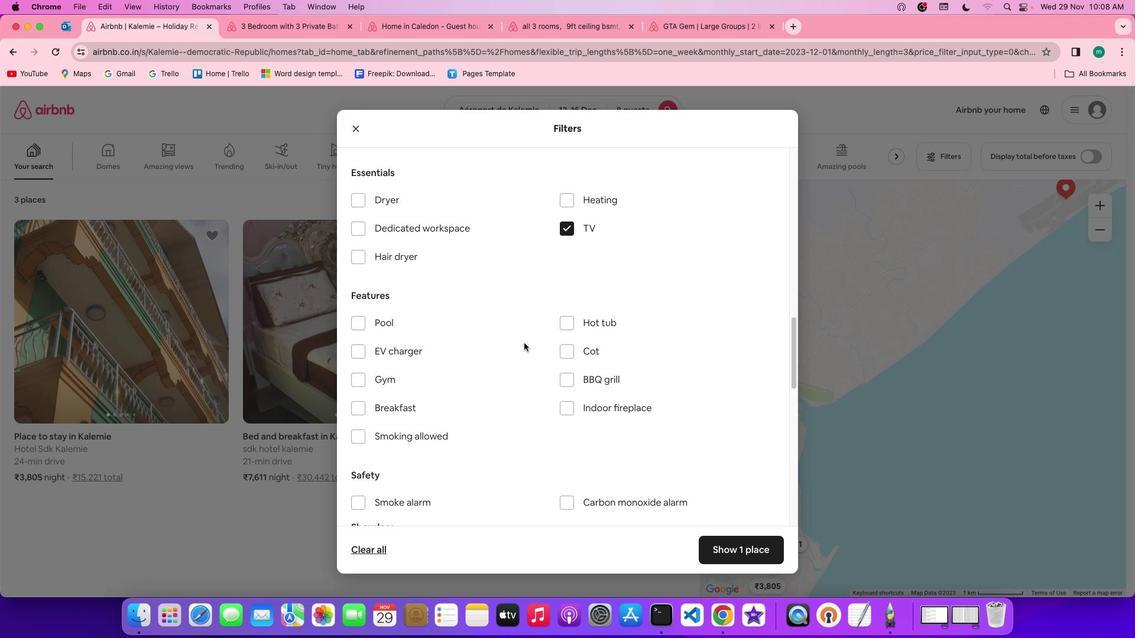 
Action: Mouse scrolled (525, 344) with delta (0, 0)
Screenshot: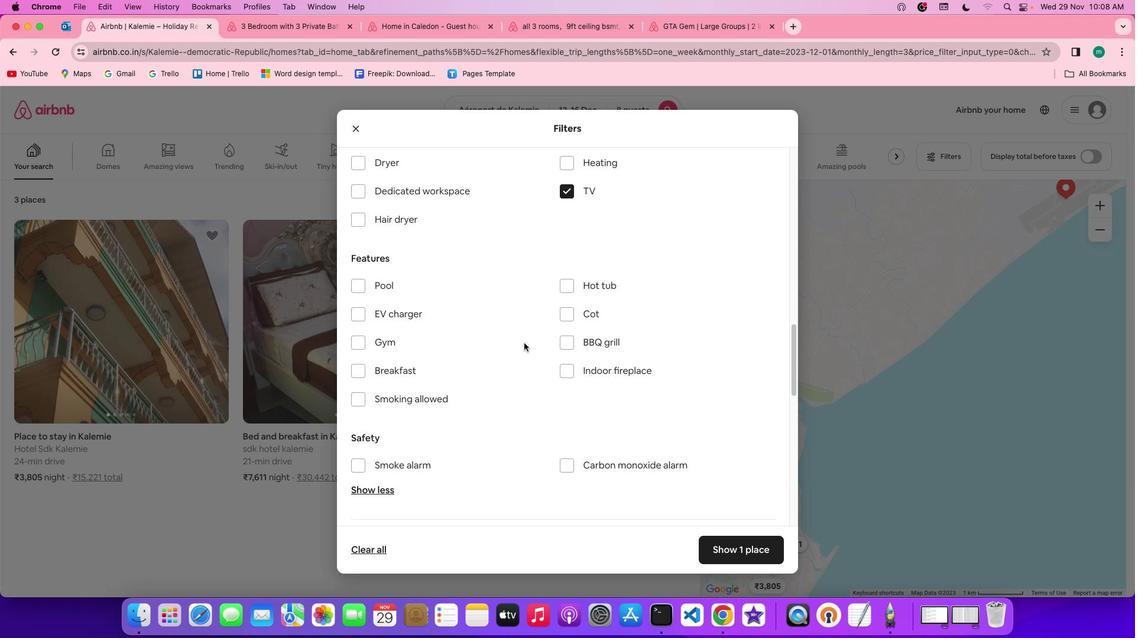 
Action: Mouse moved to (374, 324)
Screenshot: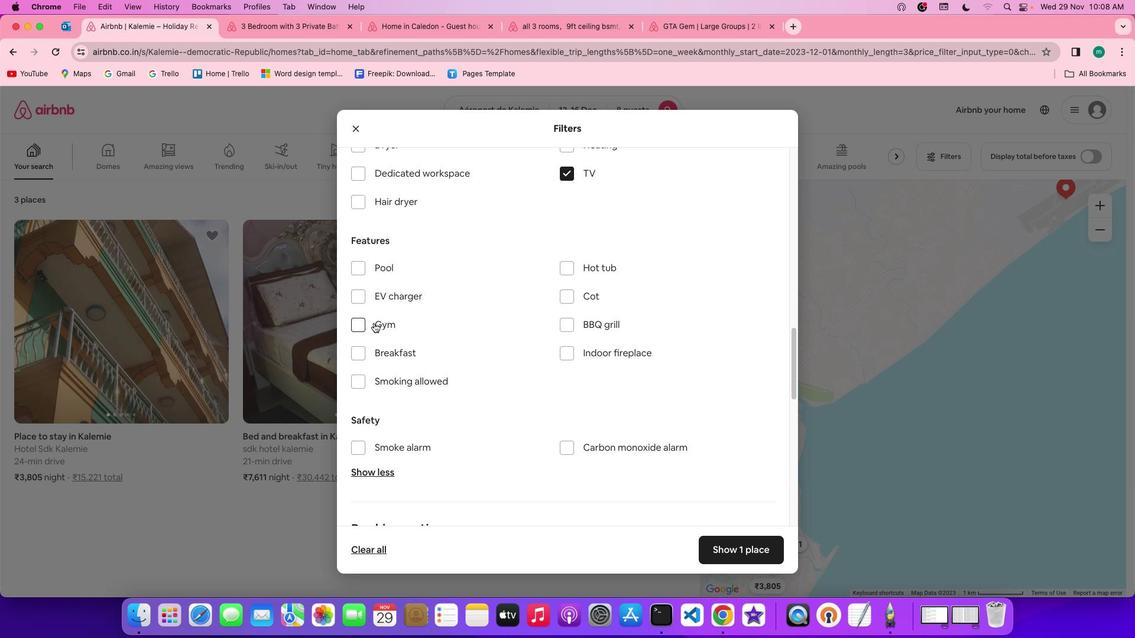 
Action: Mouse pressed left at (374, 324)
Screenshot: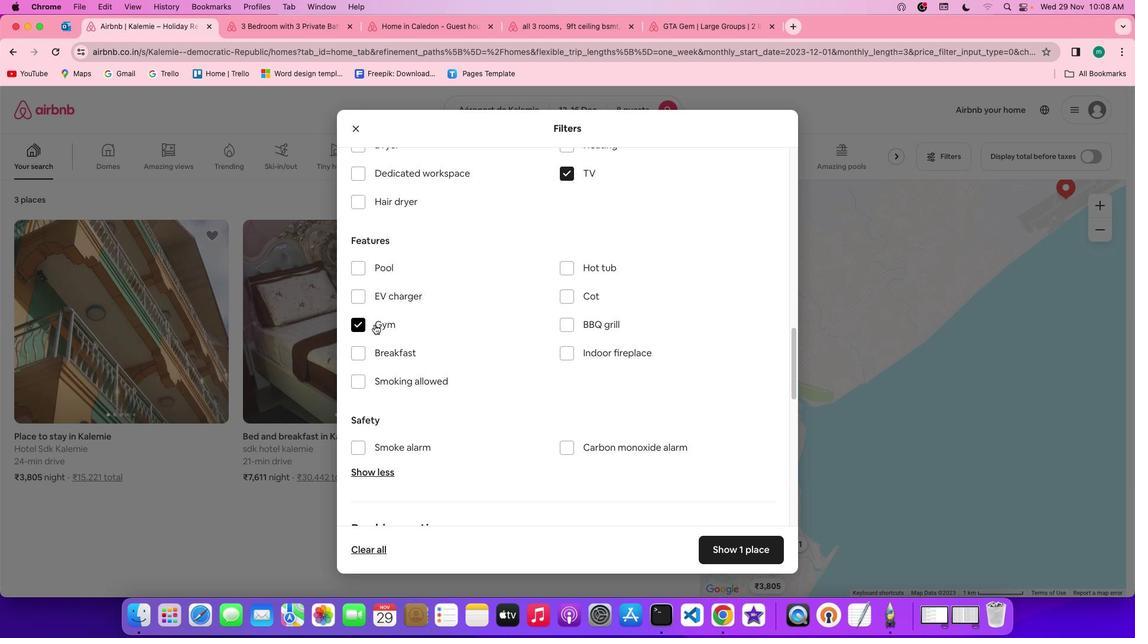 
Action: Mouse moved to (394, 350)
Screenshot: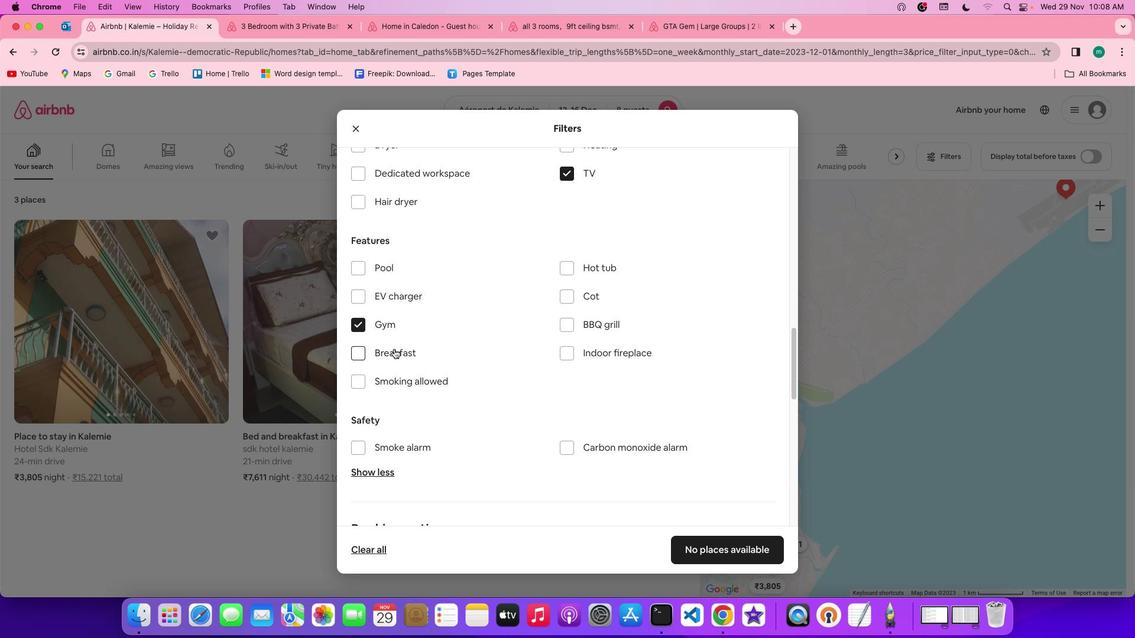
Action: Mouse pressed left at (394, 350)
Screenshot: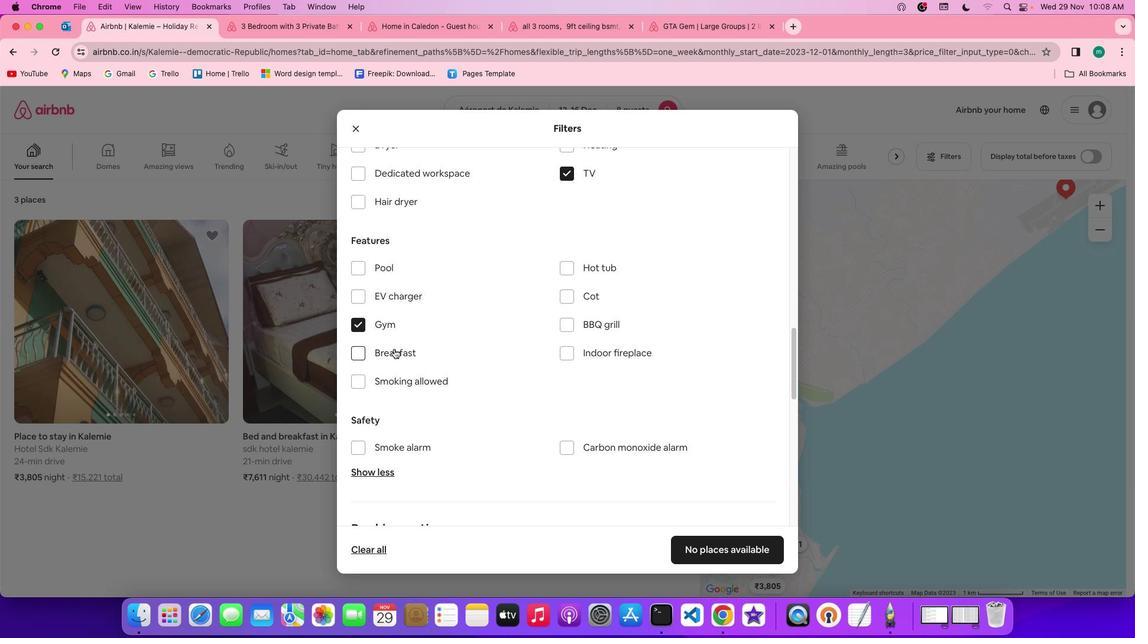 
Action: Mouse moved to (547, 369)
Screenshot: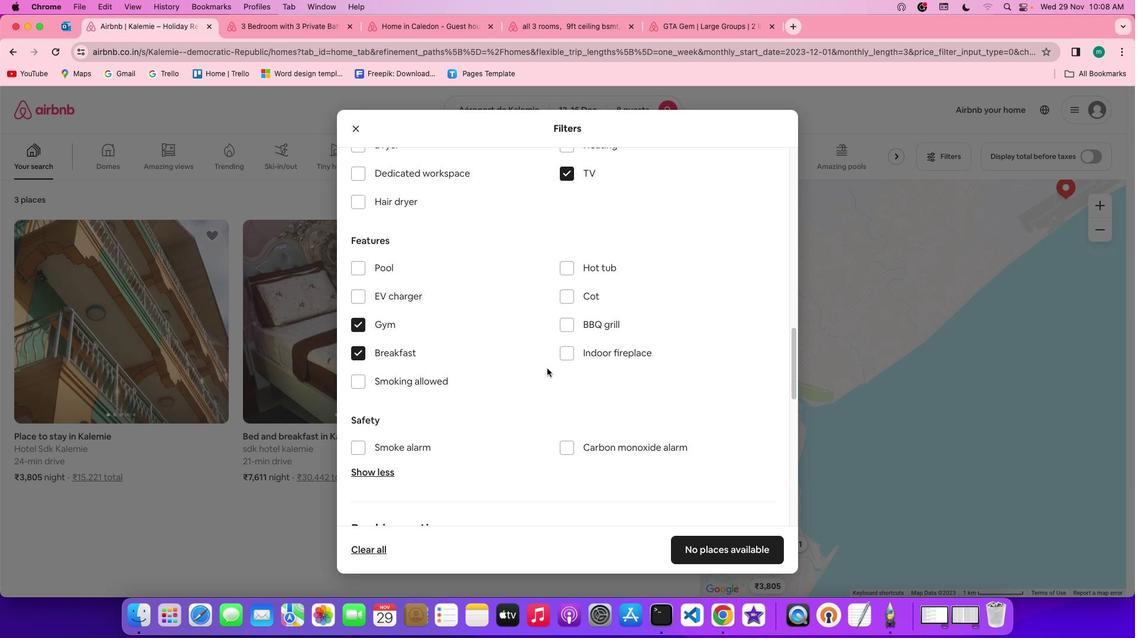 
Action: Mouse scrolled (547, 369) with delta (0, 0)
Screenshot: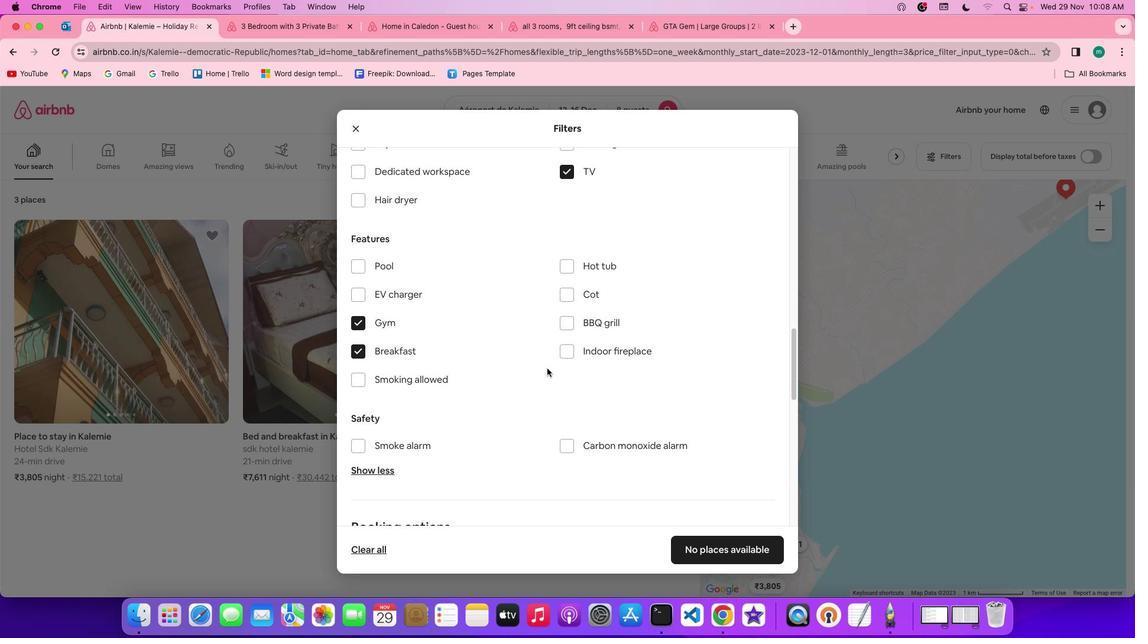 
Action: Mouse scrolled (547, 369) with delta (0, 0)
Screenshot: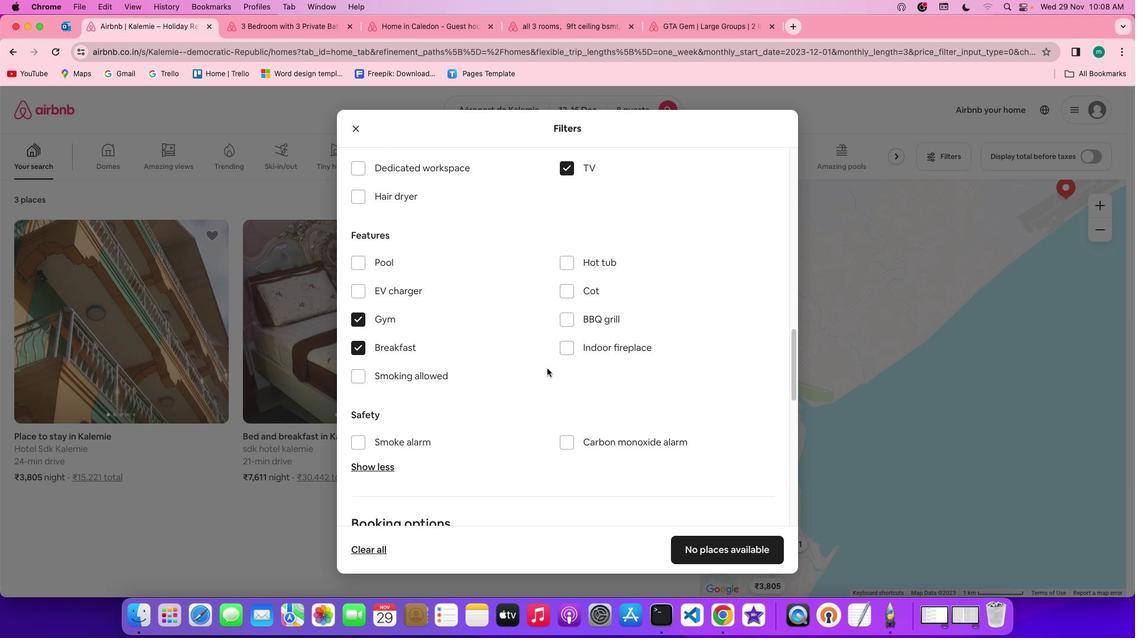 
Action: Mouse scrolled (547, 369) with delta (0, 0)
Screenshot: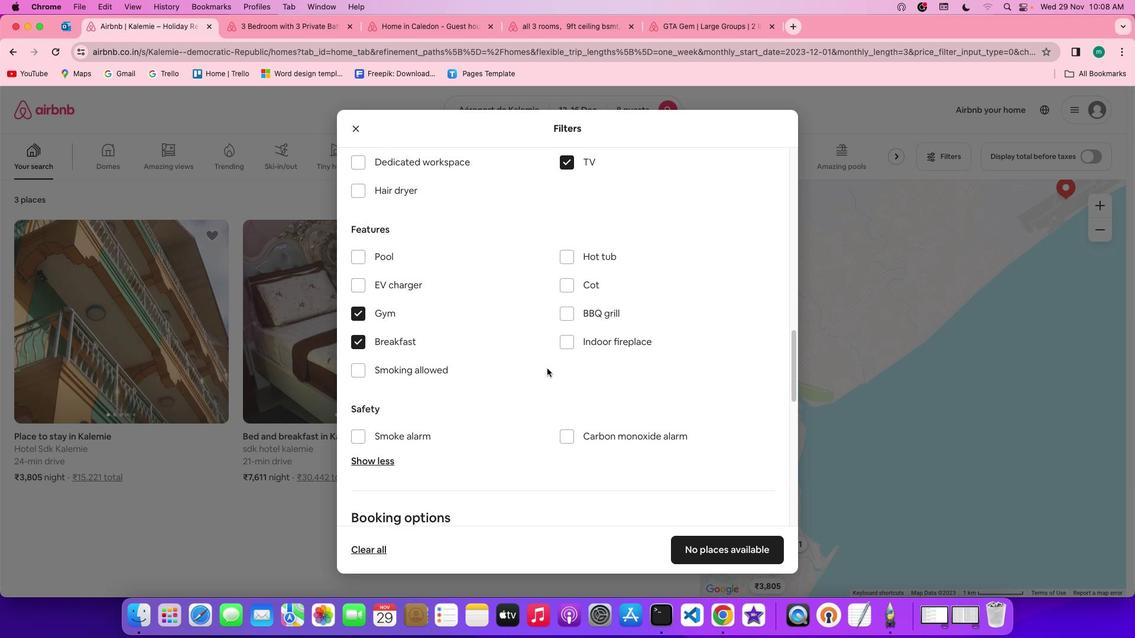 
Action: Mouse scrolled (547, 369) with delta (0, 0)
Screenshot: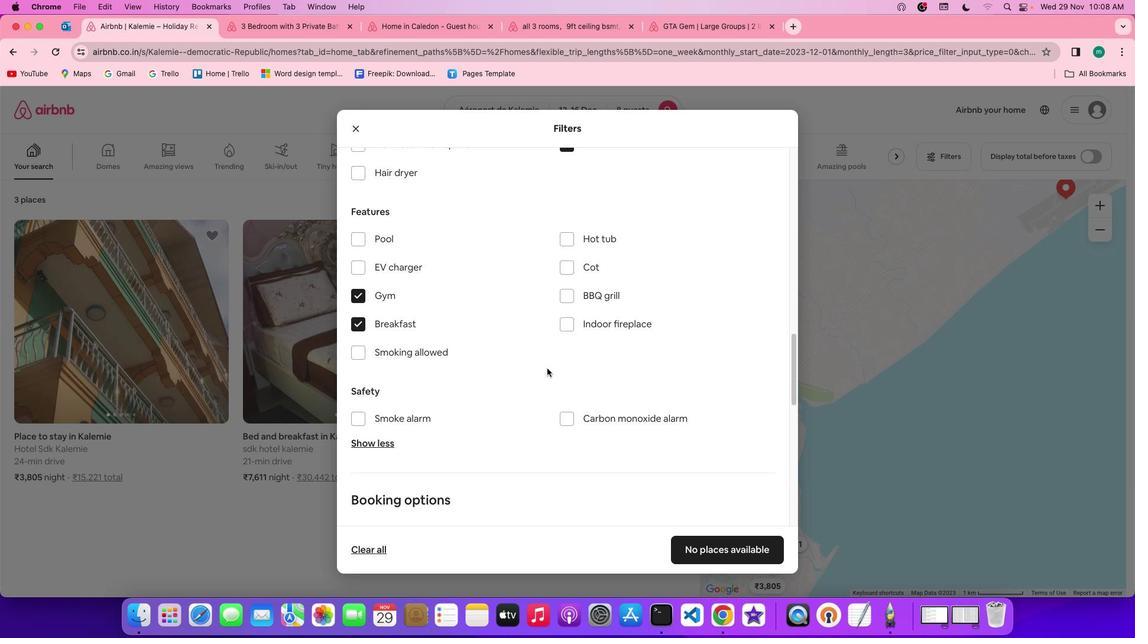
Action: Mouse scrolled (547, 369) with delta (0, 0)
Screenshot: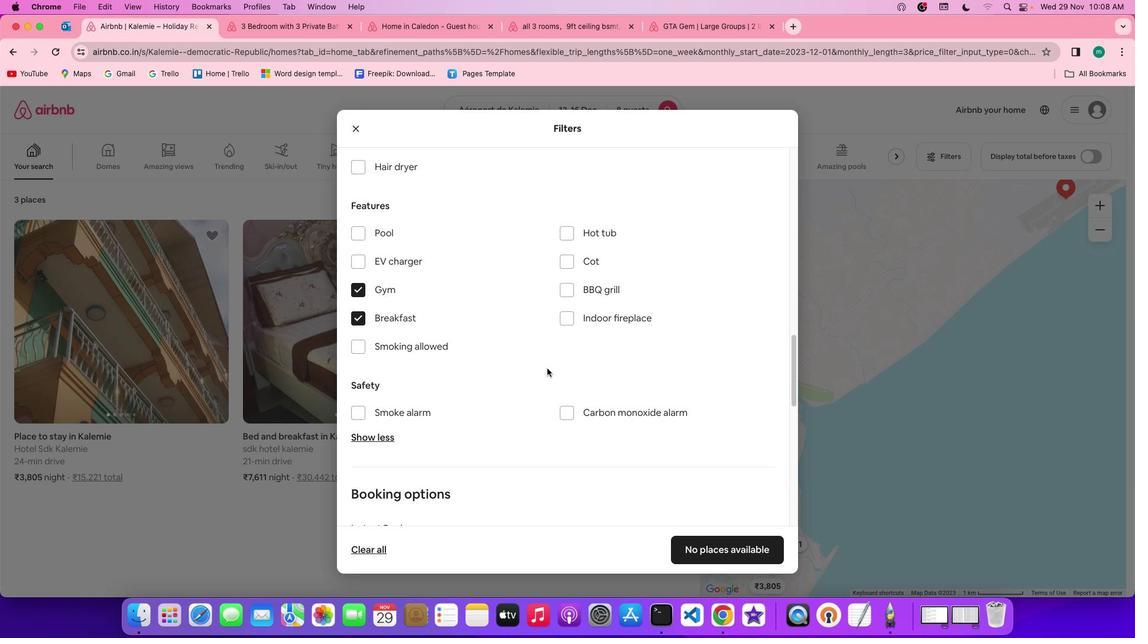 
Action: Mouse scrolled (547, 369) with delta (0, 0)
Screenshot: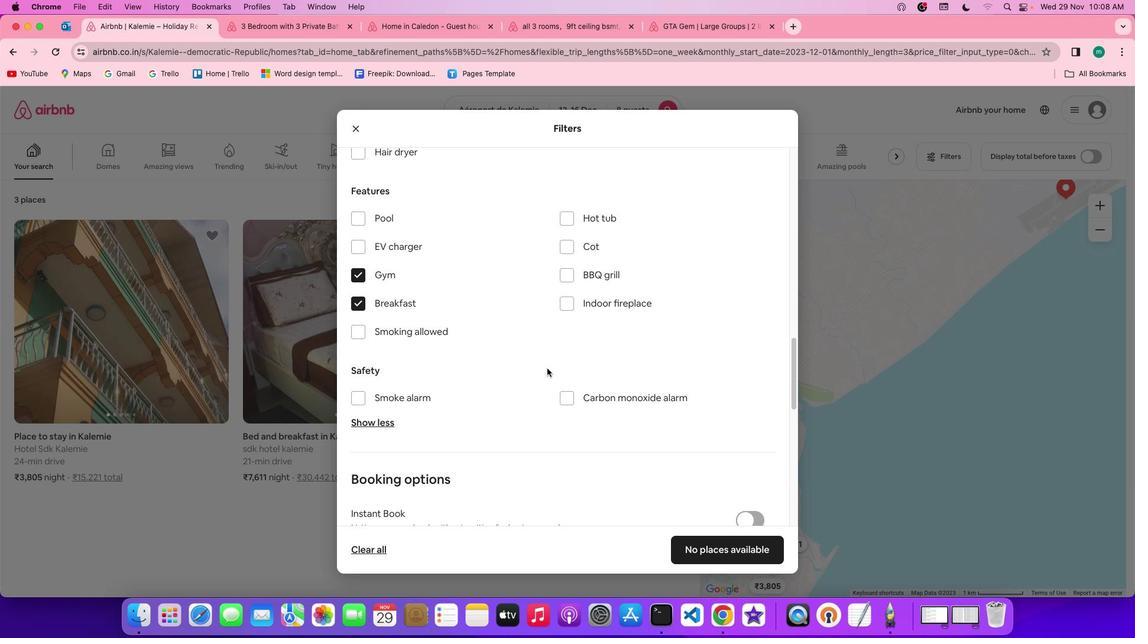 
Action: Mouse scrolled (547, 369) with delta (0, 0)
Screenshot: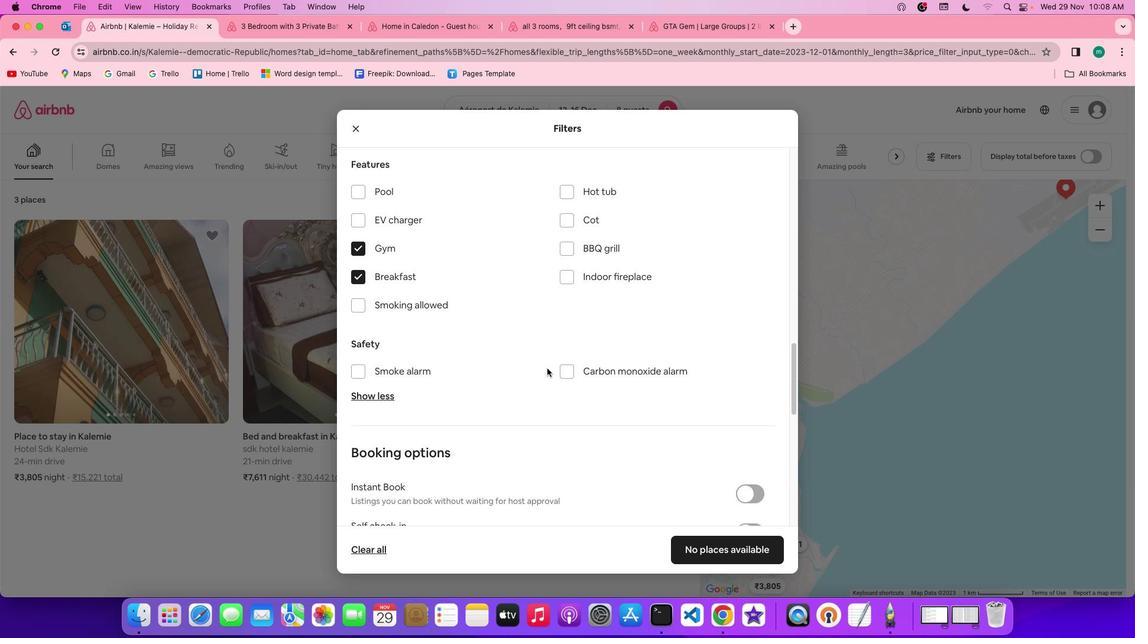 
Action: Mouse scrolled (547, 369) with delta (0, 0)
Screenshot: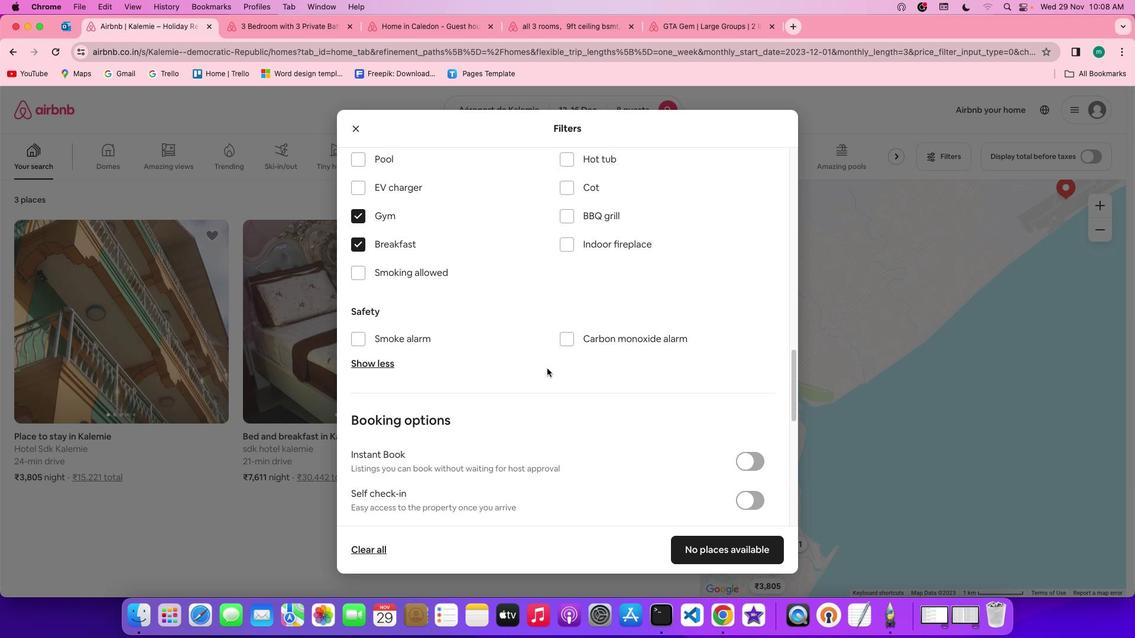 
Action: Mouse scrolled (547, 369) with delta (0, 0)
Screenshot: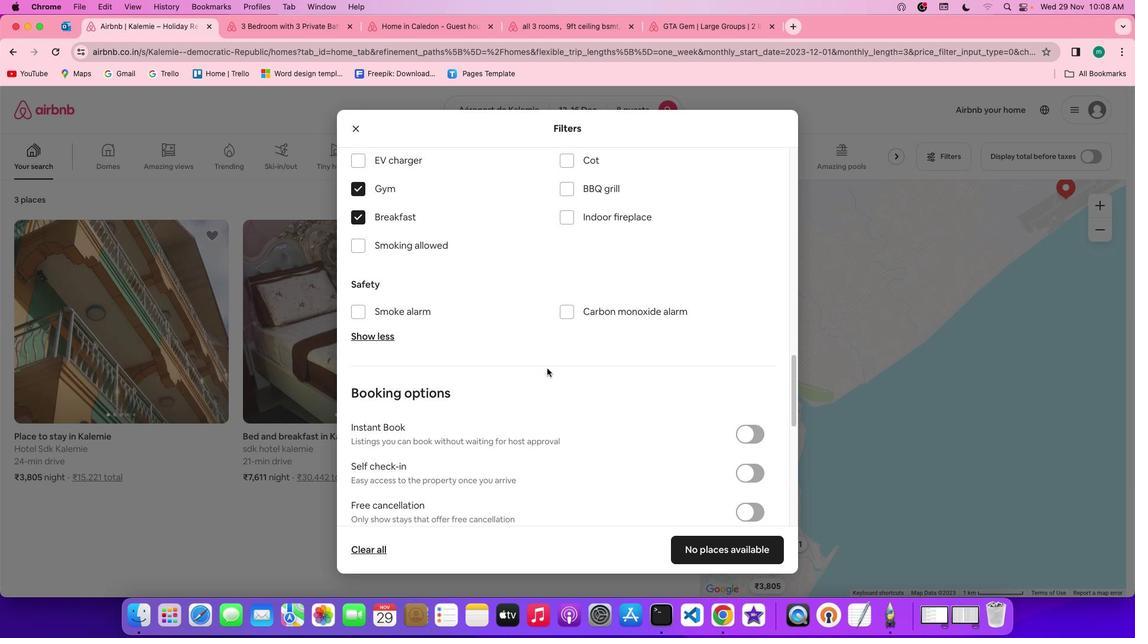 
Action: Mouse scrolled (547, 369) with delta (0, 0)
Screenshot: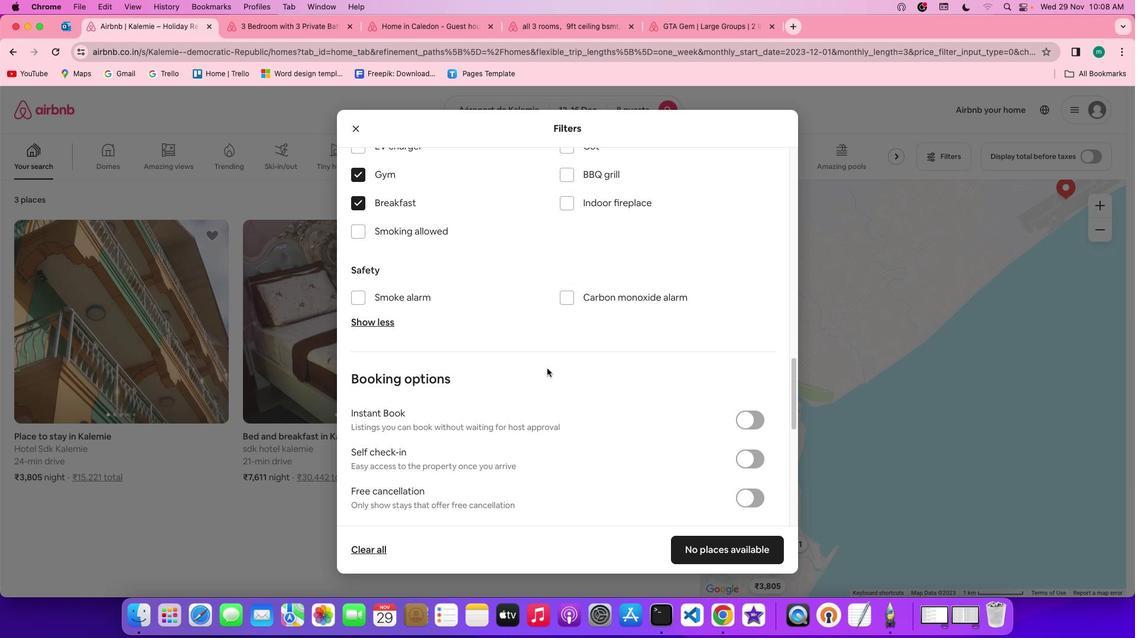 
Action: Mouse scrolled (547, 369) with delta (0, 0)
Screenshot: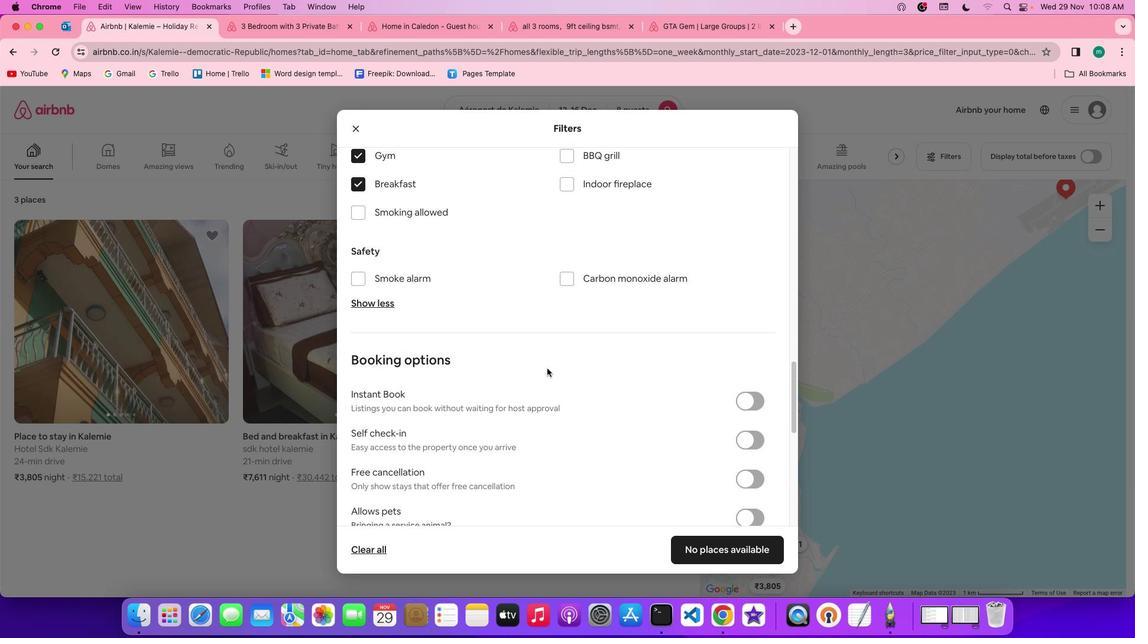 
Action: Mouse scrolled (547, 369) with delta (0, 0)
Screenshot: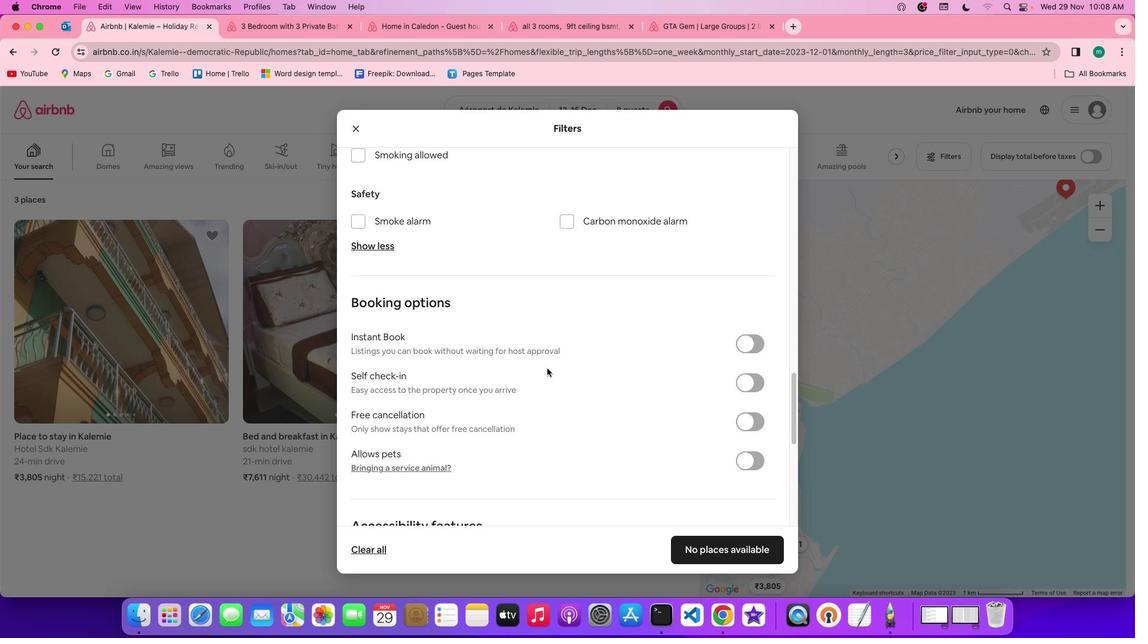 
Action: Mouse scrolled (547, 369) with delta (0, 0)
Screenshot: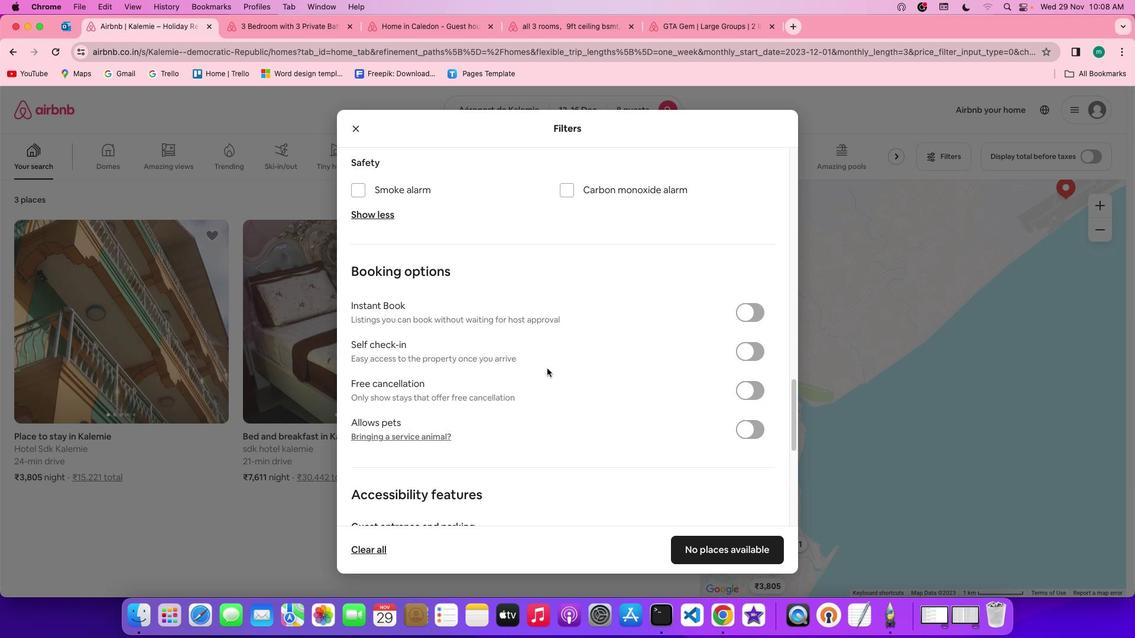 
Action: Mouse scrolled (547, 369) with delta (0, 0)
Screenshot: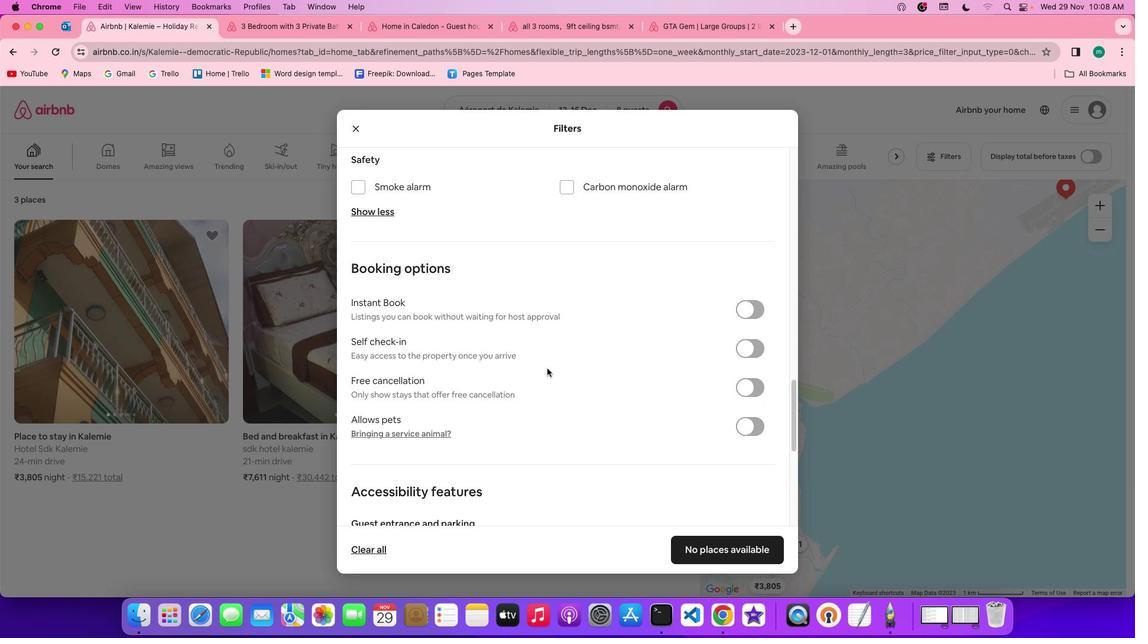 
Action: Mouse scrolled (547, 369) with delta (0, 0)
Screenshot: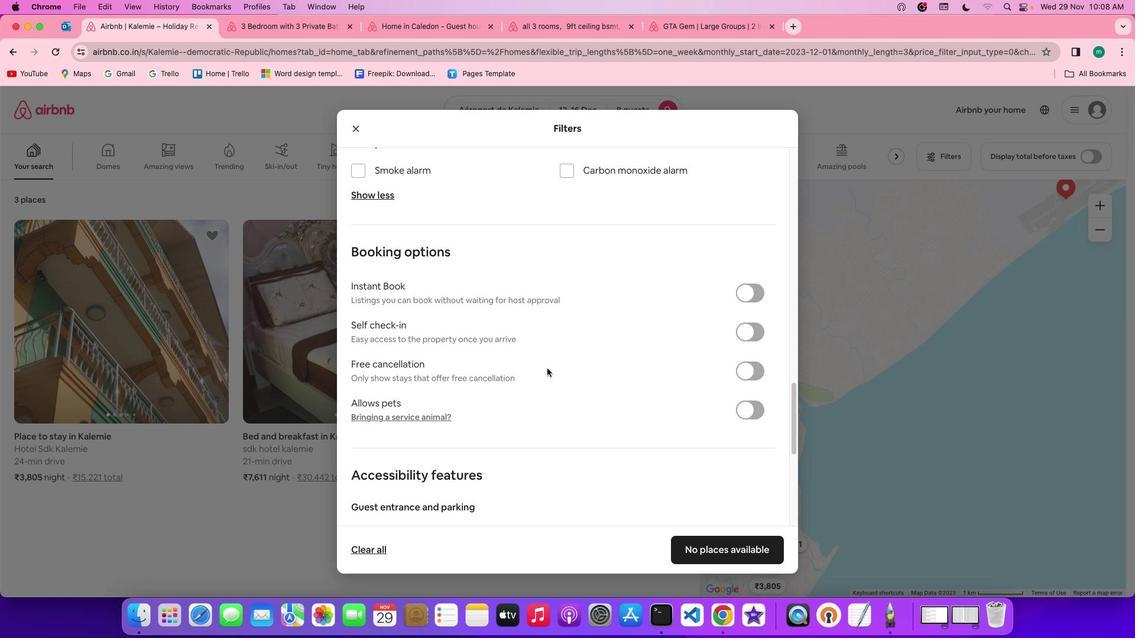 
Action: Mouse scrolled (547, 369) with delta (0, 0)
Screenshot: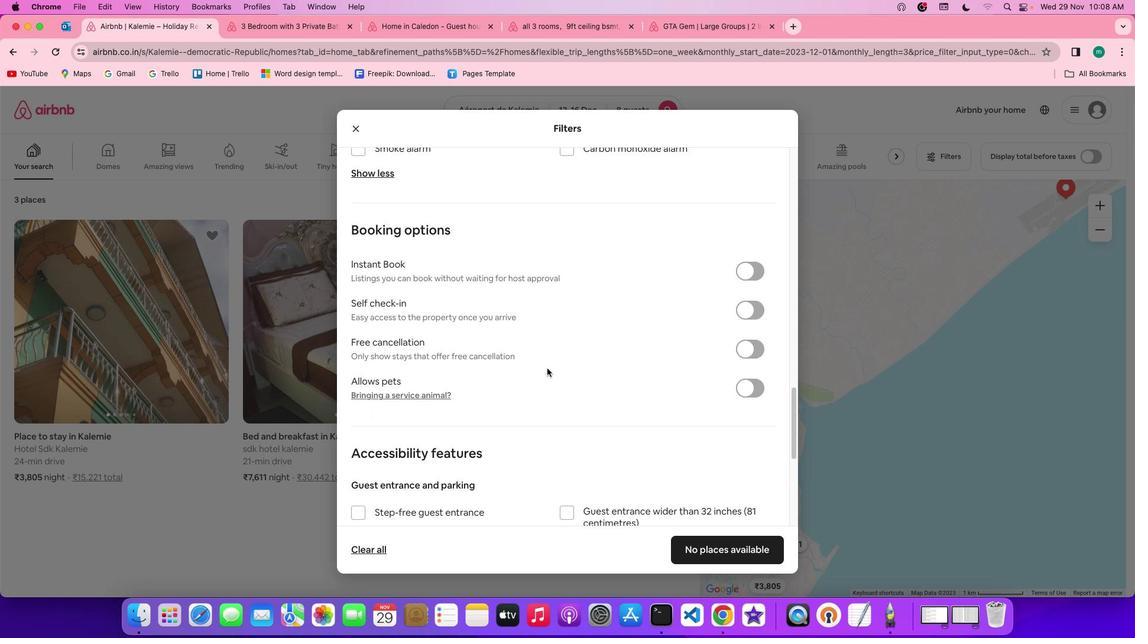 
Action: Mouse scrolled (547, 369) with delta (0, 0)
Screenshot: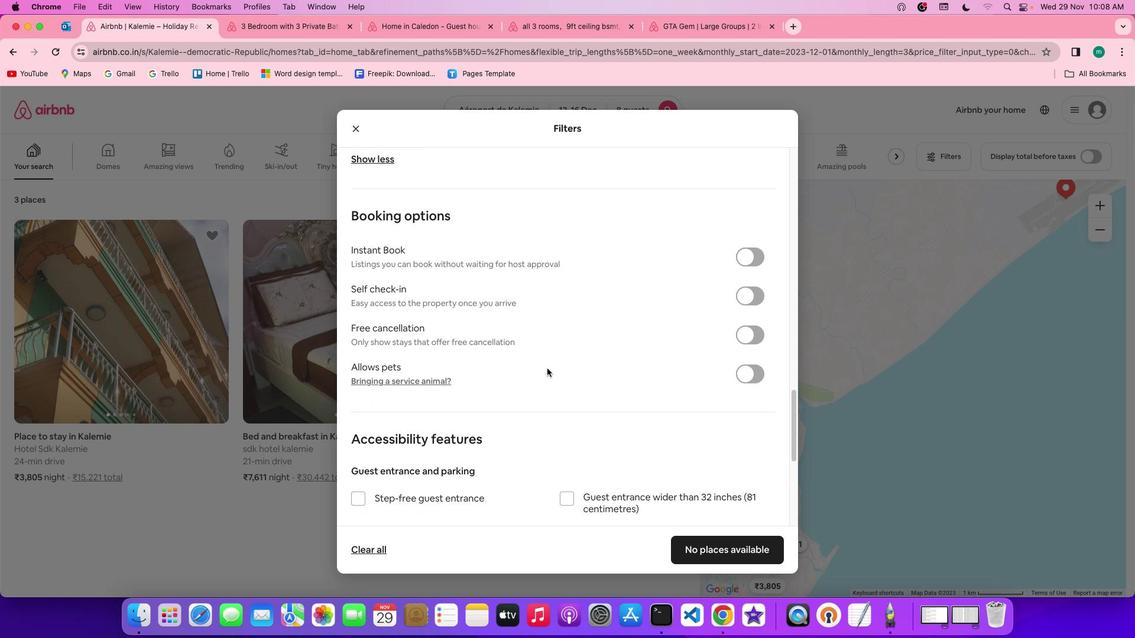 
Action: Mouse scrolled (547, 369) with delta (0, 0)
Screenshot: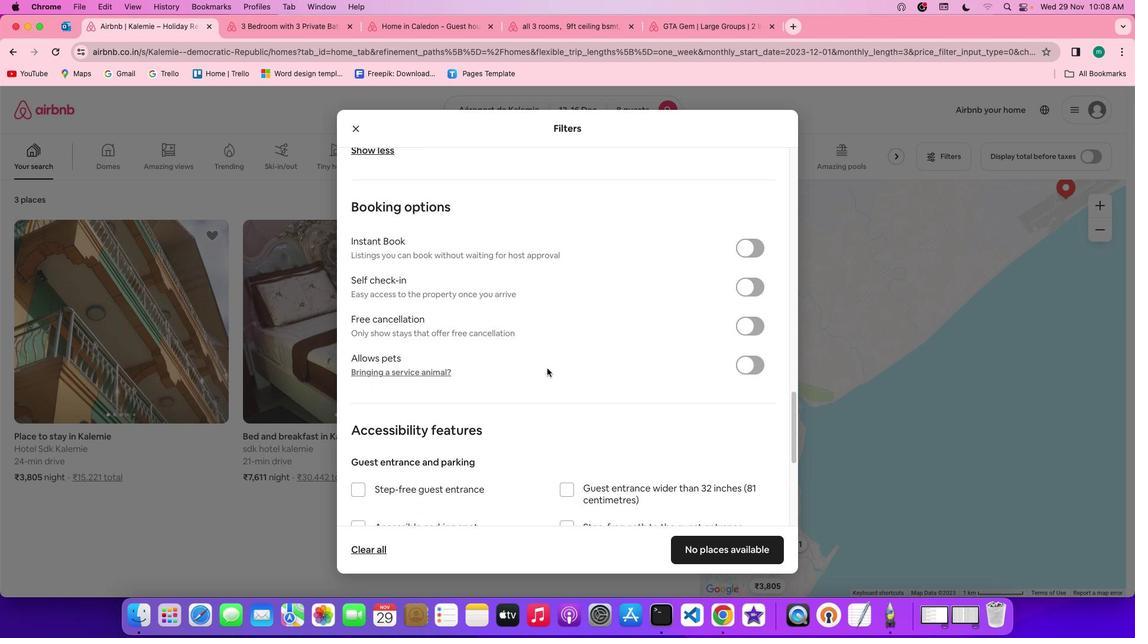 
Action: Mouse scrolled (547, 369) with delta (0, 0)
Screenshot: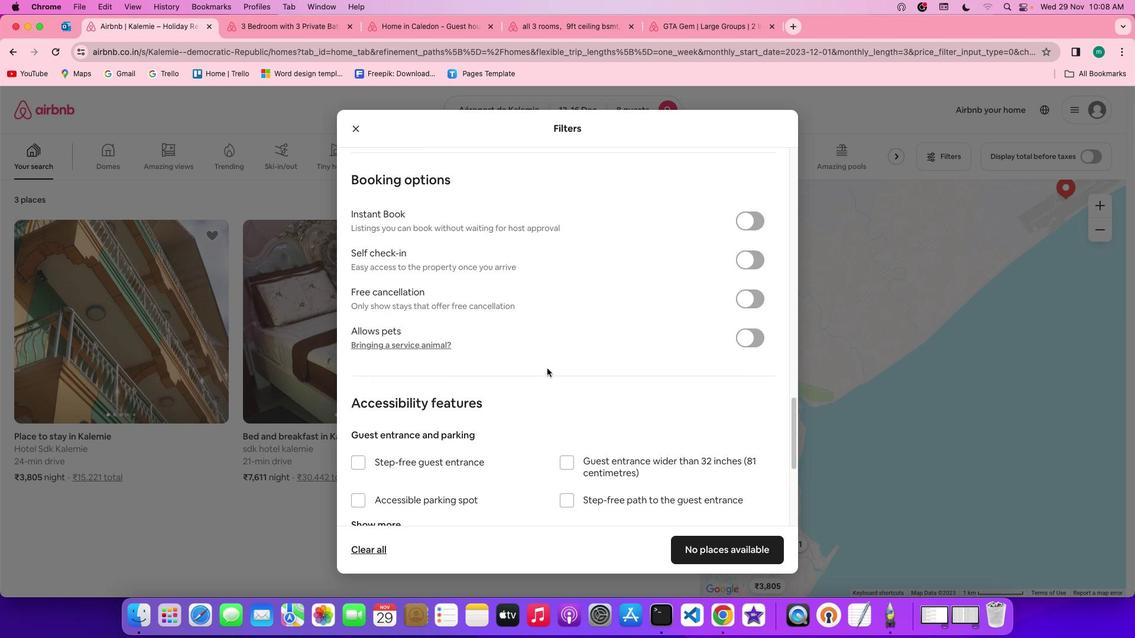 
Action: Mouse scrolled (547, 369) with delta (0, 0)
Screenshot: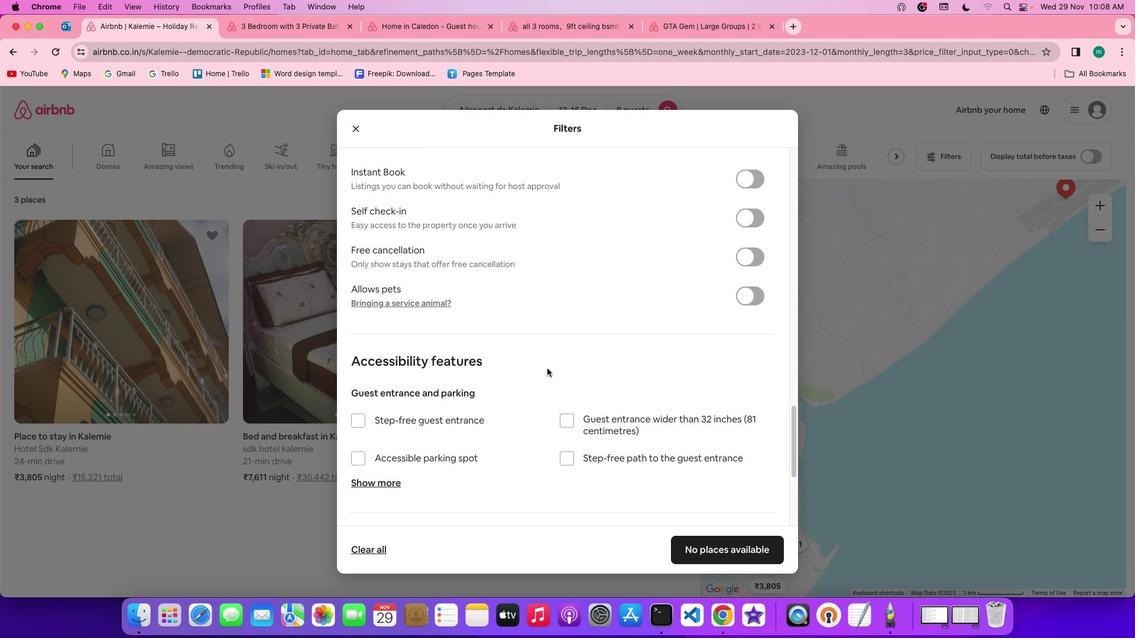 
Action: Mouse moved to (584, 381)
Screenshot: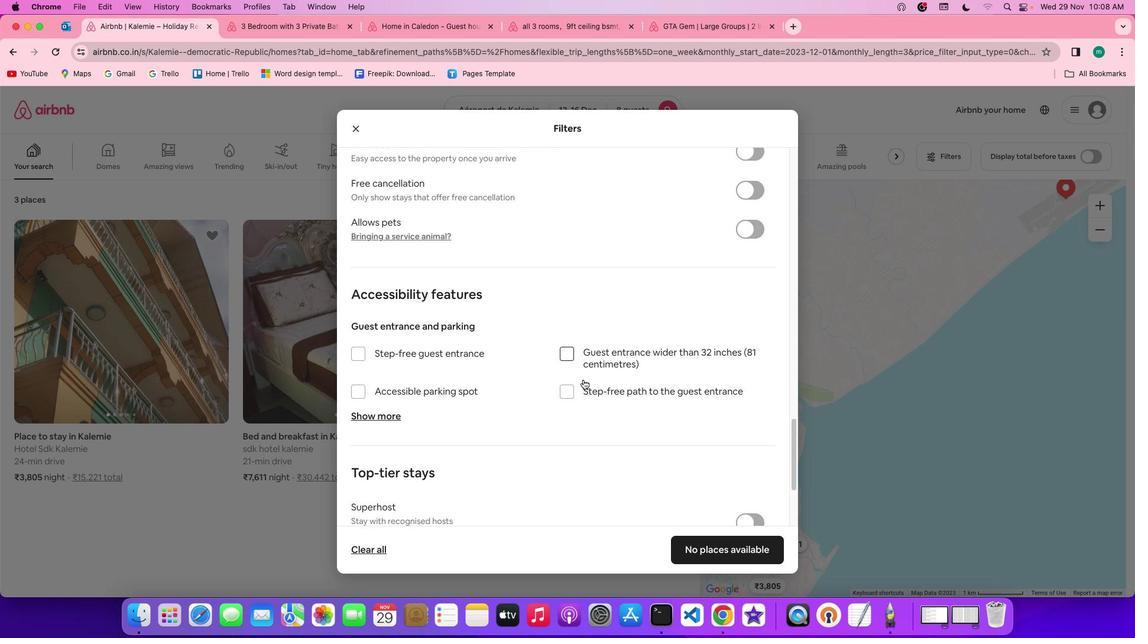 
Action: Mouse scrolled (584, 381) with delta (0, 0)
Screenshot: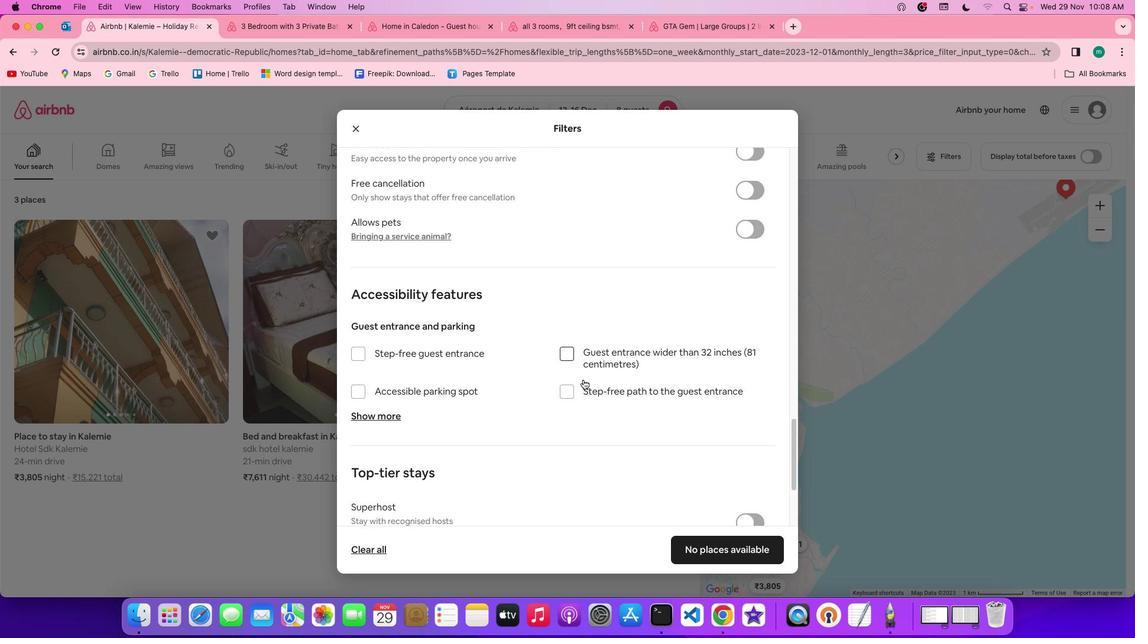 
Action: Mouse scrolled (584, 381) with delta (0, 0)
Screenshot: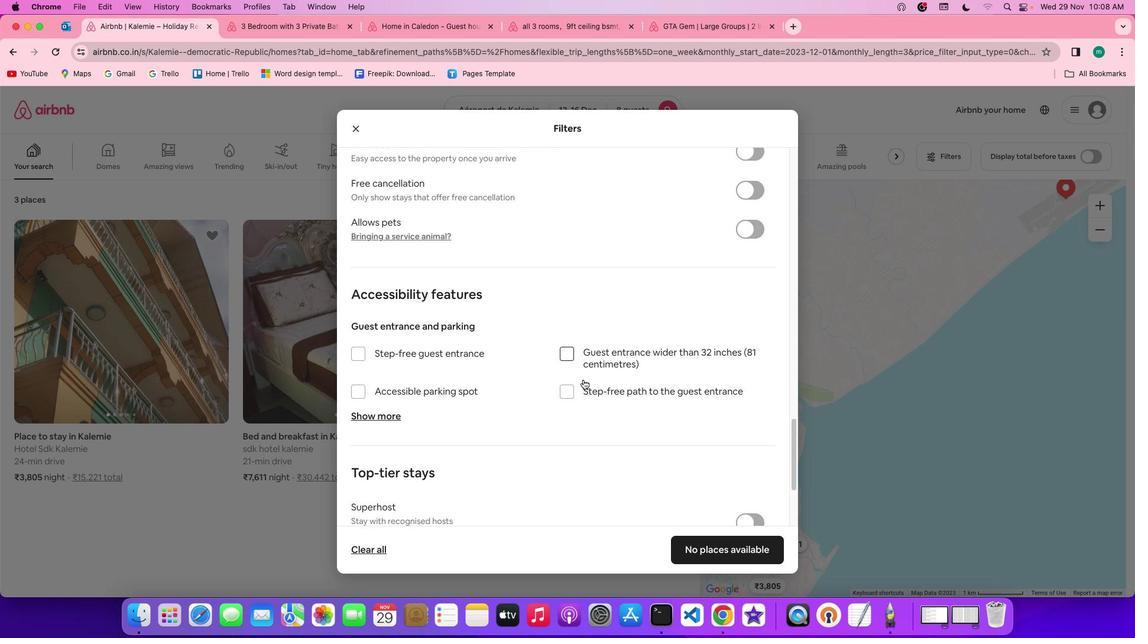 
Action: Mouse scrolled (584, 381) with delta (0, 0)
Screenshot: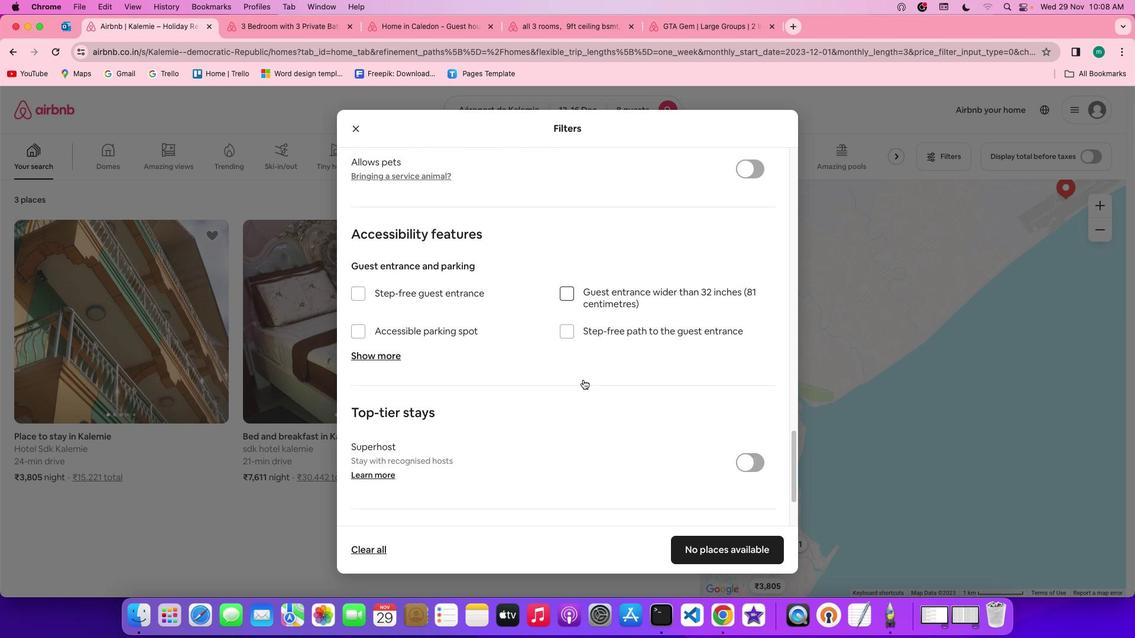 
Action: Mouse scrolled (584, 381) with delta (0, -1)
Screenshot: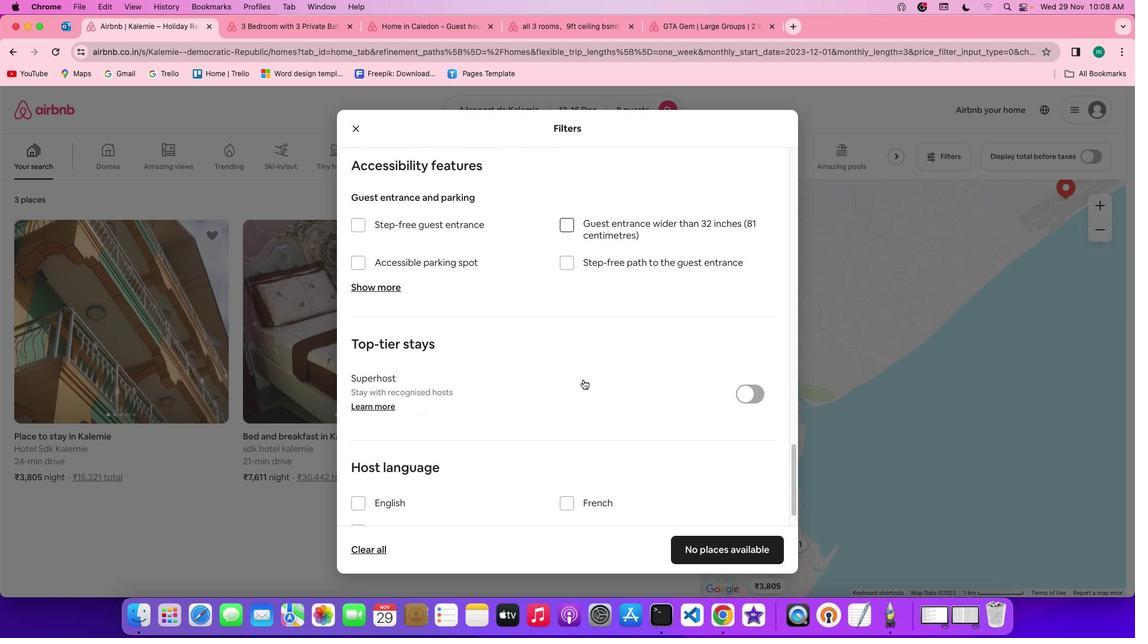
Action: Mouse scrolled (584, 381) with delta (0, -1)
Screenshot: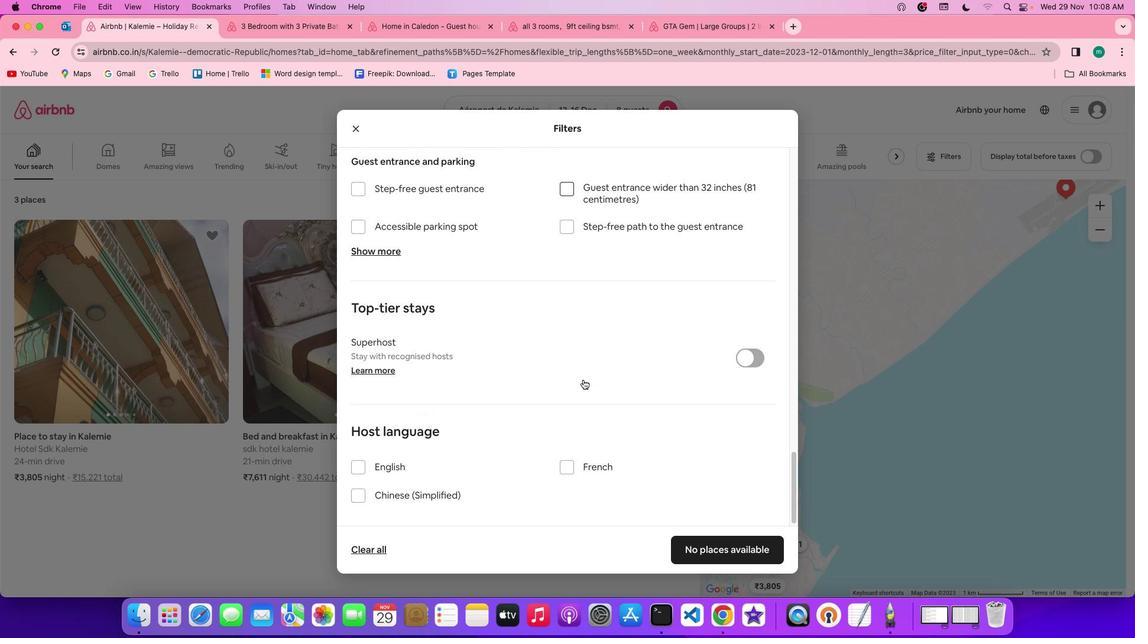 
Action: Mouse scrolled (584, 381) with delta (0, 0)
Screenshot: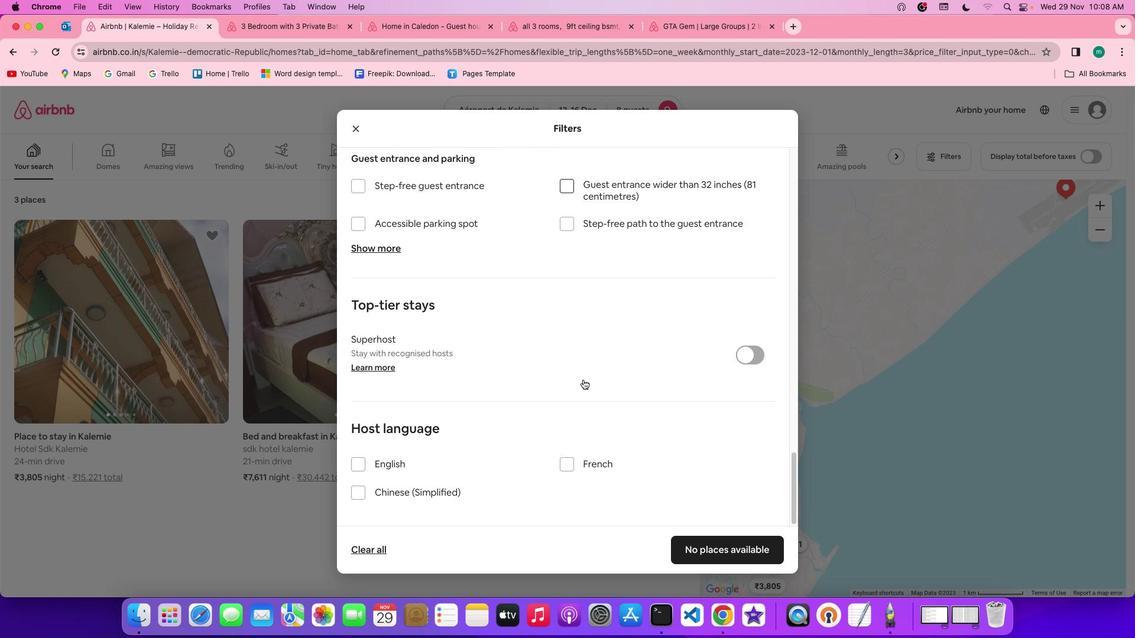 
Action: Mouse scrolled (584, 381) with delta (0, 0)
Screenshot: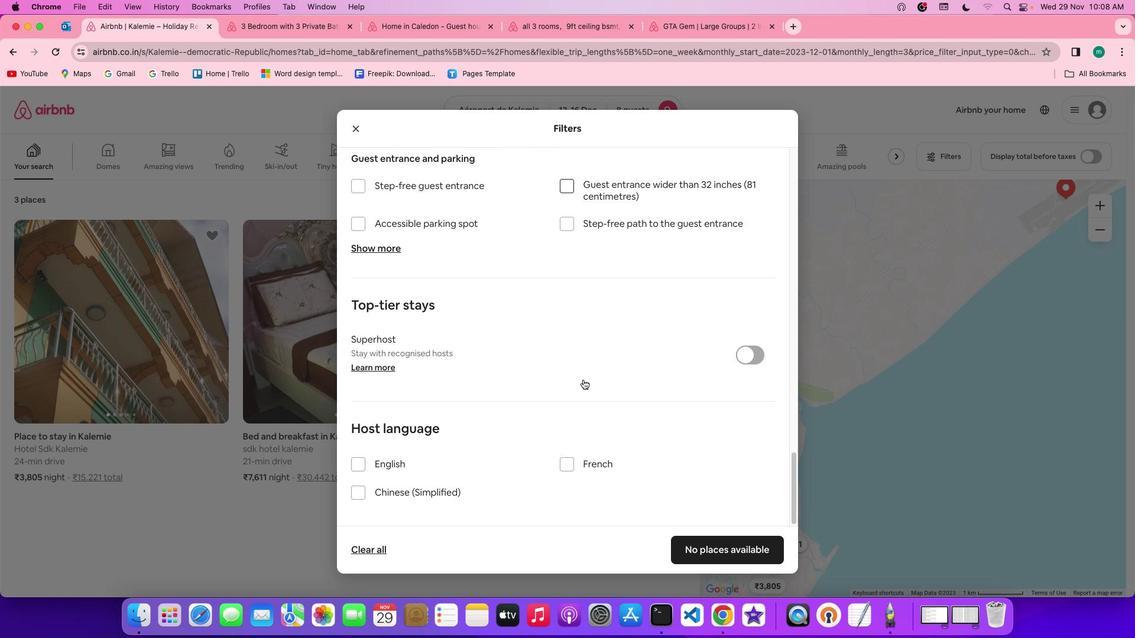 
Action: Mouse scrolled (584, 381) with delta (0, 0)
Screenshot: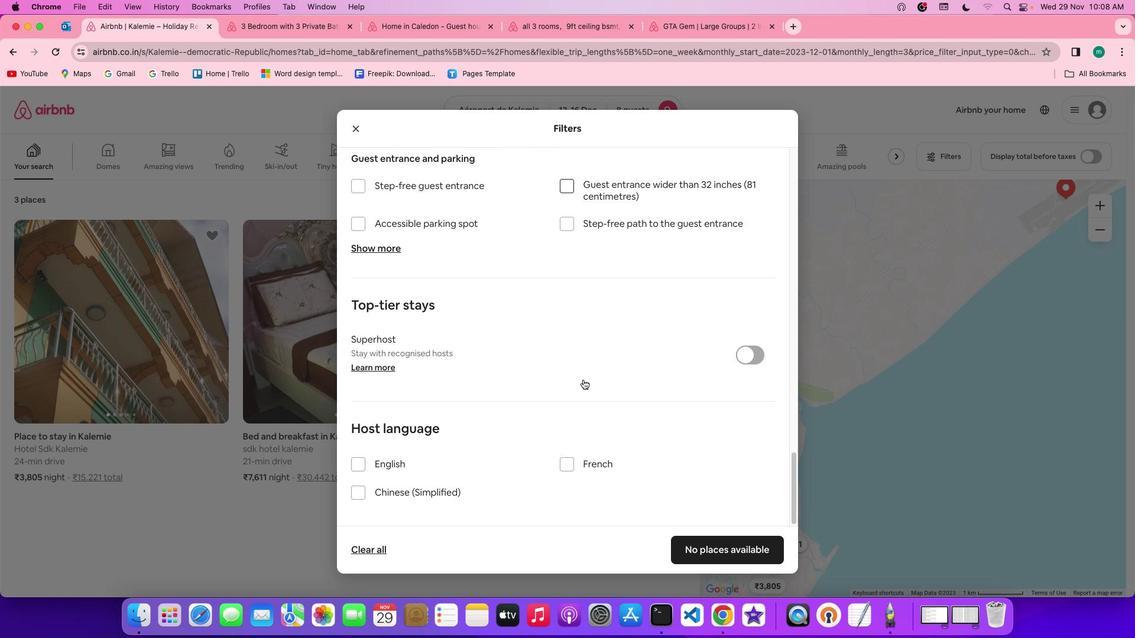 
Action: Mouse scrolled (584, 381) with delta (0, -1)
Screenshot: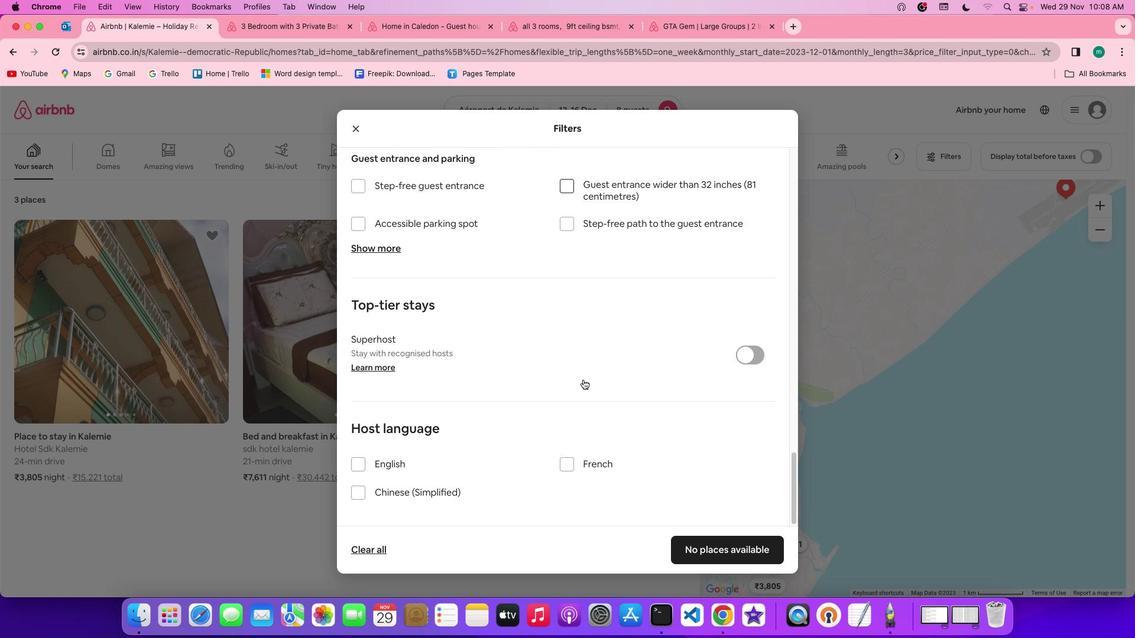 
Action: Mouse scrolled (584, 381) with delta (0, -2)
Screenshot: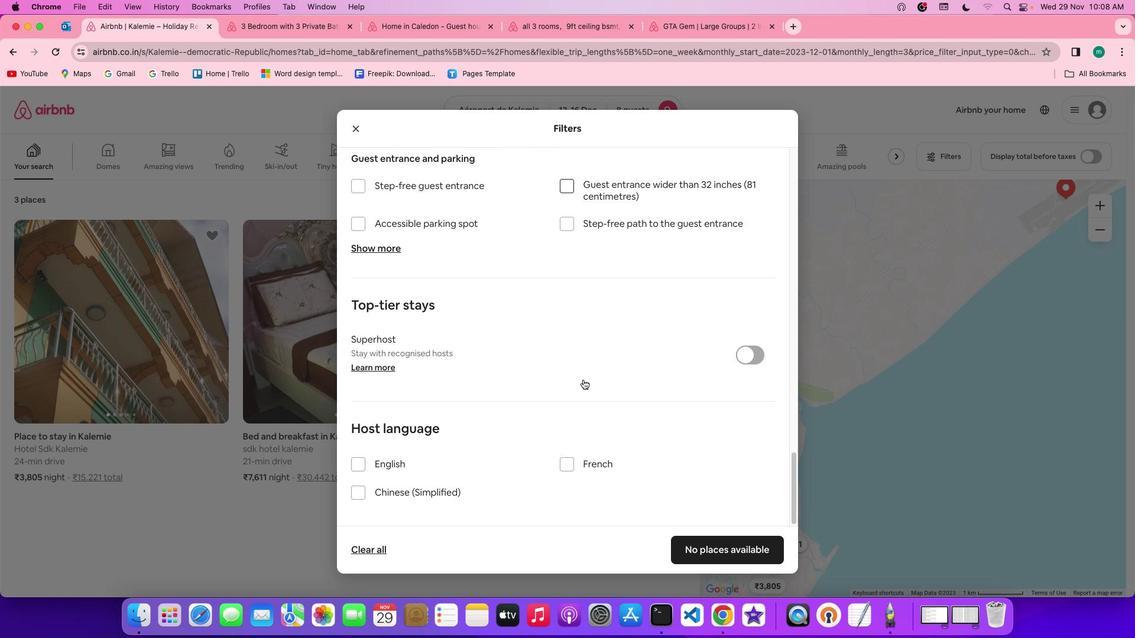 
Action: Mouse moved to (731, 546)
Screenshot: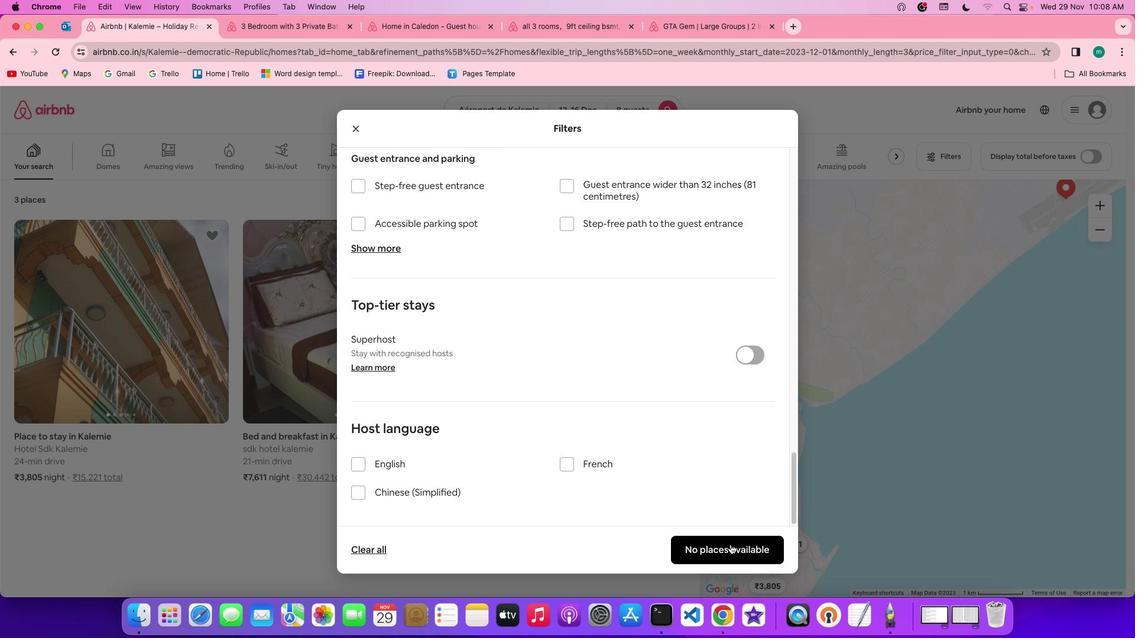 
Action: Mouse pressed left at (731, 546)
Screenshot: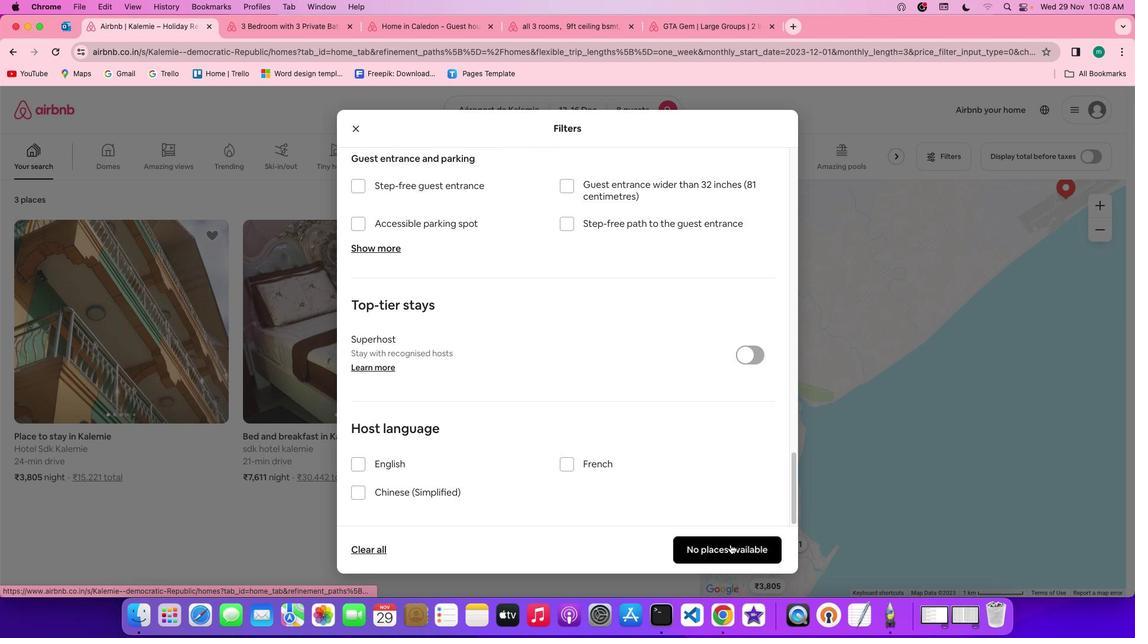 
Action: Mouse moved to (509, 393)
Screenshot: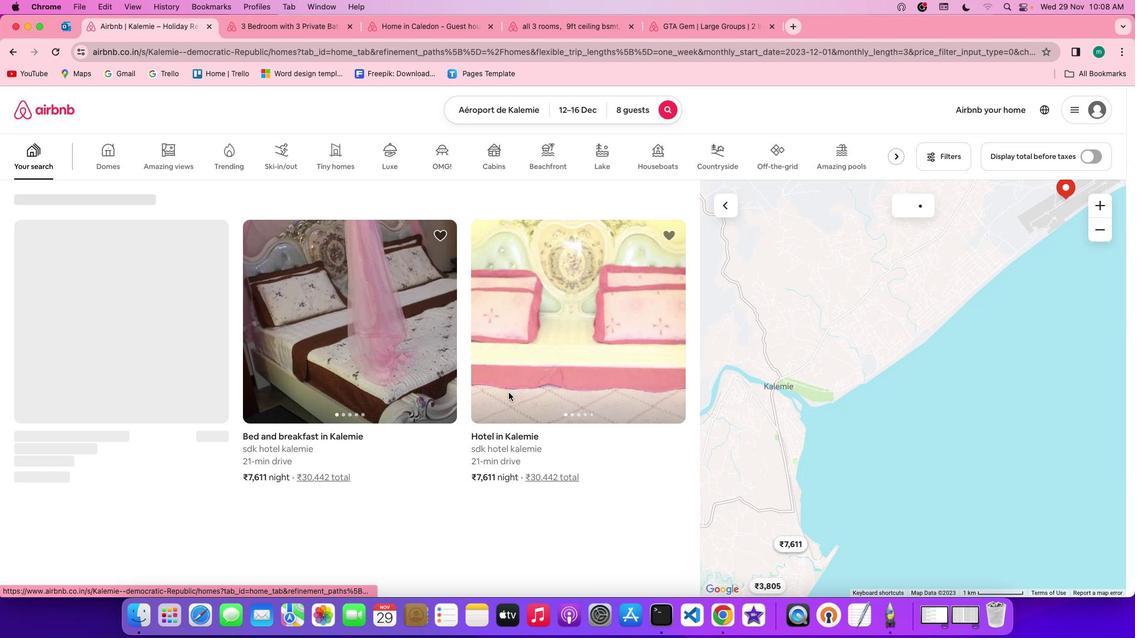 
